 Task: Add an event  with title  Casual Second Project Kick-off, date '2024/03/16' to 2024/03/17 & Select Event type as  Group. Add location for the event as  Addis Ababa, Ethiopia and add a description: The session will conclude with a wrap-up discussion, where mentees can reflect on the insights gained and mentors can offer any final words of encouragement. Participants will have the opportunity to exchange contact information and establish ongoing mentoring relationships beyond the event.Create an event link  http-casualsecondprojectkick-offcom & Select the event color as  Red. , logged in from the account softage.4@softage.netand send the event invitation to softage.5@softage.net and softage.6@softage.net
Action: Mouse pressed left at (731, 102)
Screenshot: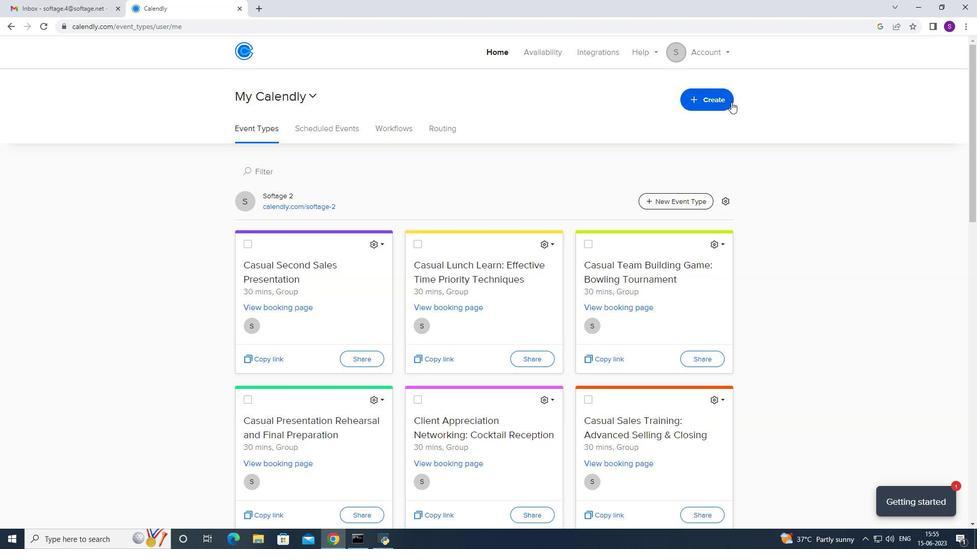 
Action: Mouse moved to (638, 136)
Screenshot: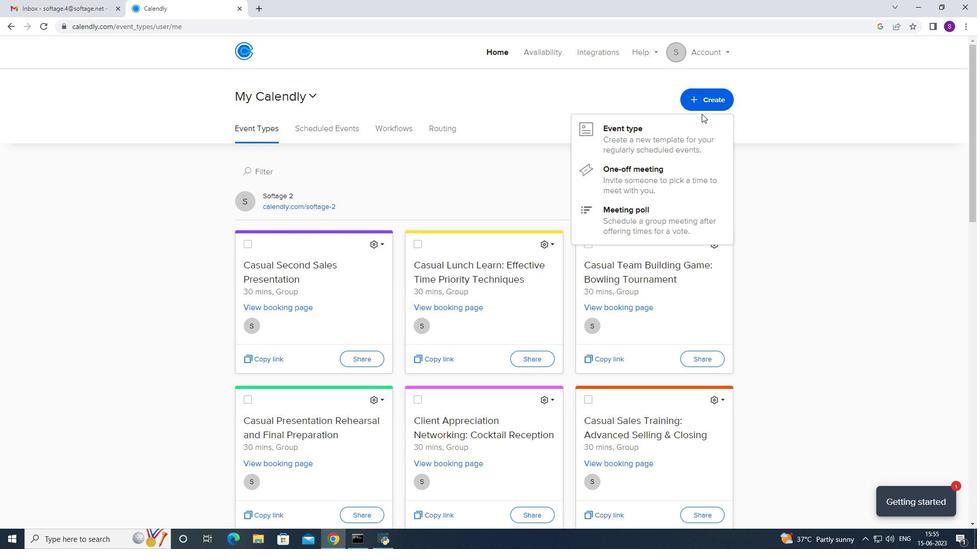 
Action: Mouse pressed left at (638, 136)
Screenshot: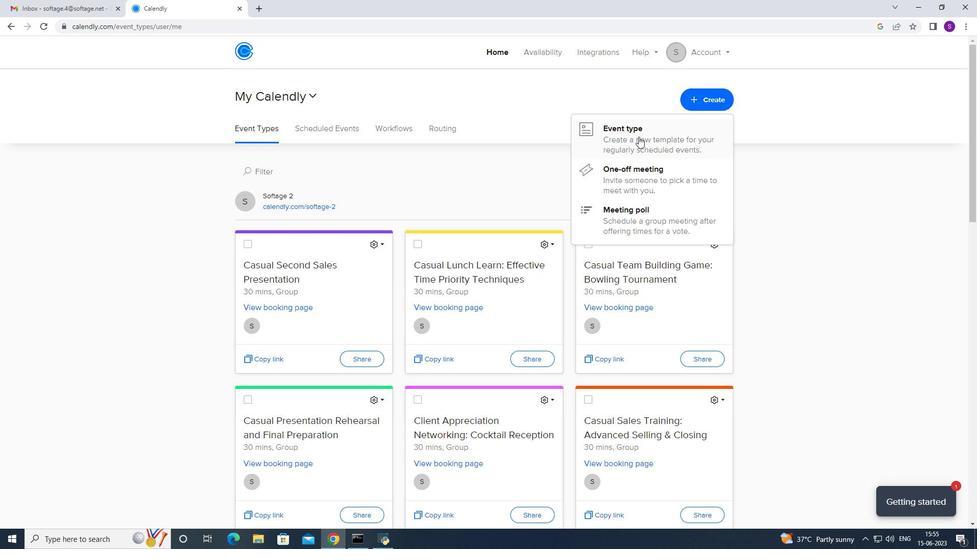 
Action: Mouse moved to (409, 238)
Screenshot: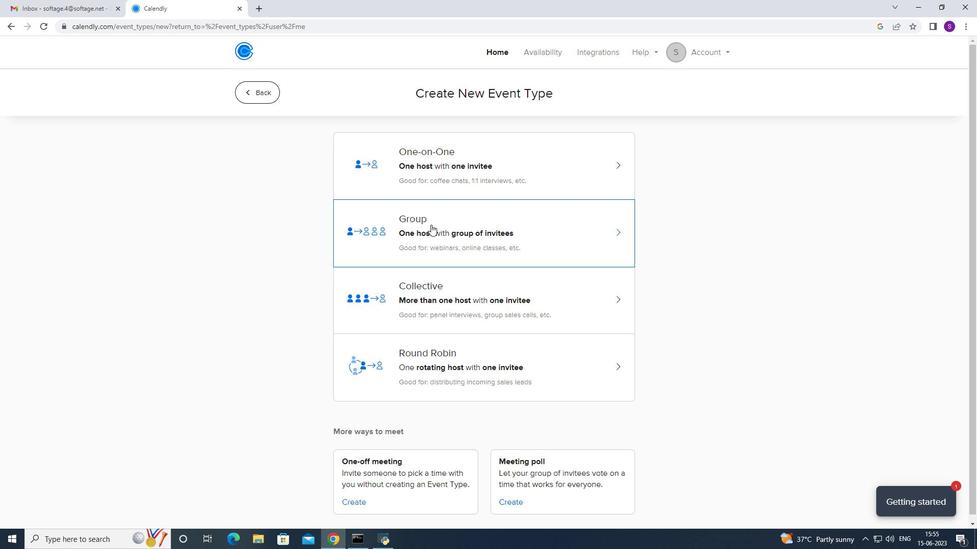 
Action: Mouse pressed left at (409, 238)
Screenshot: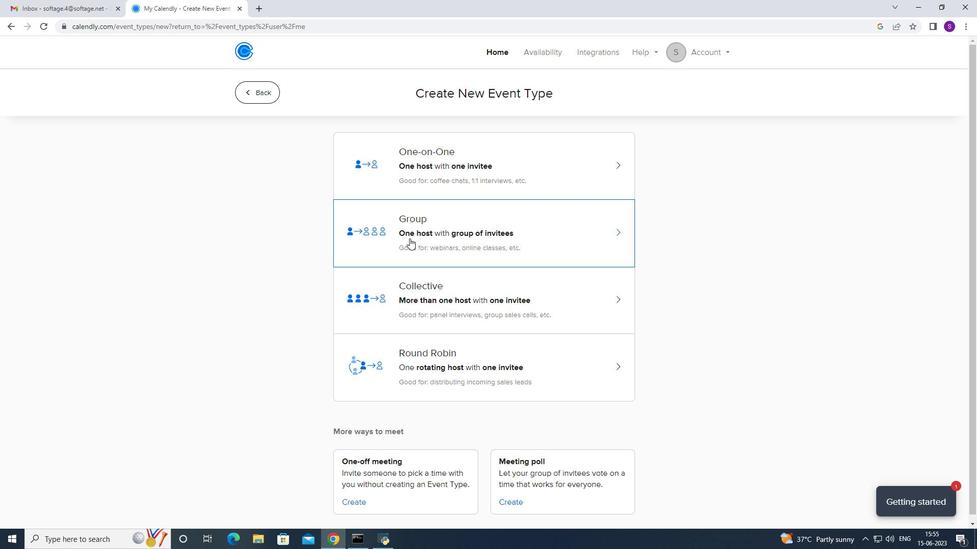 
Action: Mouse moved to (354, 234)
Screenshot: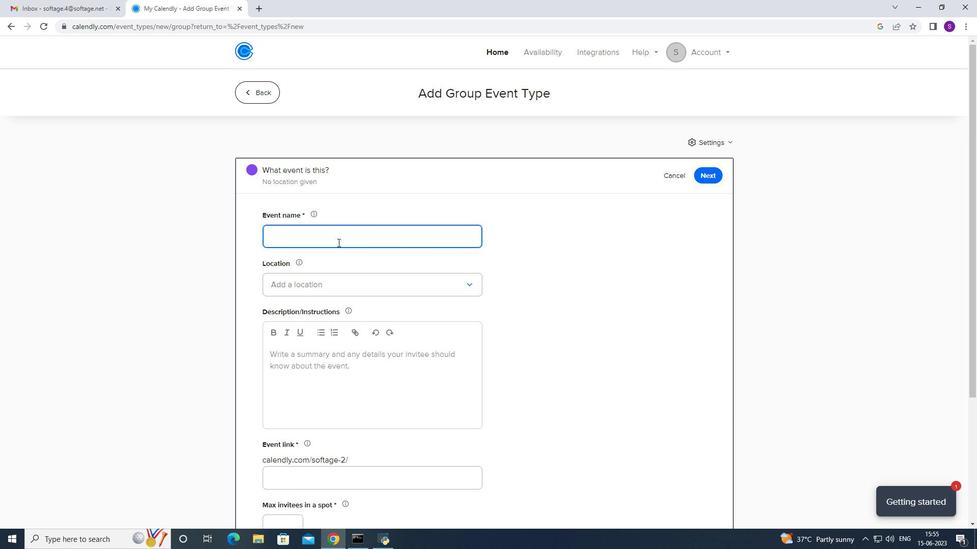 
Action: Key pressed <Key.caps_lock>C<Key.caps_lock>asual<Key.space><Key.caps_lock>S<Key.caps_lock>econd<Key.space><Key.caps_lock>PR<Key.backspace><Key.caps_lock>rokj<Key.backspace><Key.backspace>ject<Key.space><Key.caps_lock>K<Key.caps_lock>ick<Key.space><Key.caps_lock>O<Key.caps_lock>ff<Key.space>
Screenshot: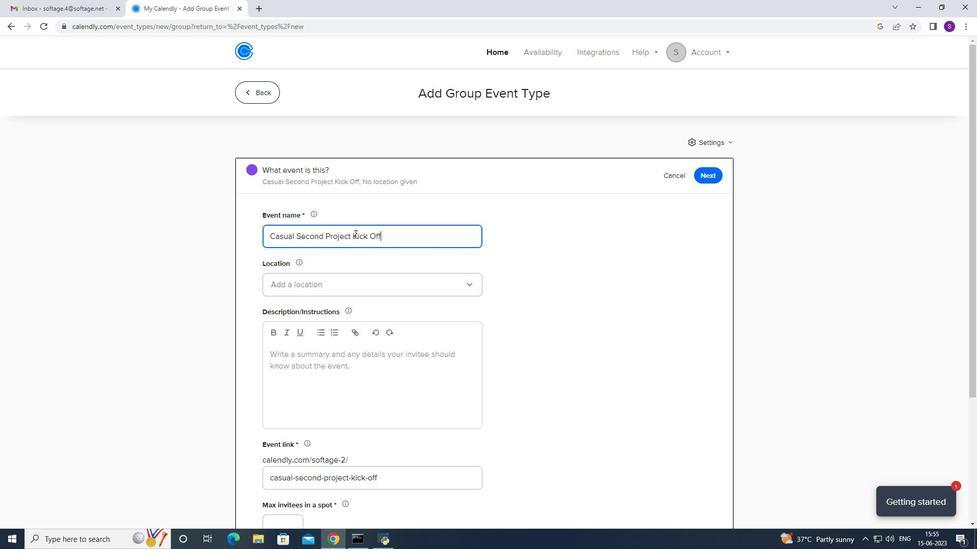 
Action: Mouse moved to (295, 286)
Screenshot: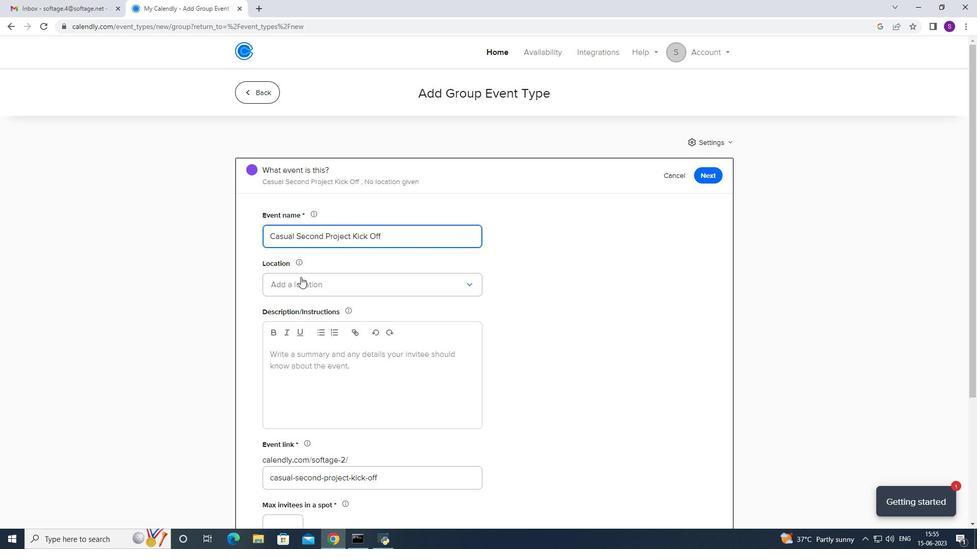 
Action: Mouse pressed left at (295, 286)
Screenshot: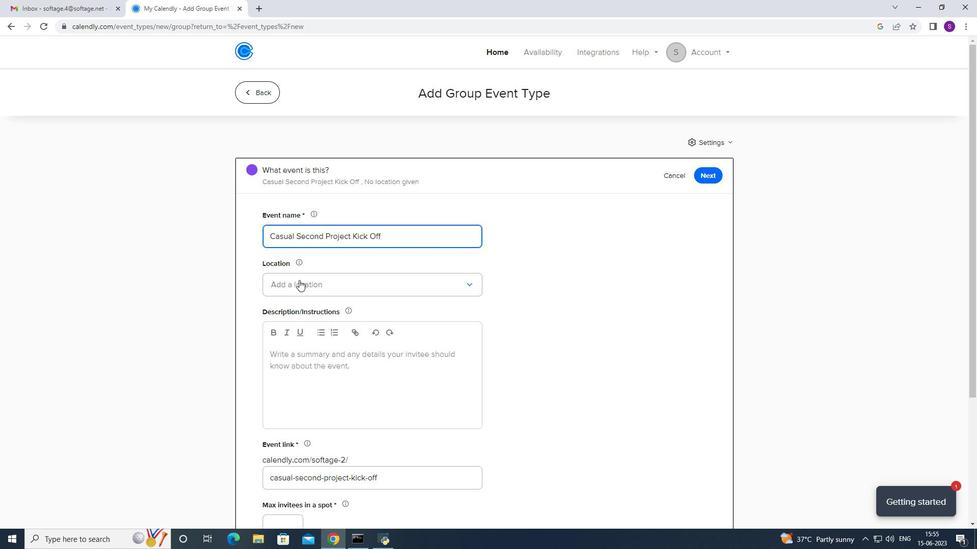 
Action: Mouse moved to (298, 303)
Screenshot: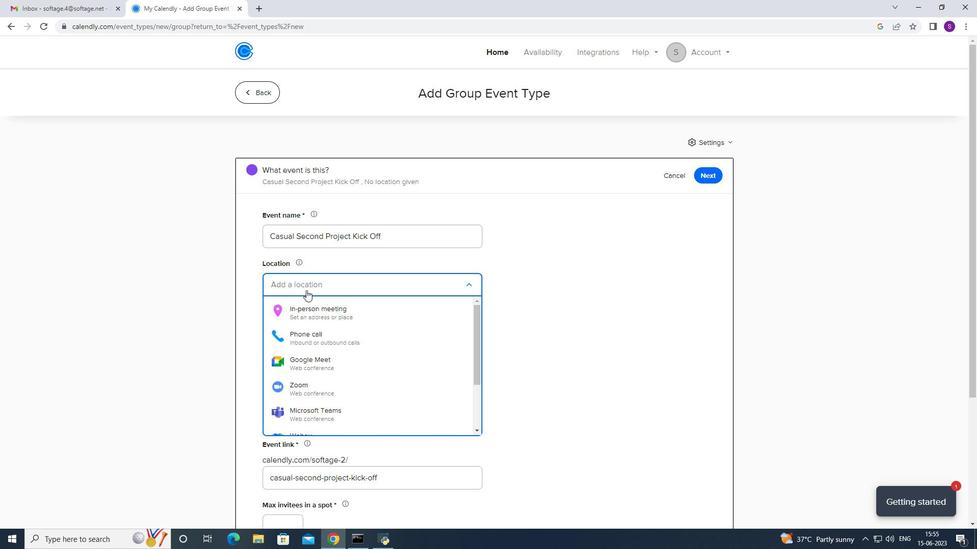 
Action: Mouse pressed left at (298, 303)
Screenshot: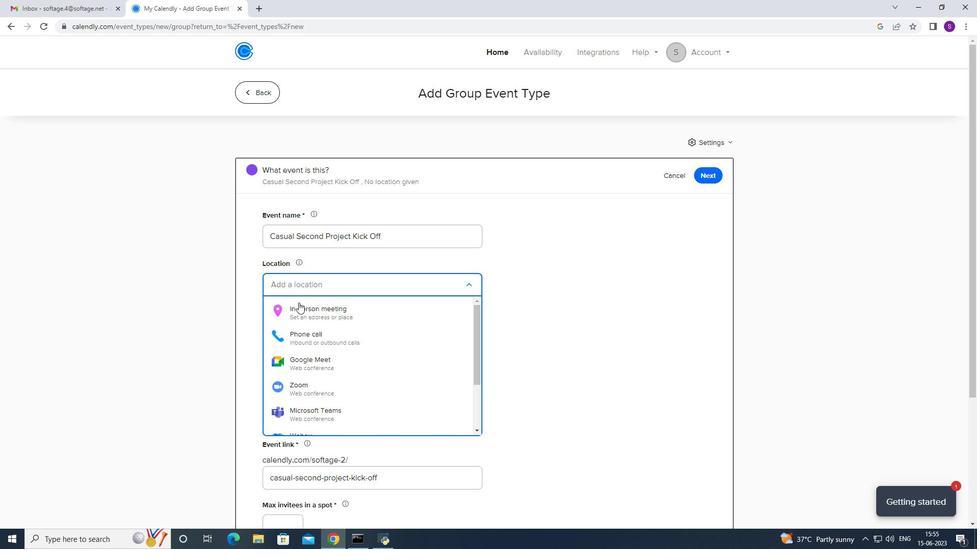 
Action: Mouse moved to (469, 164)
Screenshot: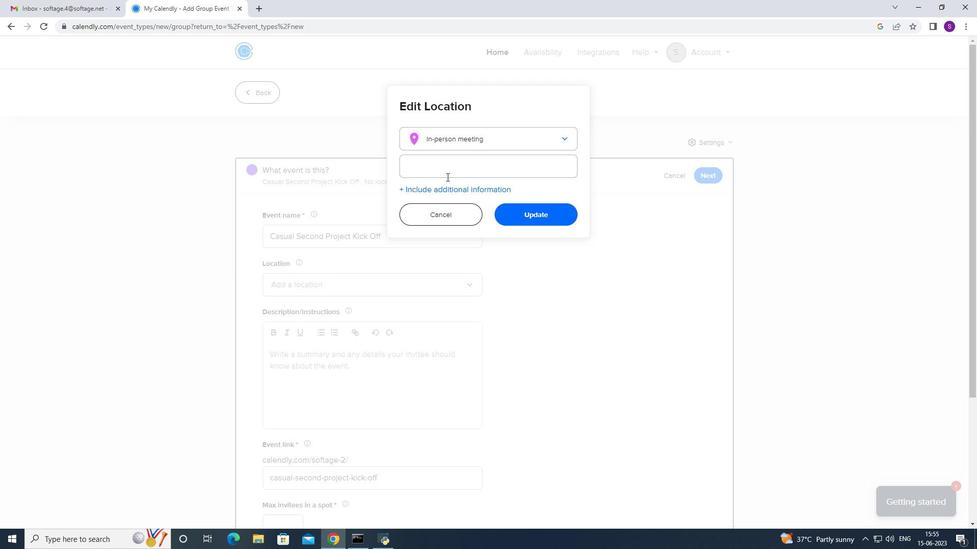 
Action: Mouse pressed left at (469, 164)
Screenshot: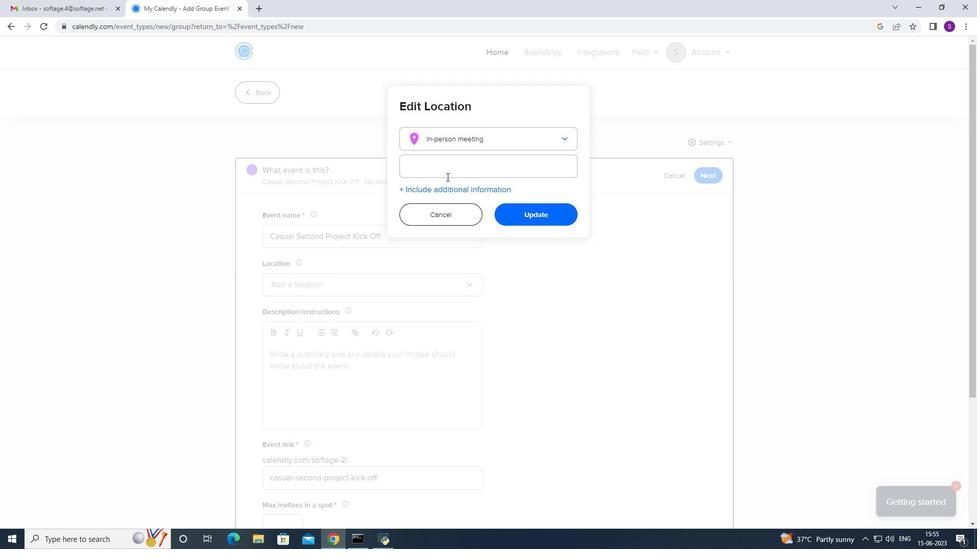 
Action: Mouse moved to (452, 162)
Screenshot: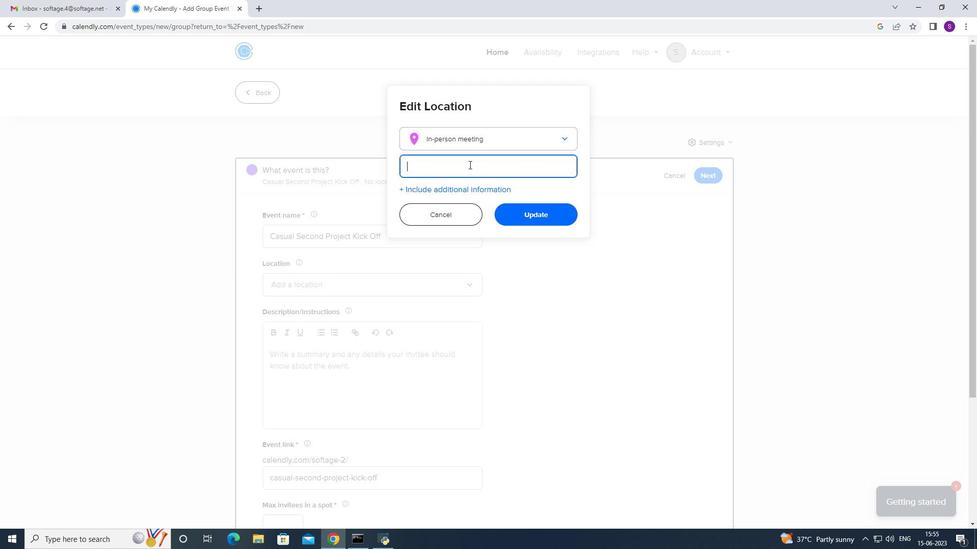 
Action: Key pressed <Key.caps_lock>A<Key.caps_lock>ddis<Key.space>abb<Key.backspace><Key.backspace><Key.backspace><Key.caps_lock>A<Key.caps_lock>baba,<Key.space><Key.caps_lock>E<Key.caps_lock>thiopia
Screenshot: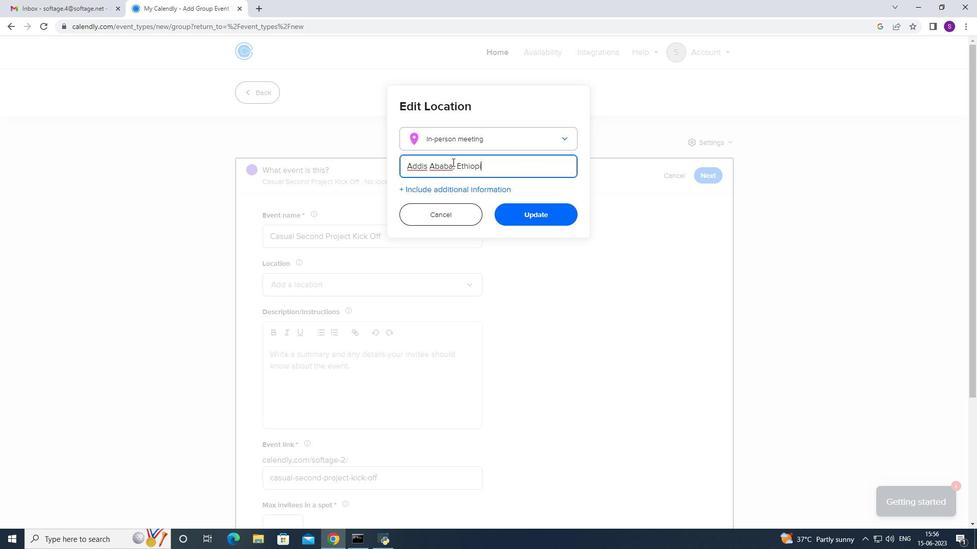 
Action: Mouse moved to (544, 213)
Screenshot: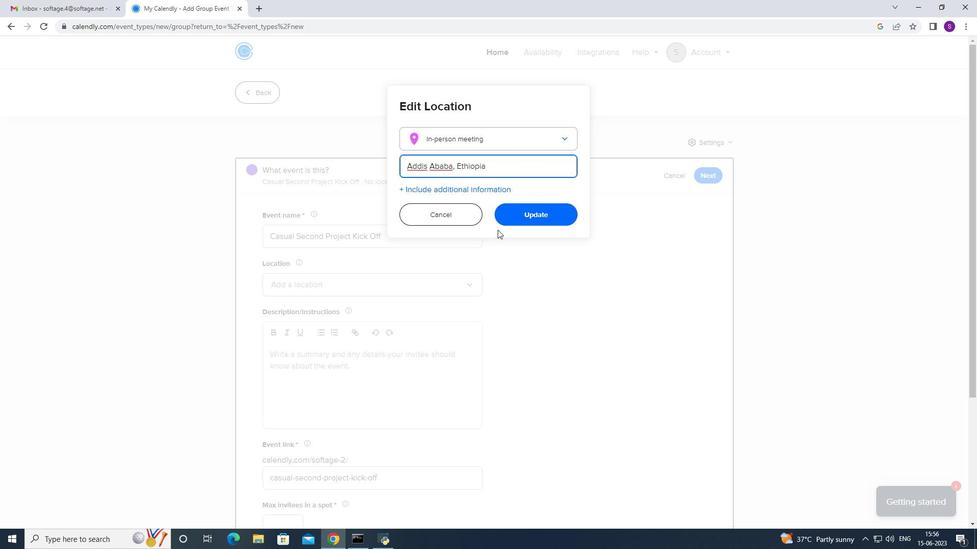 
Action: Mouse pressed left at (544, 213)
Screenshot: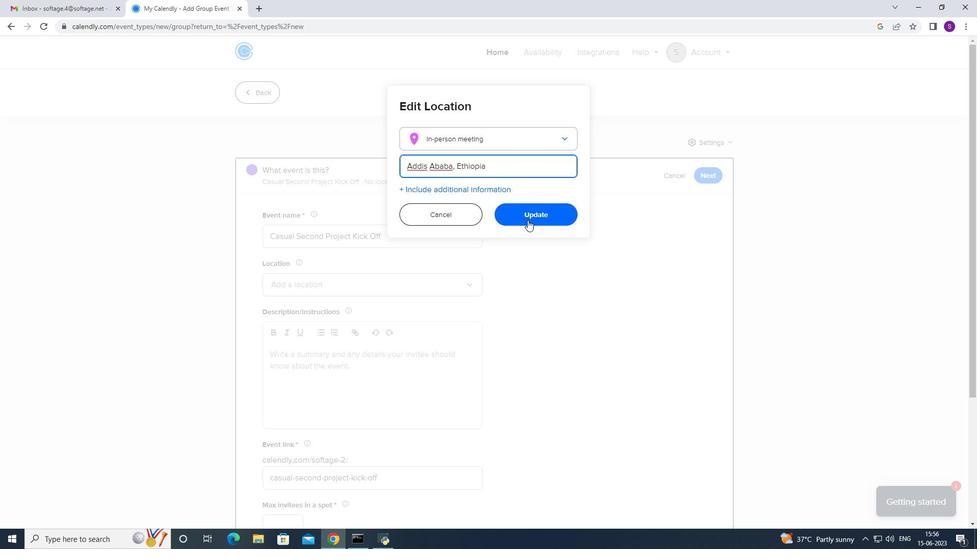 
Action: Mouse moved to (409, 251)
Screenshot: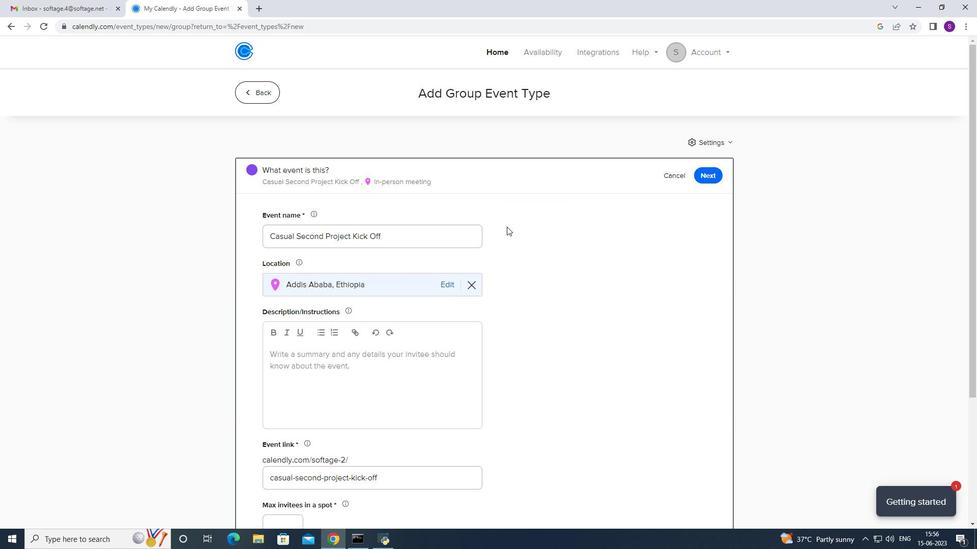 
Action: Mouse scrolled (409, 250) with delta (0, 0)
Screenshot: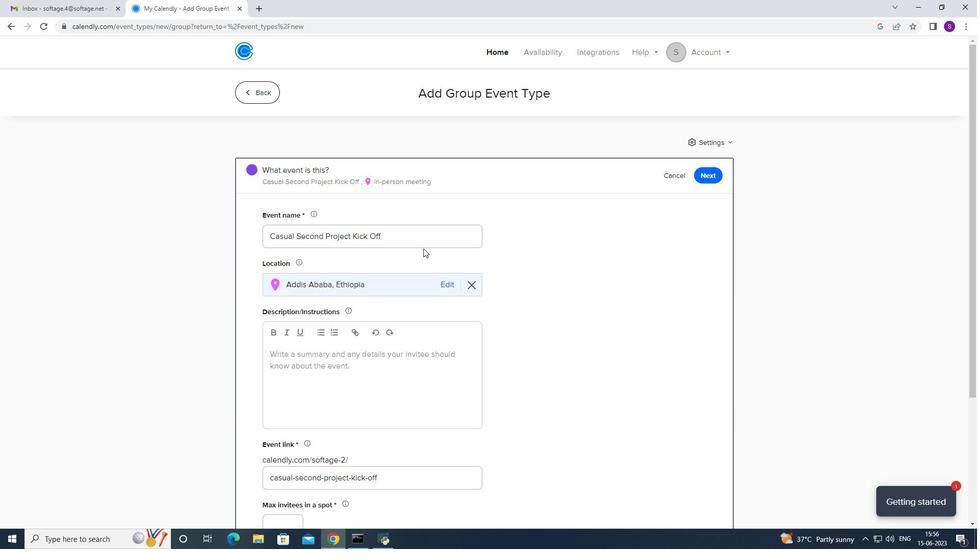 
Action: Mouse scrolled (409, 250) with delta (0, 0)
Screenshot: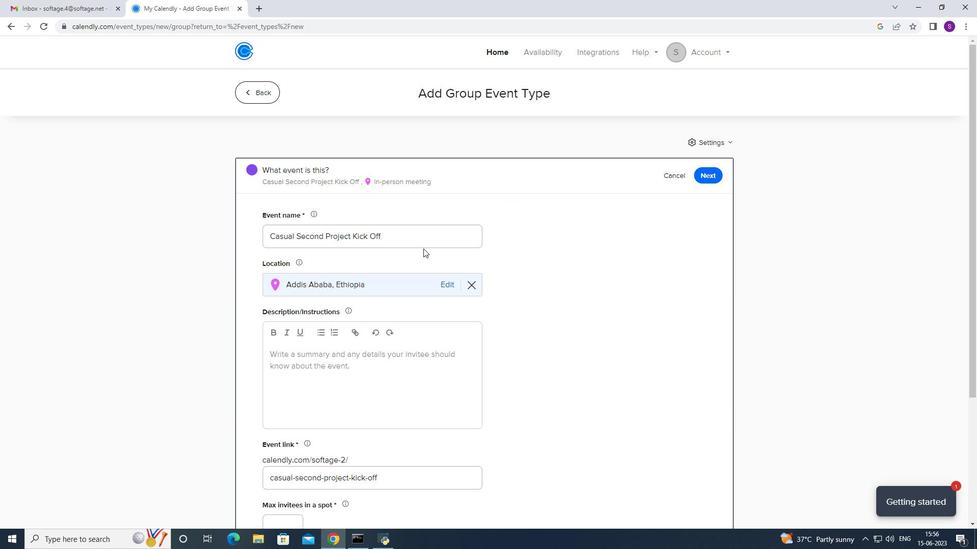 
Action: Mouse moved to (407, 251)
Screenshot: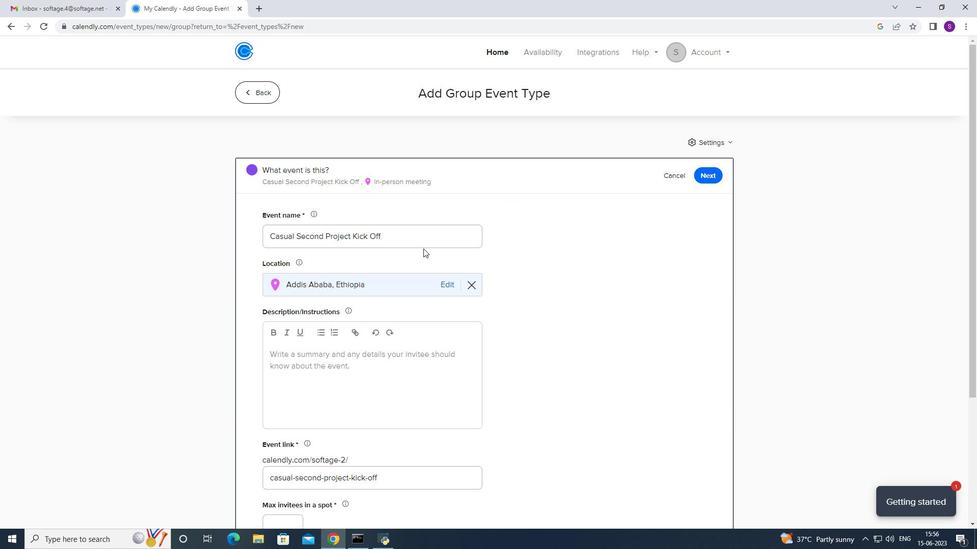 
Action: Mouse scrolled (407, 251) with delta (0, 0)
Screenshot: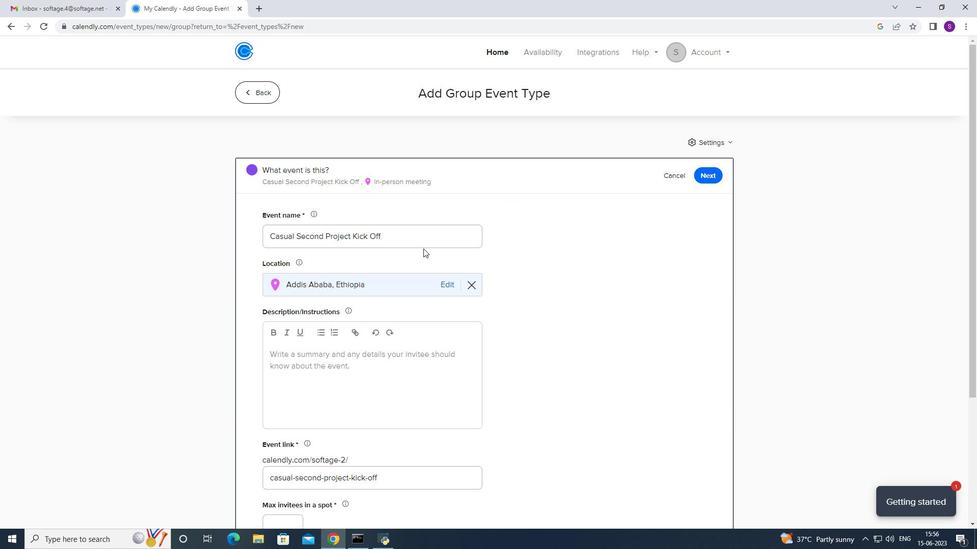 
Action: Mouse moved to (406, 252)
Screenshot: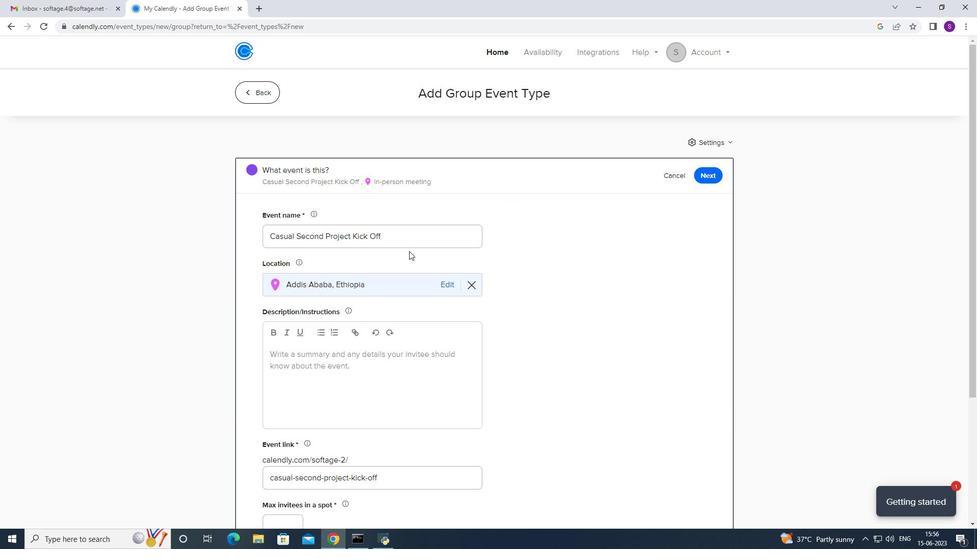 
Action: Mouse scrolled (407, 251) with delta (0, 0)
Screenshot: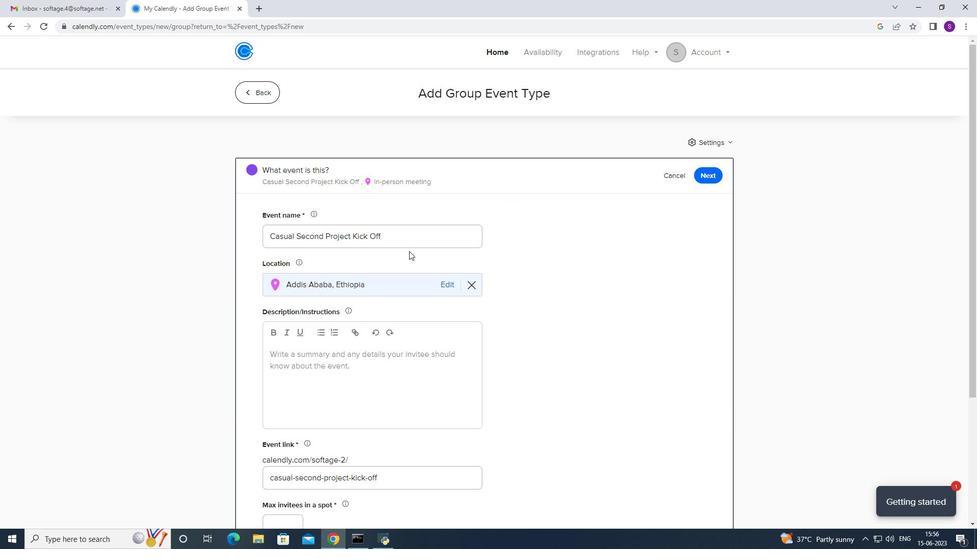 
Action: Mouse moved to (405, 252)
Screenshot: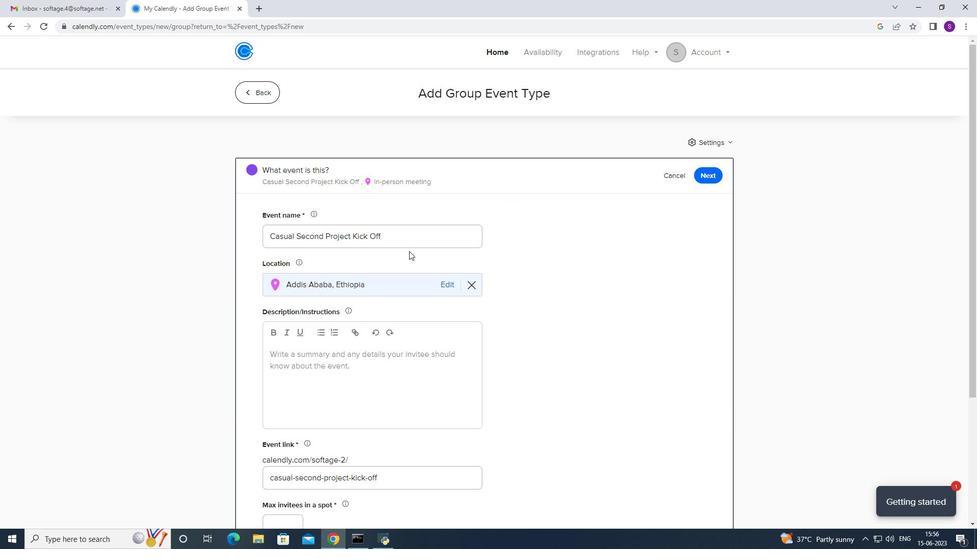 
Action: Mouse scrolled (406, 251) with delta (0, 0)
Screenshot: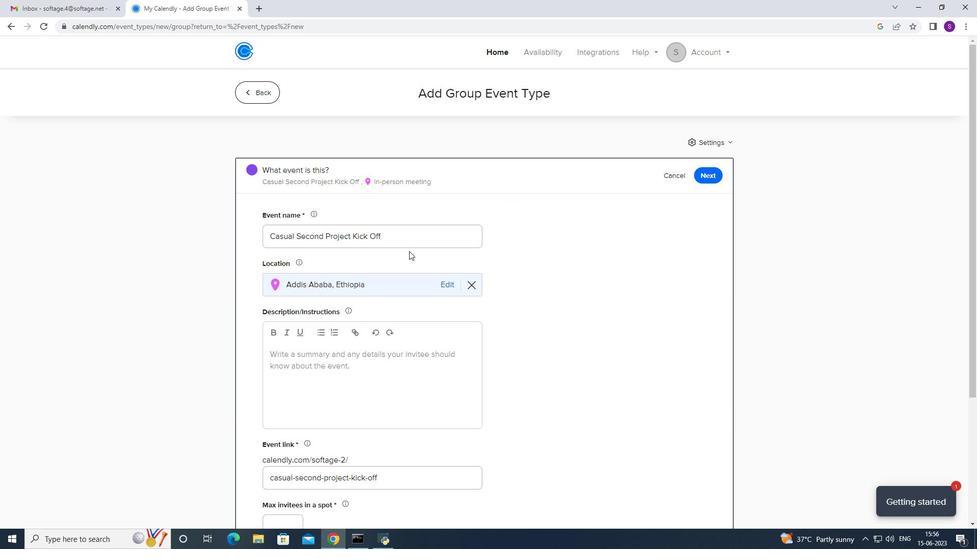 
Action: Mouse moved to (404, 252)
Screenshot: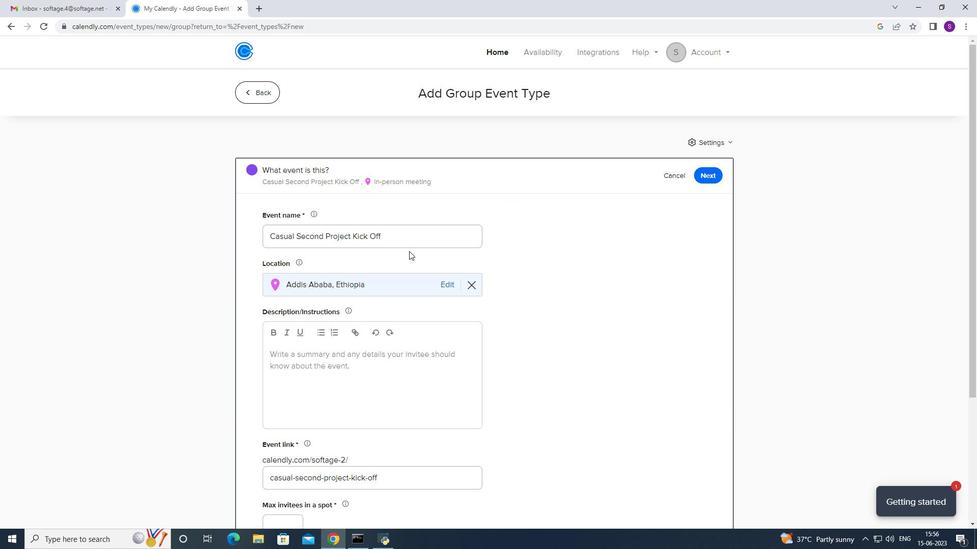 
Action: Mouse scrolled (404, 252) with delta (0, 0)
Screenshot: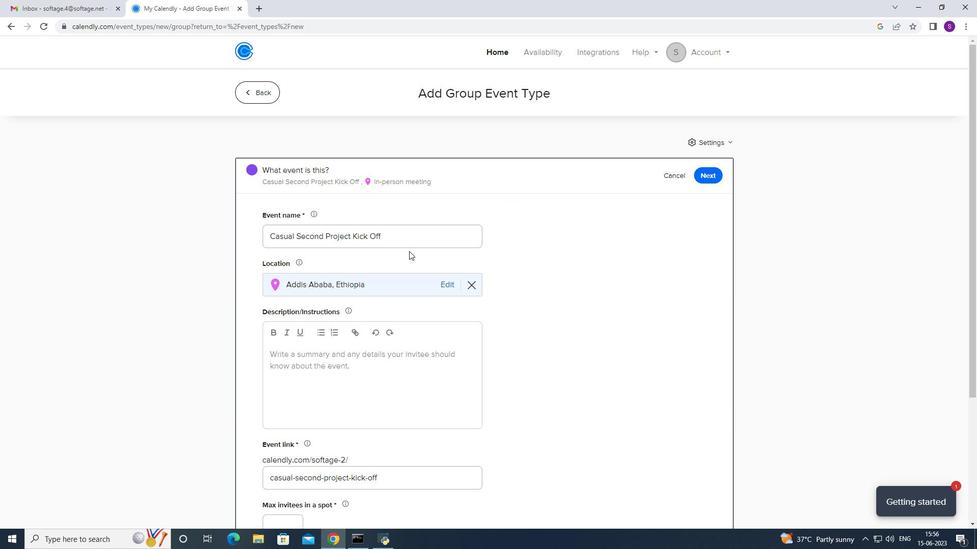 
Action: Mouse moved to (329, 227)
Screenshot: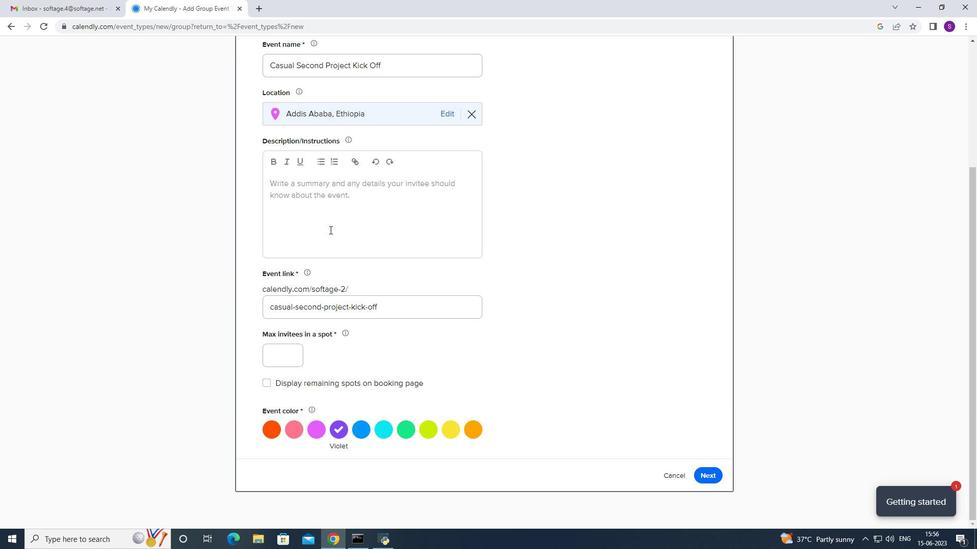 
Action: Mouse scrolled (329, 226) with delta (0, 0)
Screenshot: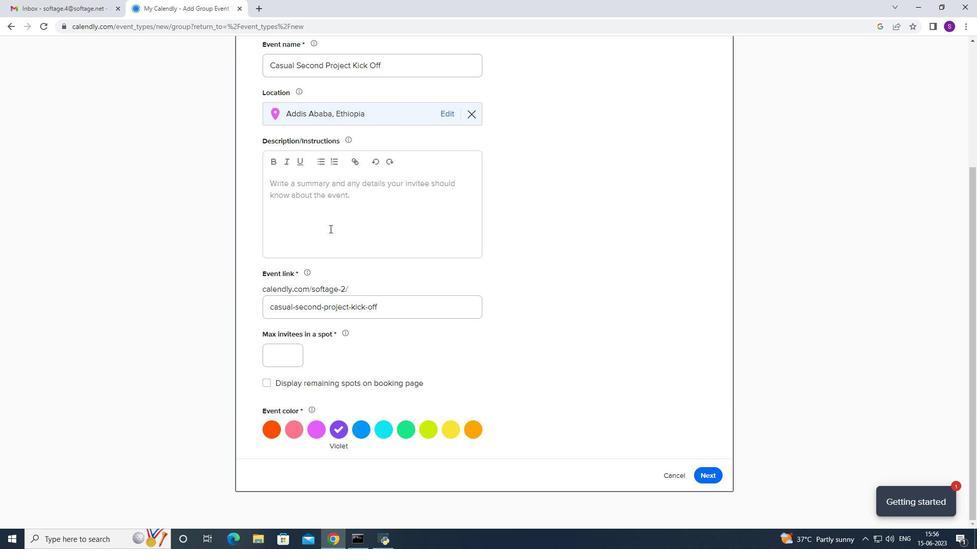 
Action: Mouse moved to (328, 226)
Screenshot: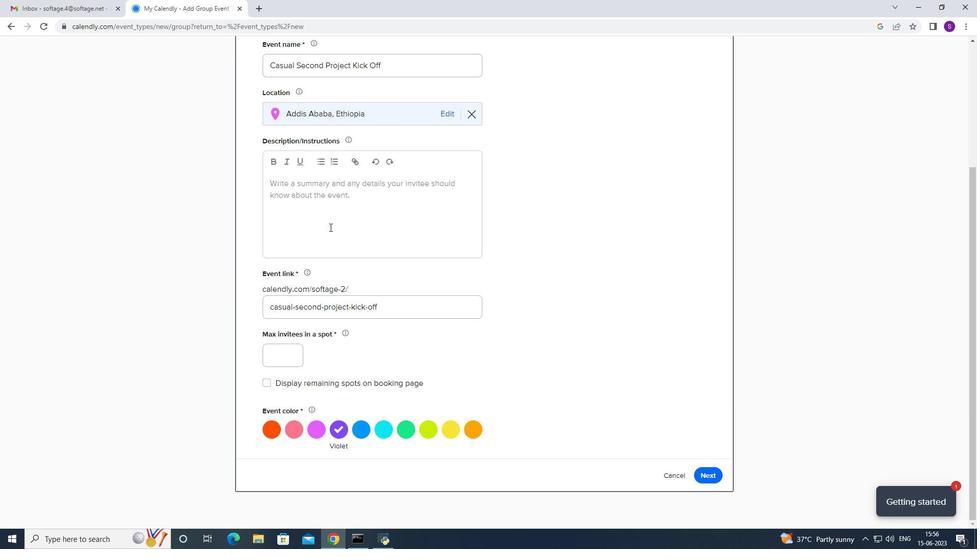 
Action: Mouse scrolled (328, 226) with delta (0, 0)
Screenshot: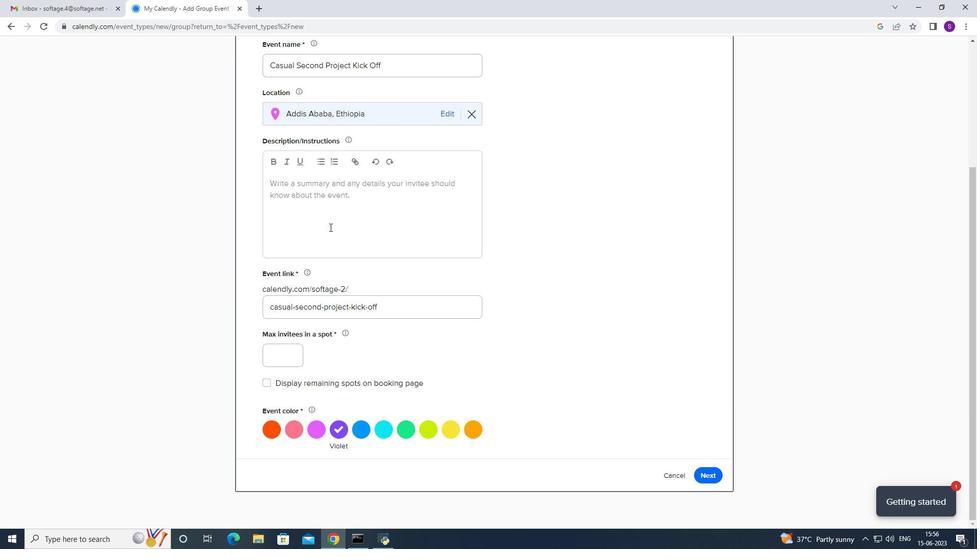 
Action: Mouse moved to (325, 226)
Screenshot: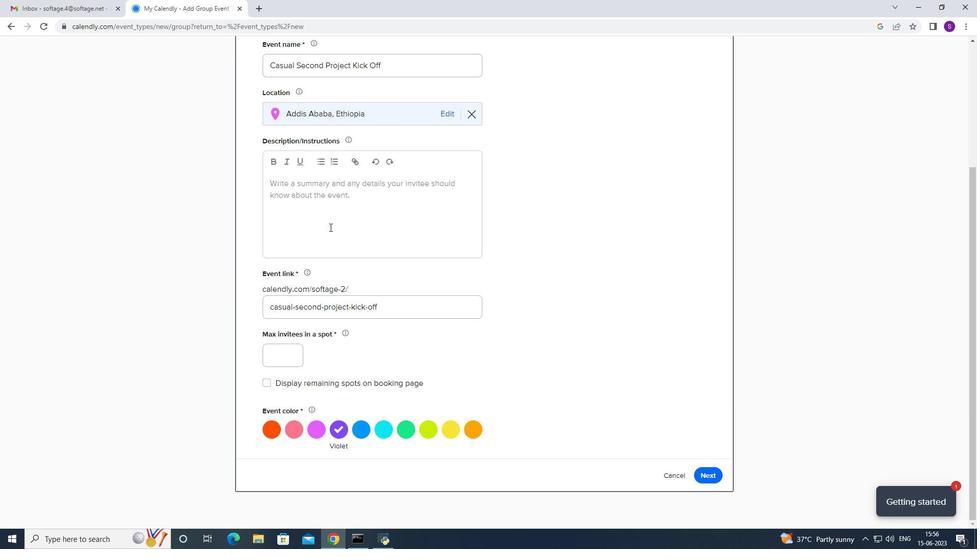 
Action: Mouse scrolled (326, 226) with delta (0, 0)
Screenshot: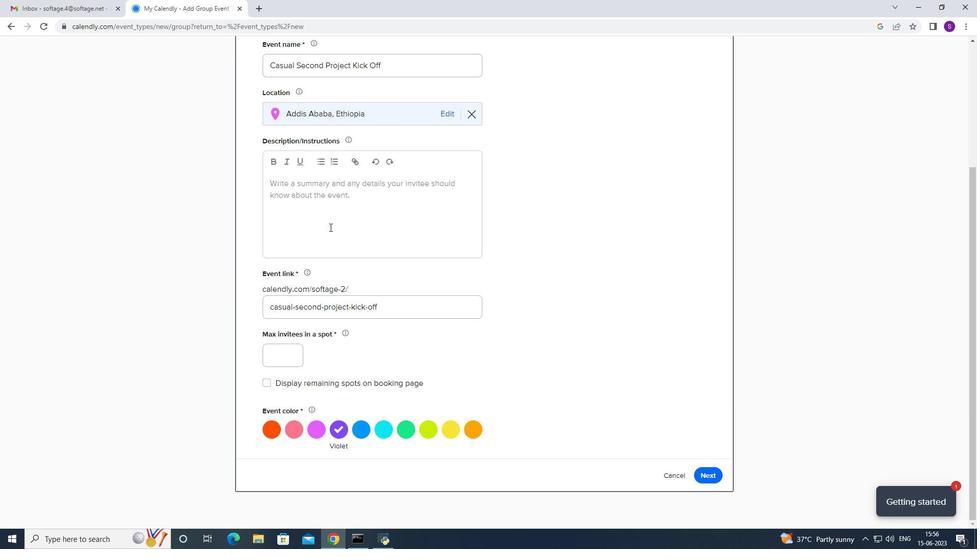 
Action: Mouse moved to (324, 226)
Screenshot: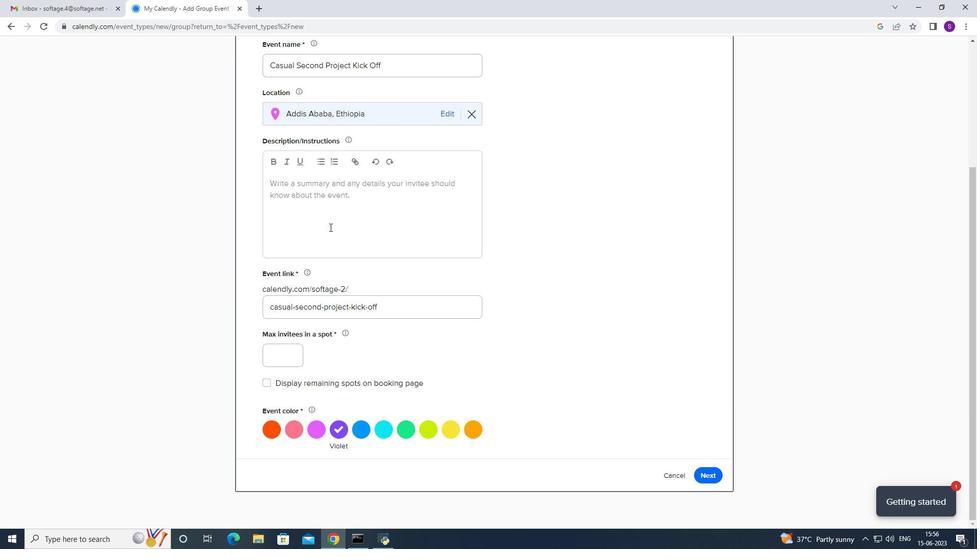 
Action: Mouse scrolled (325, 226) with delta (0, 0)
Screenshot: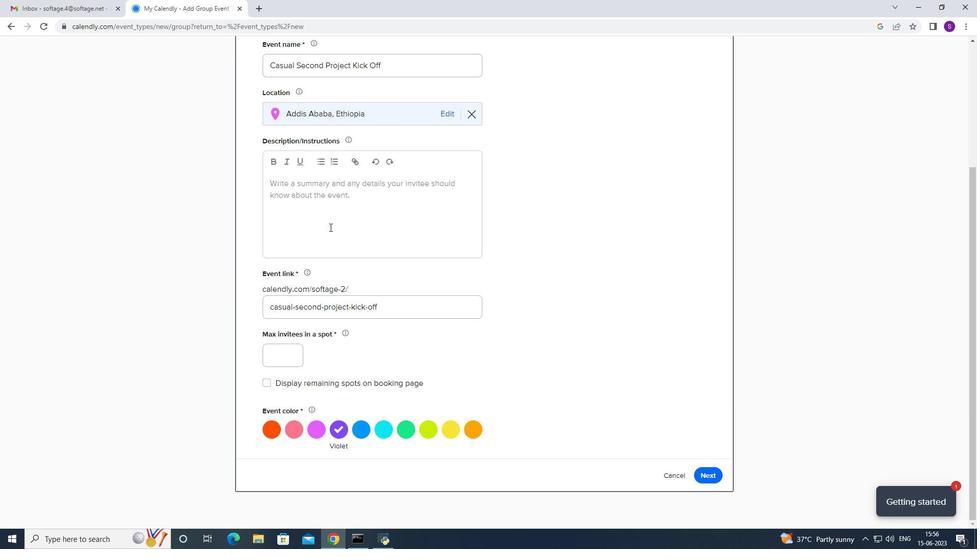 
Action: Mouse scrolled (324, 225) with delta (0, 0)
Screenshot: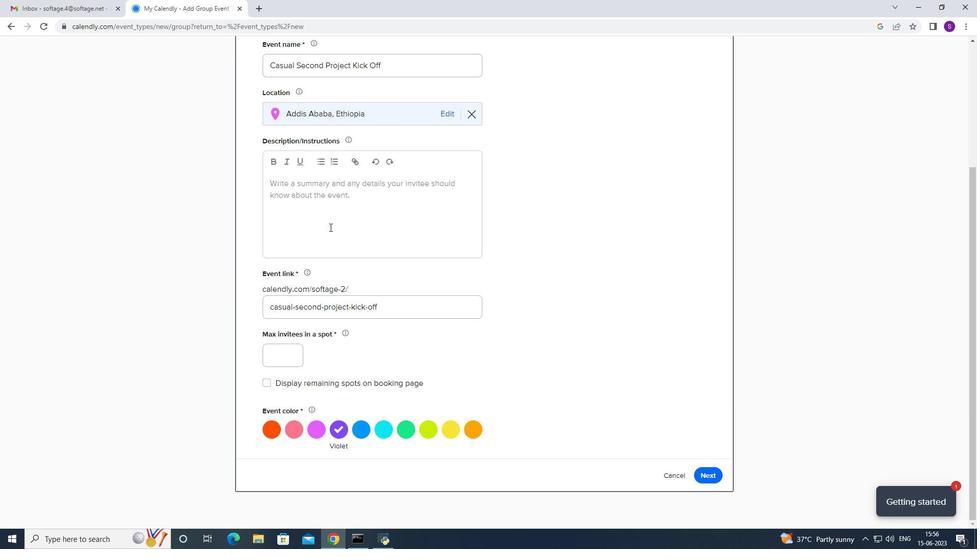 
Action: Mouse moved to (275, 434)
Screenshot: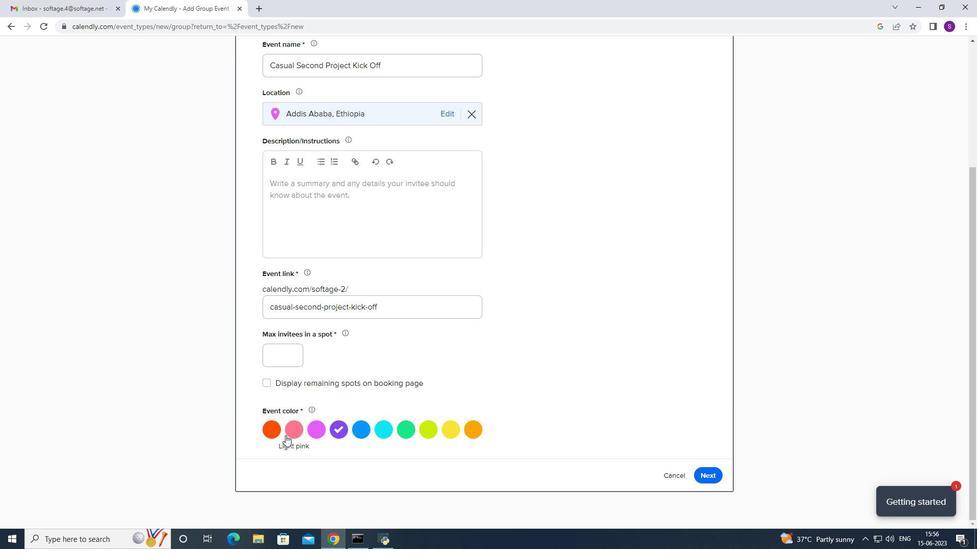 
Action: Mouse pressed left at (275, 434)
Screenshot: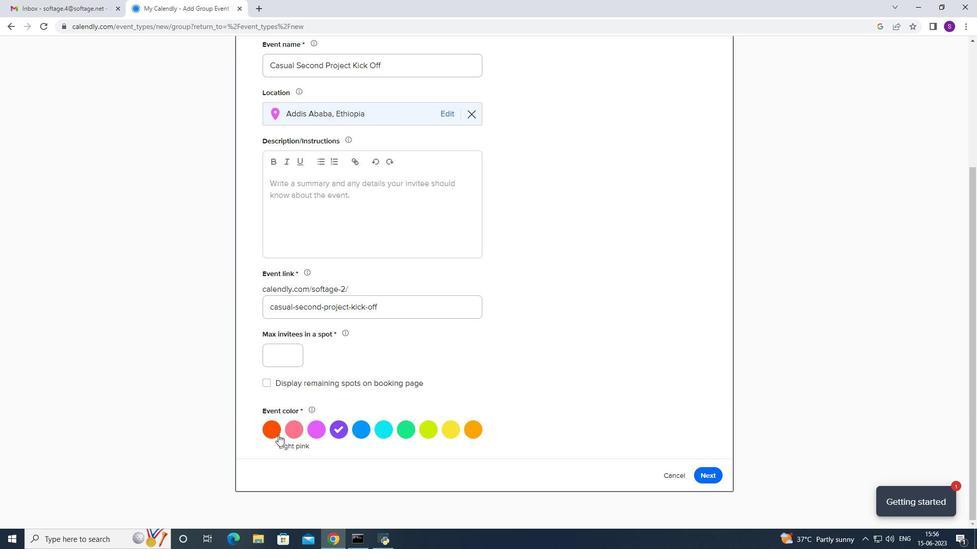 
Action: Mouse moved to (294, 356)
Screenshot: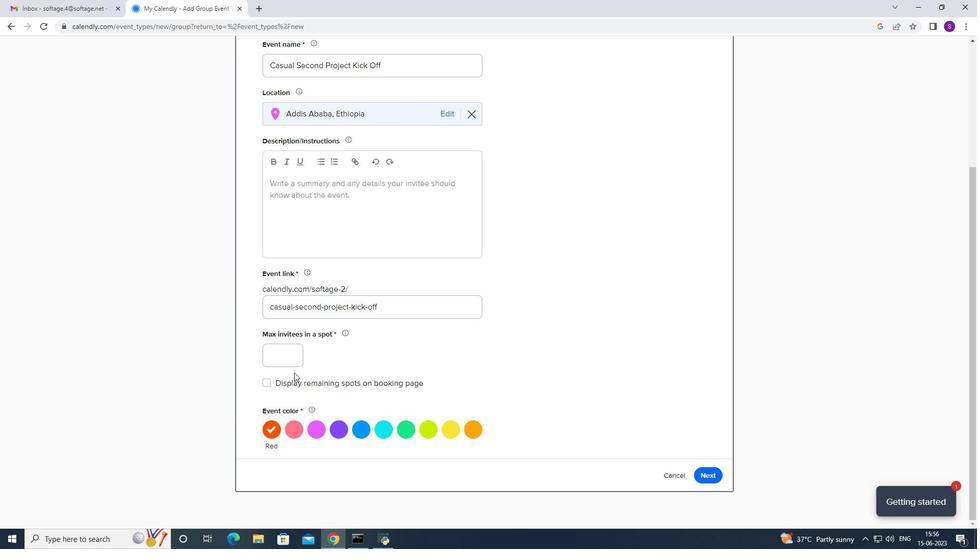 
Action: Mouse pressed left at (294, 356)
Screenshot: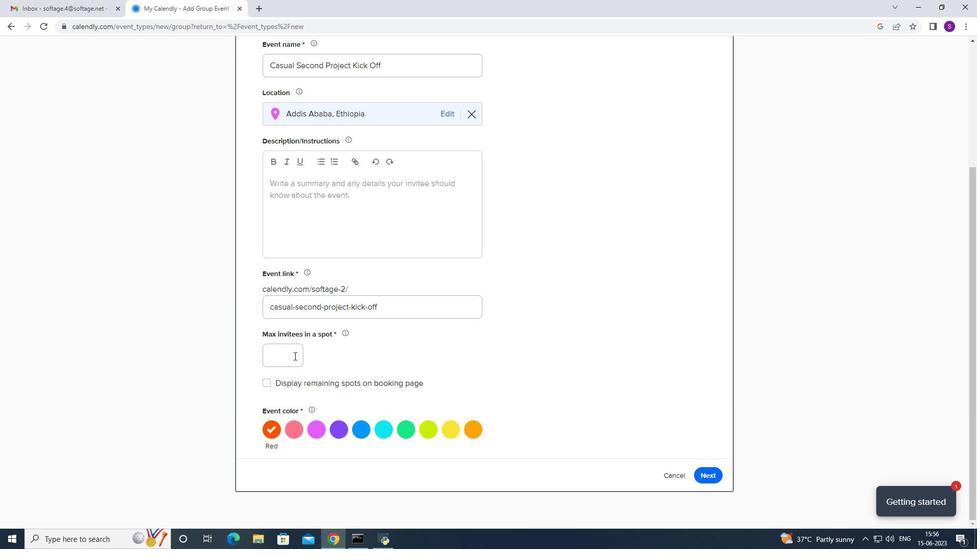 
Action: Key pressed 4
Screenshot: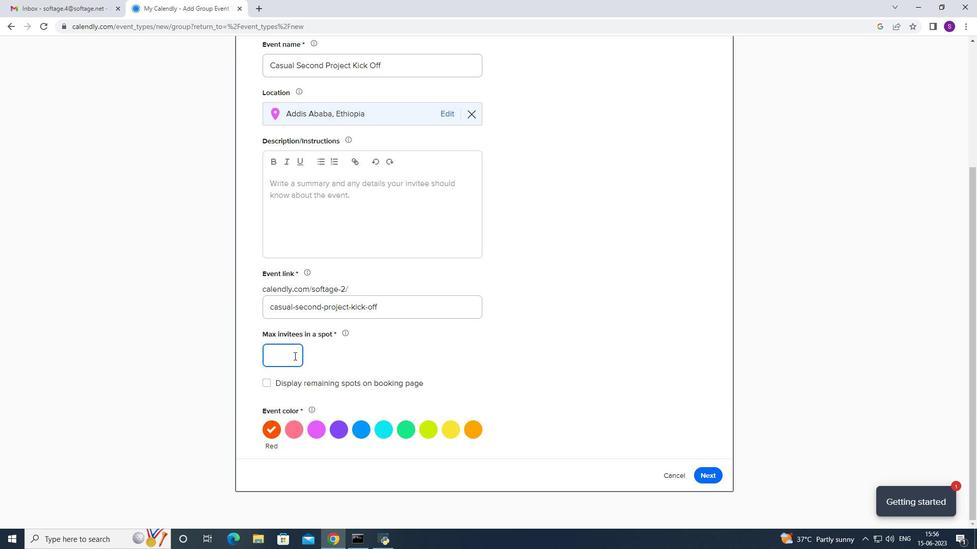 
Action: Mouse moved to (348, 225)
Screenshot: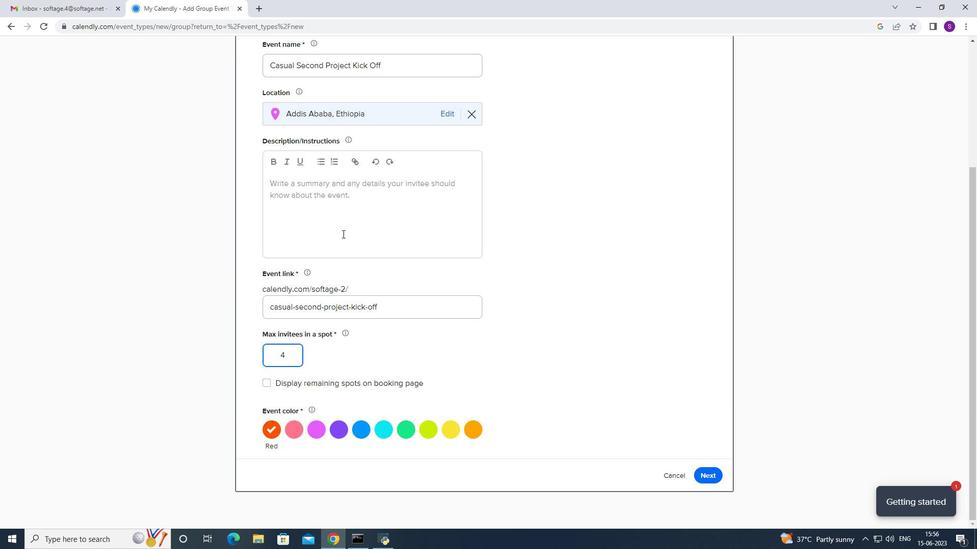 
Action: Mouse pressed left at (348, 225)
Screenshot: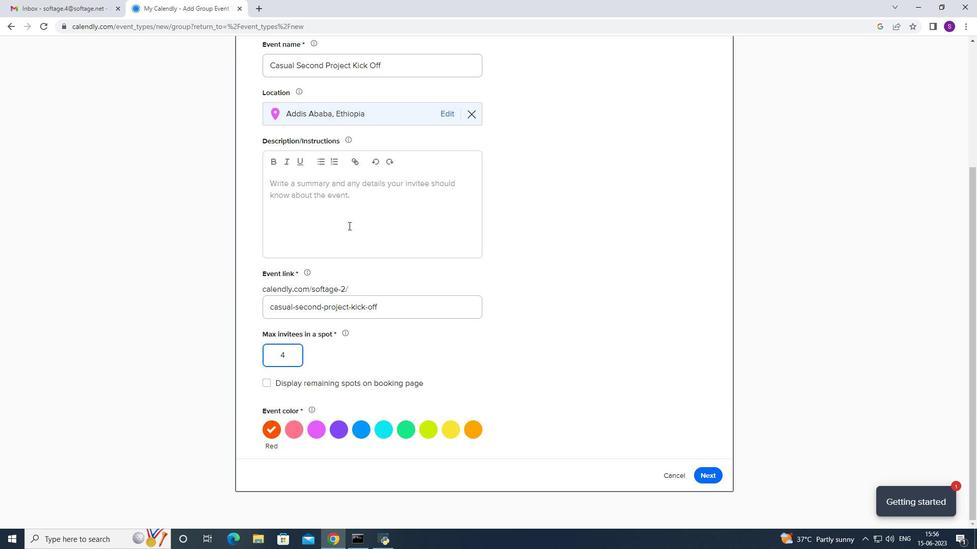 
Action: Mouse moved to (348, 225)
Screenshot: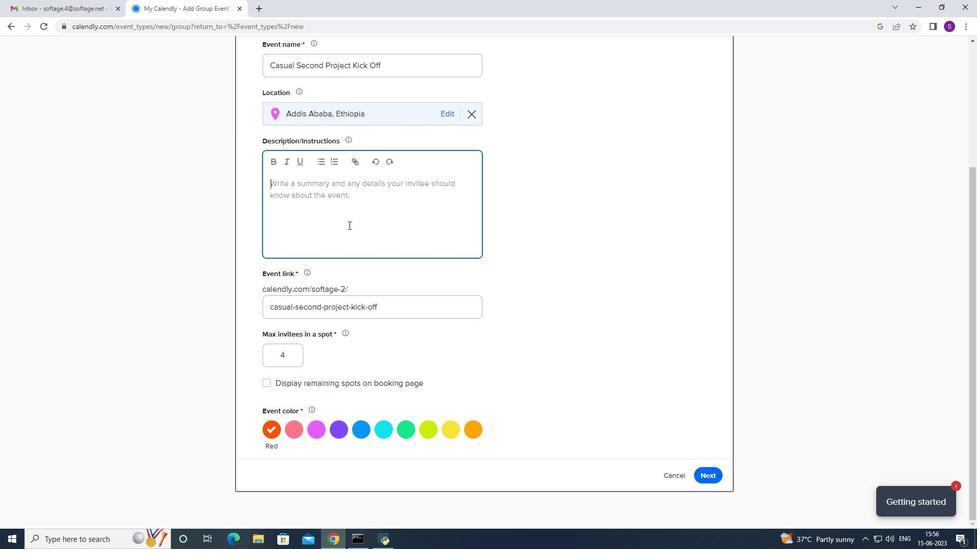 
Action: Mouse scrolled (348, 225) with delta (0, 0)
Screenshot: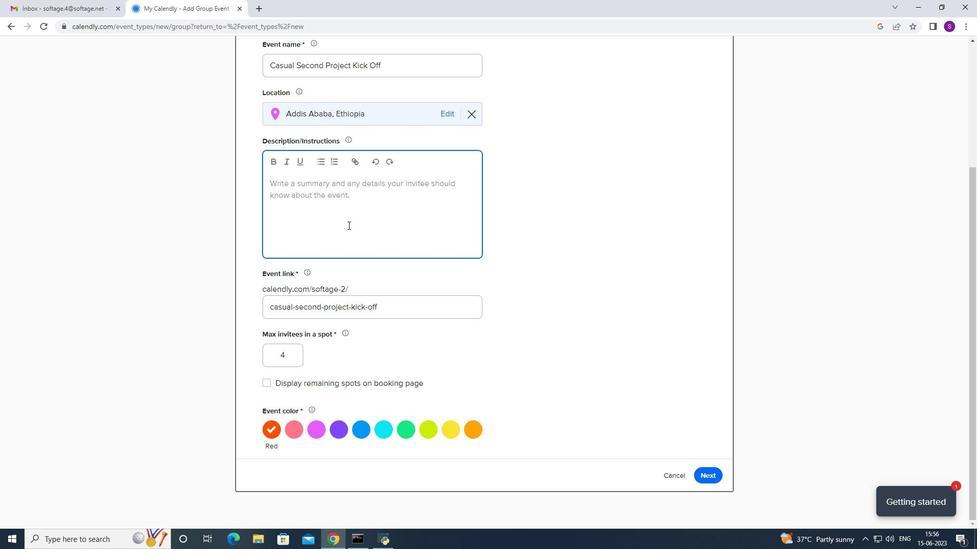 
Action: Mouse moved to (347, 225)
Screenshot: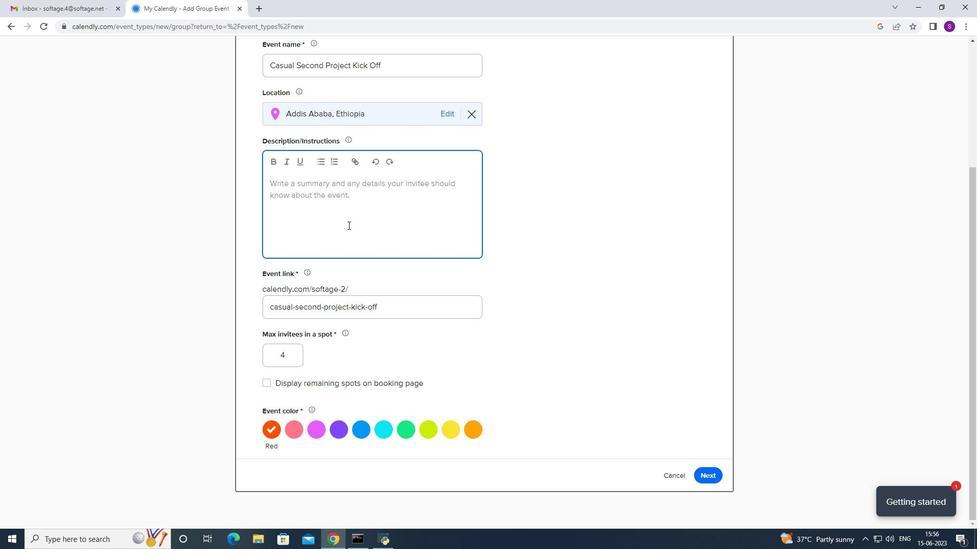 
Action: Mouse scrolled (347, 225) with delta (0, 0)
Screenshot: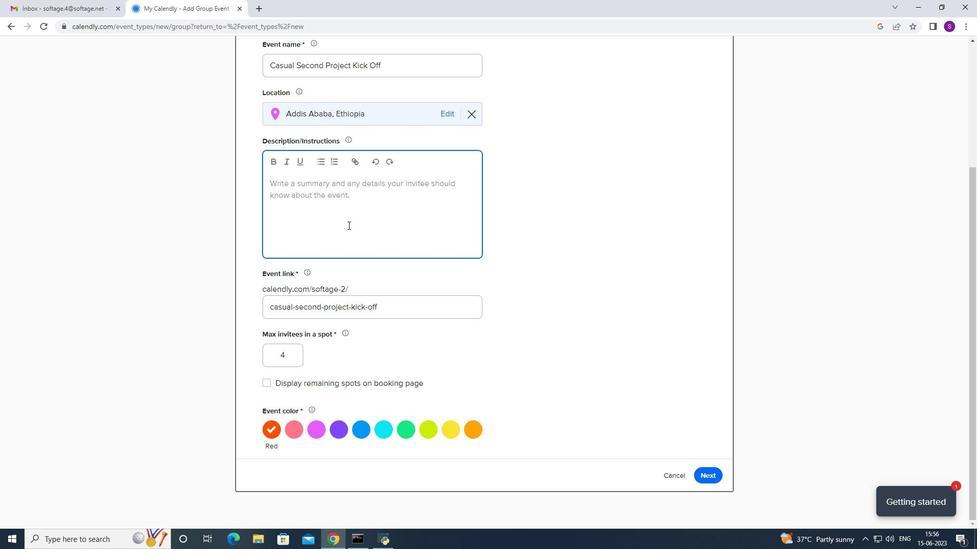 
Action: Mouse moved to (346, 225)
Screenshot: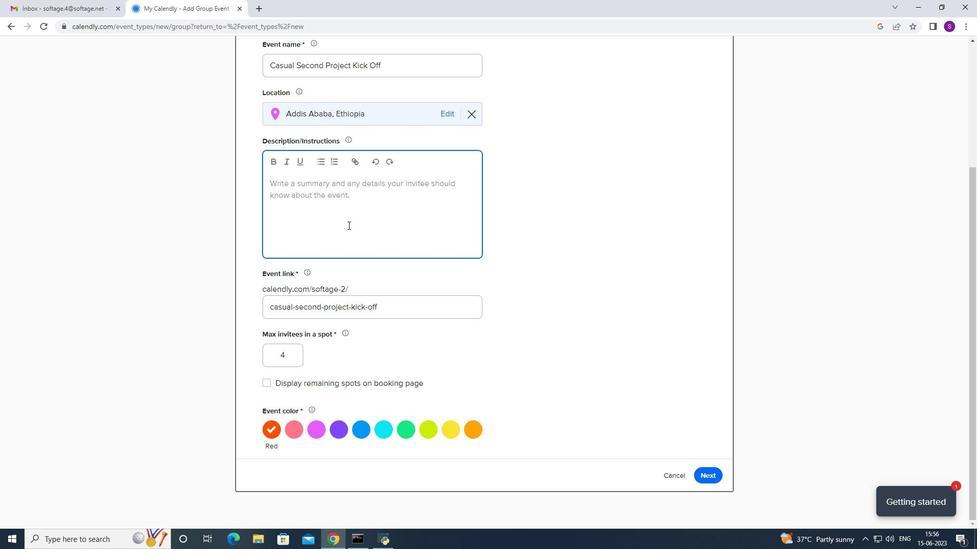 
Action: Mouse scrolled (346, 225) with delta (0, 0)
Screenshot: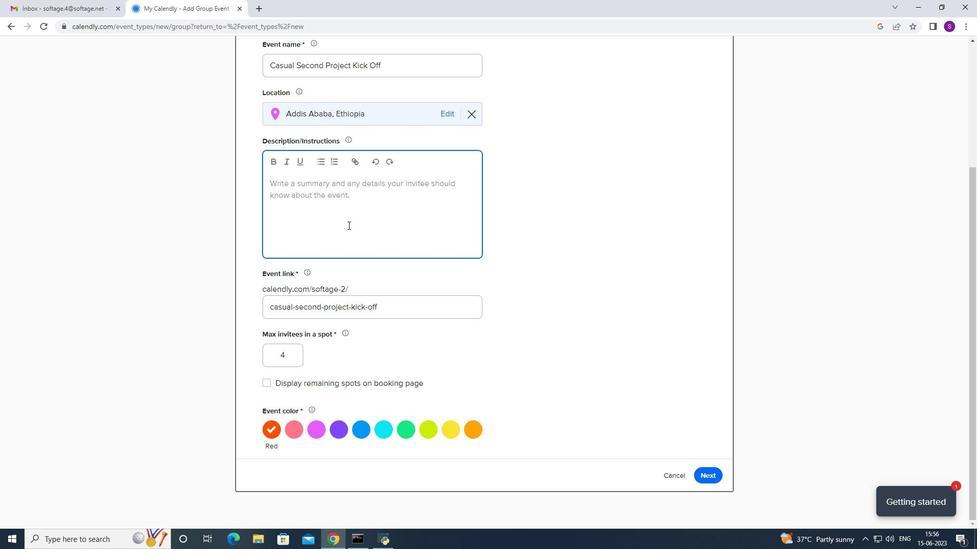 
Action: Mouse moved to (344, 226)
Screenshot: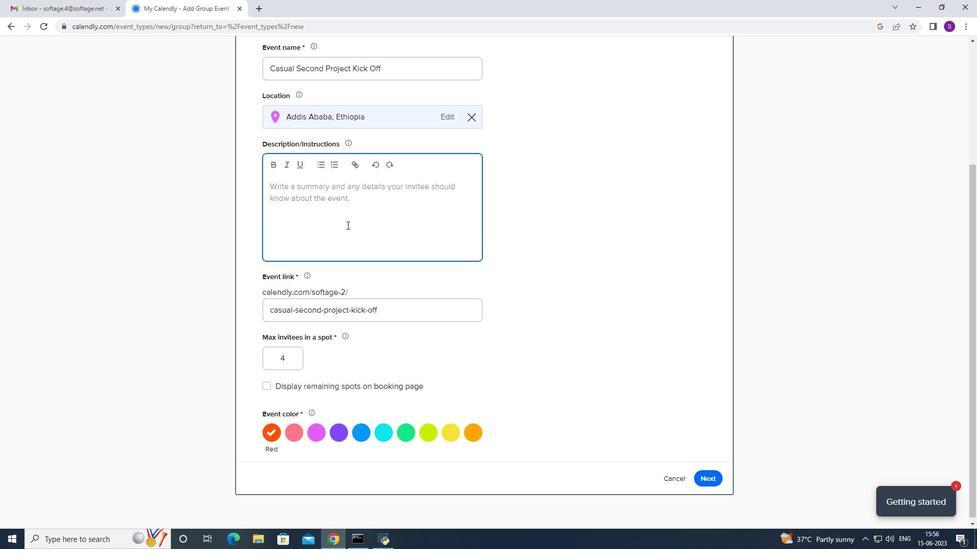 
Action: Mouse scrolled (344, 226) with delta (0, 0)
Screenshot: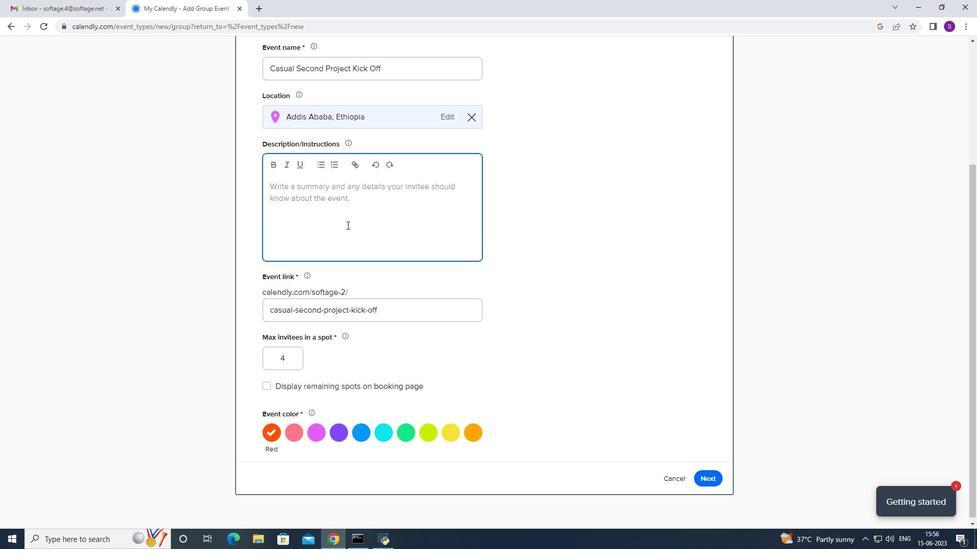 
Action: Mouse moved to (343, 226)
Screenshot: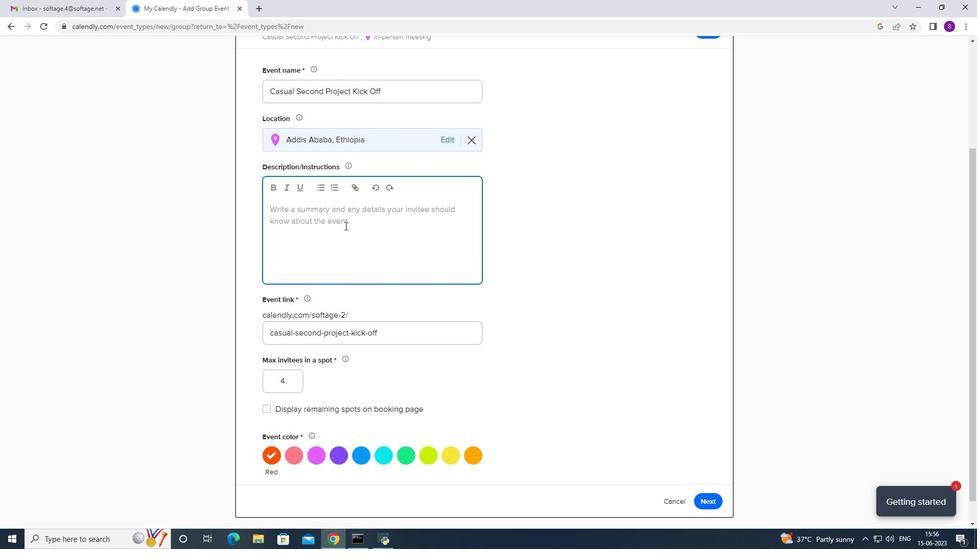 
Action: Mouse scrolled (343, 226) with delta (0, 0)
Screenshot: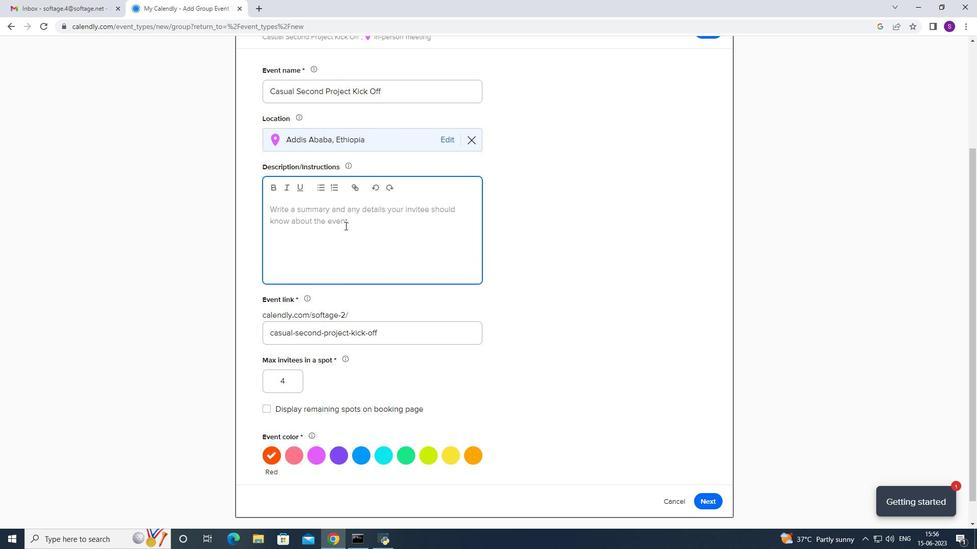 
Action: Mouse moved to (339, 227)
Screenshot: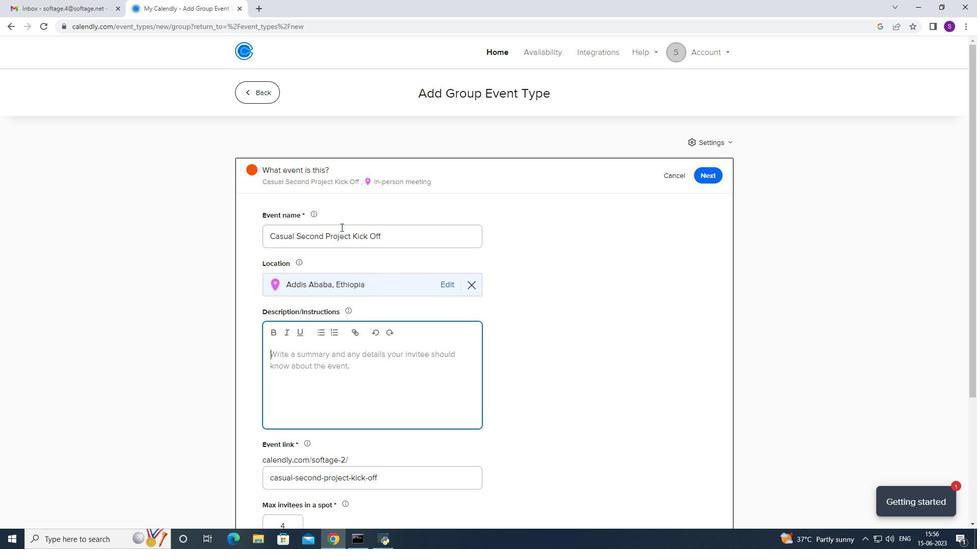 
Action: Key pressed <Key.caps_lock>T<Key.caps_lock>he<Key.space>session<Key.space>will<Key.space>conclude<Key.space>with<Key.space>a<Key.space>wrap<Key.space>i<Key.backspace>up<Key.space>discussion<Key.space>where<Key.space>mentees<Key.space>can<Key.space>refkl<Key.backspace><Key.backspace>lect<Key.space>teir<Key.backspace><Key.backspace><Key.backspace>heir<Key.space><Key.backspace><Key.backspace><Key.backspace><Key.backspace><Key.backspace><Key.backspace>on<Key.space>the<Key.space>insights<Key.space>gaoin<Key.backspace><Key.backspace><Key.backspace>ined<Key.space>and<Key.space>mentors<Key.space>can<Key.space>offer<Key.alt_l>any<Key.space>
Screenshot: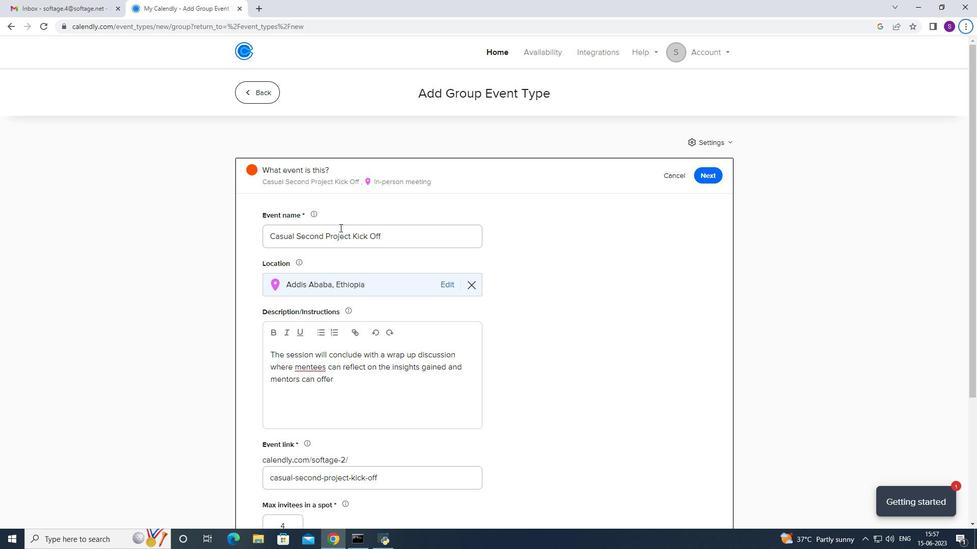 
Action: Mouse moved to (365, 413)
Screenshot: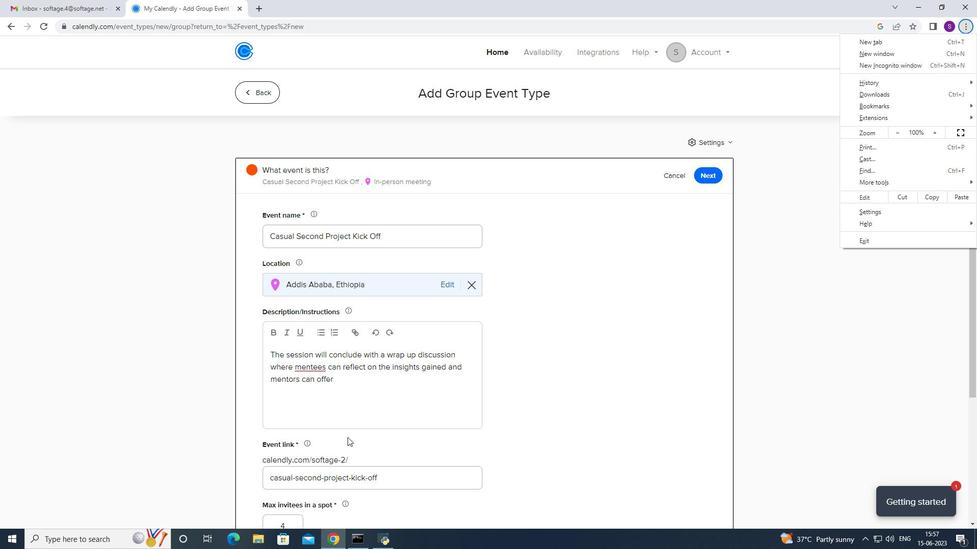 
Action: Mouse pressed left at (365, 413)
Screenshot: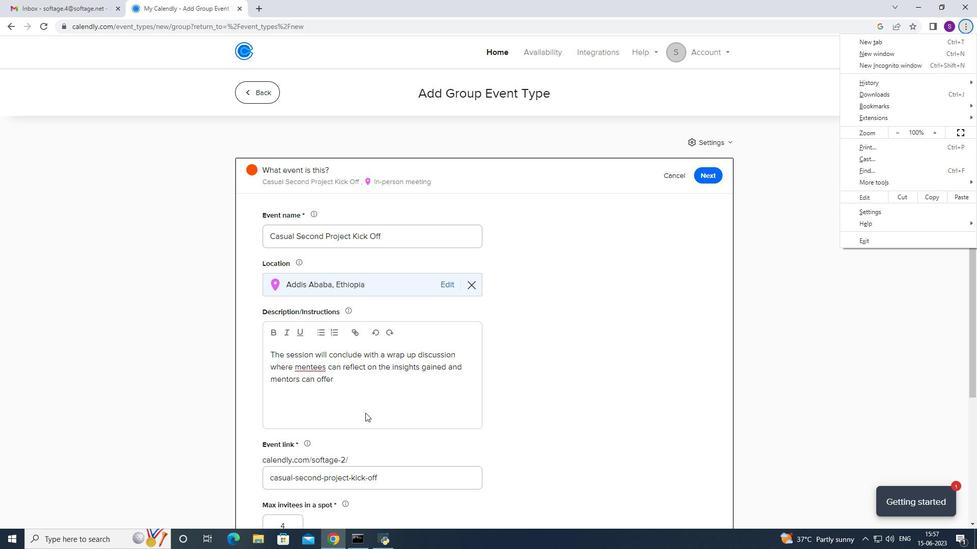
Action: Mouse moved to (365, 391)
Screenshot: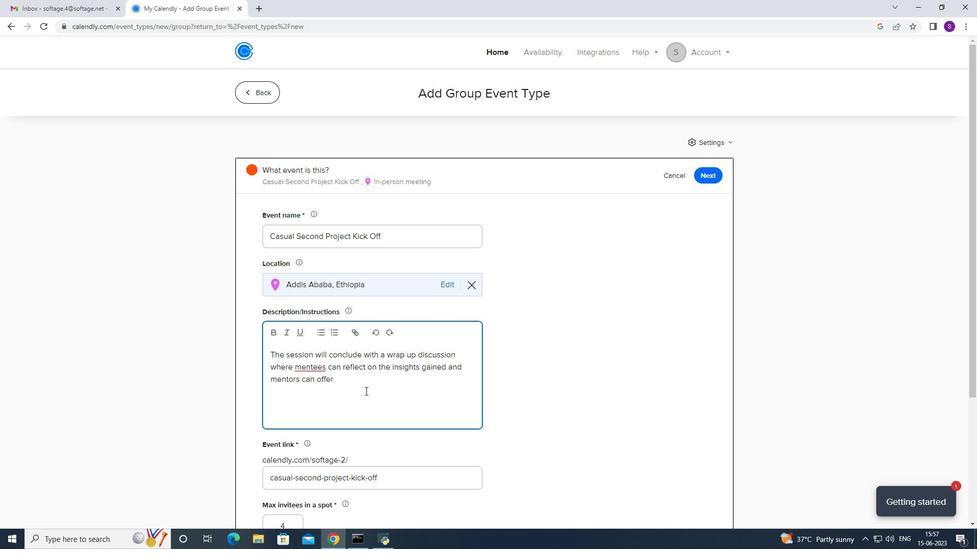 
Action: Key pressed <Key.space>any<Key.space>final<Key.space>words<Key.space>of<Key.space>encouragement<Key.space>.<Key.caps_lock>P<Key.caps_lock>articipants<Key.space>will<Key.space>have<Key.space>the<Key.space>opportunity<Key.space>
Screenshot: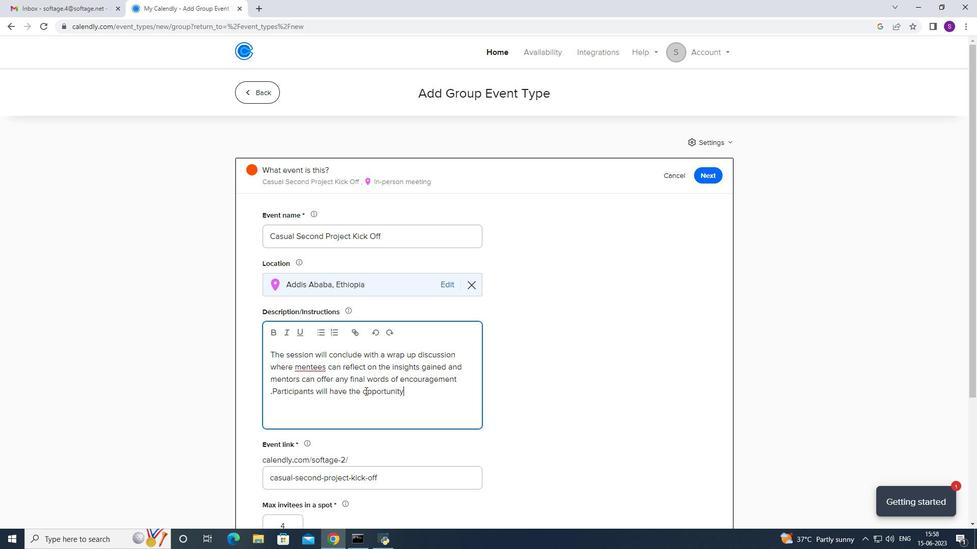 
Action: Mouse moved to (265, 389)
Screenshot: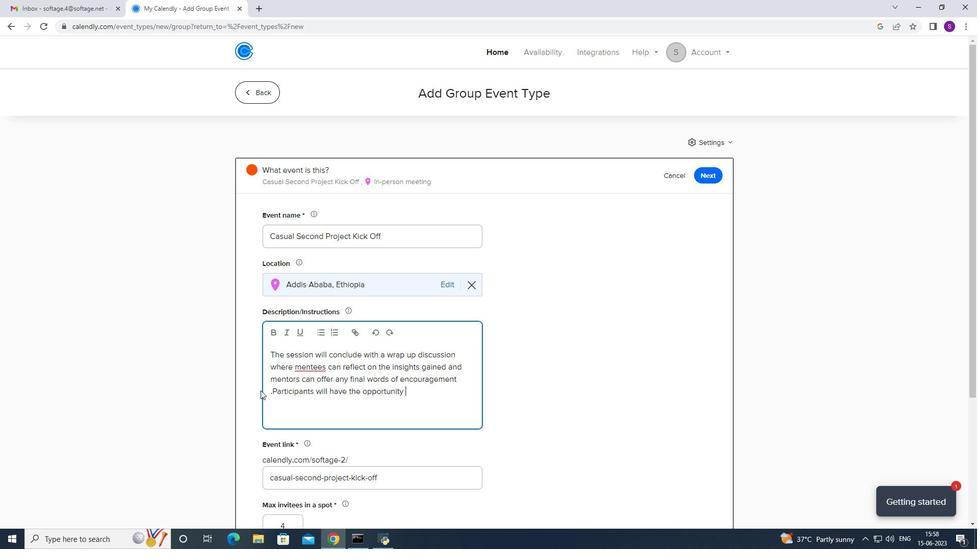 
Action: Mouse pressed left at (265, 389)
Screenshot: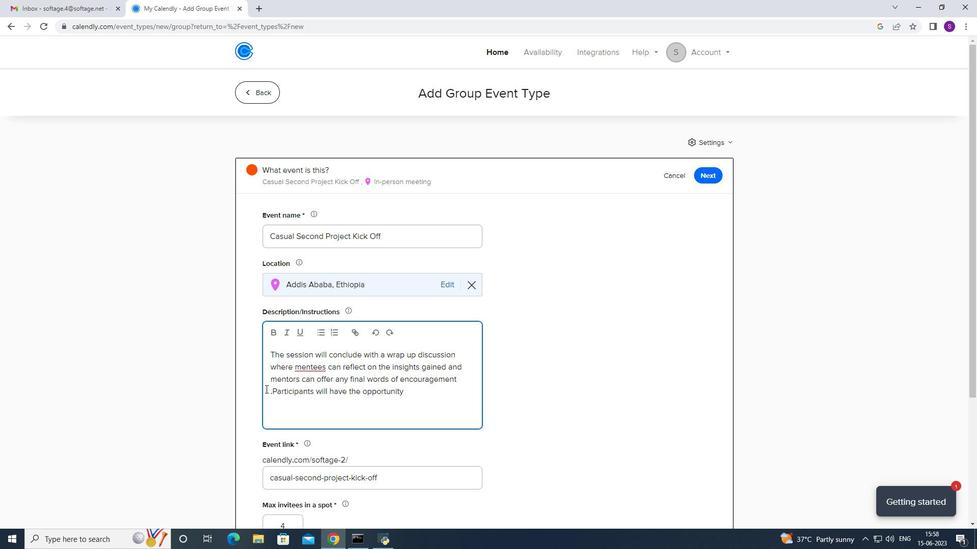 
Action: Key pressed <Key.backspace><Key.space>
Screenshot: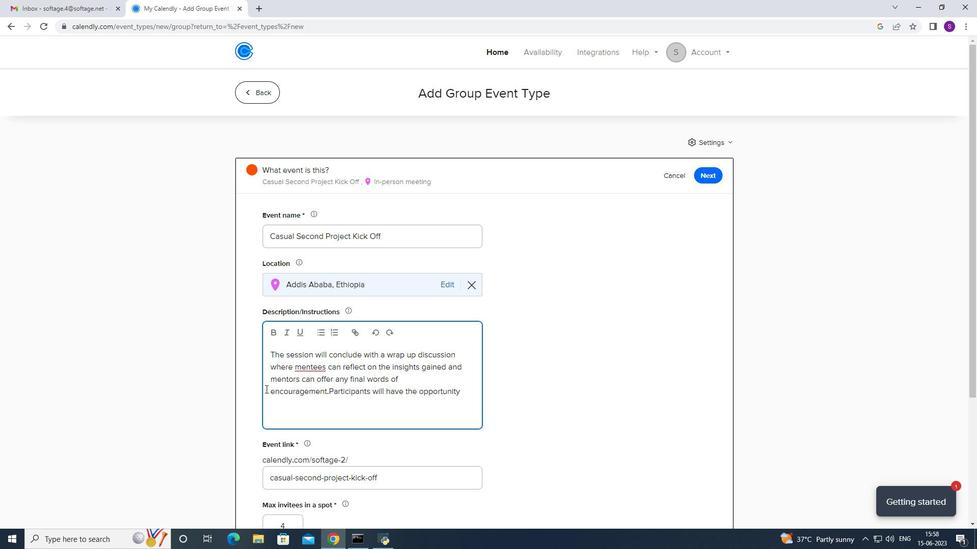 
Action: Mouse moved to (273, 391)
Screenshot: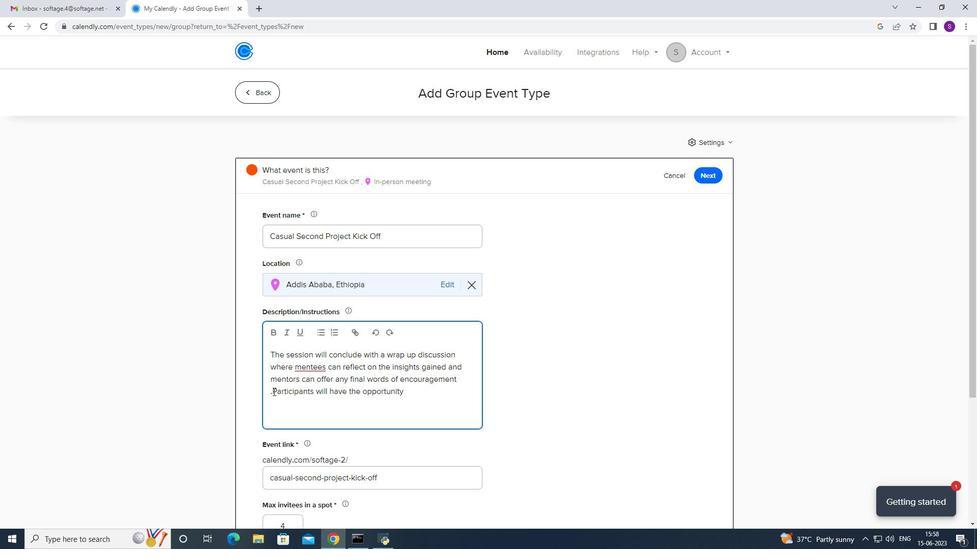 
Action: Mouse pressed left at (273, 391)
Screenshot: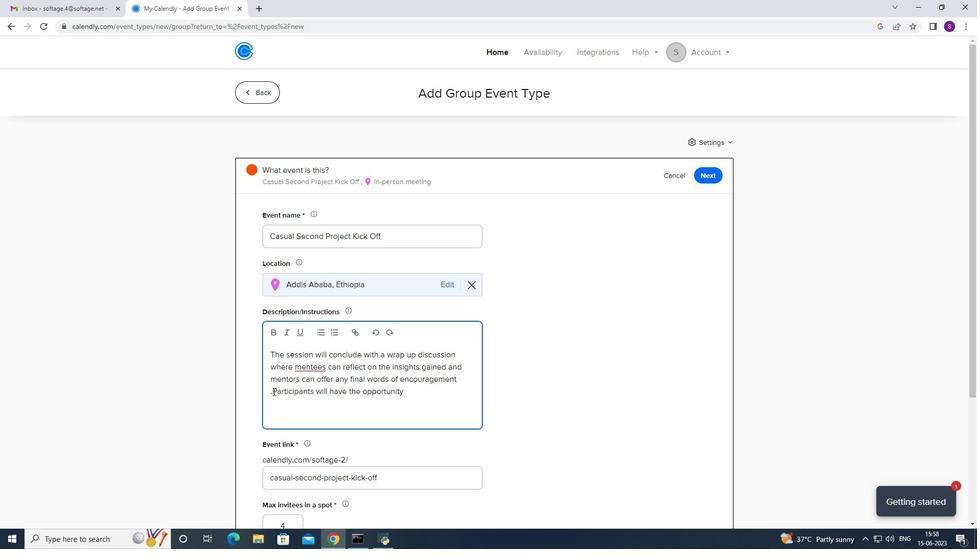 
Action: Mouse moved to (274, 391)
Screenshot: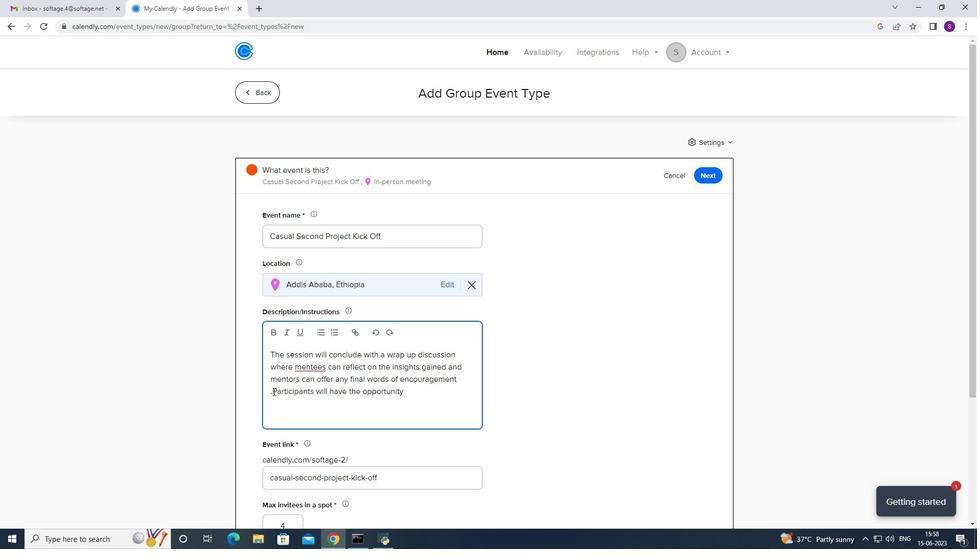 
Action: Mouse pressed left at (274, 391)
Screenshot: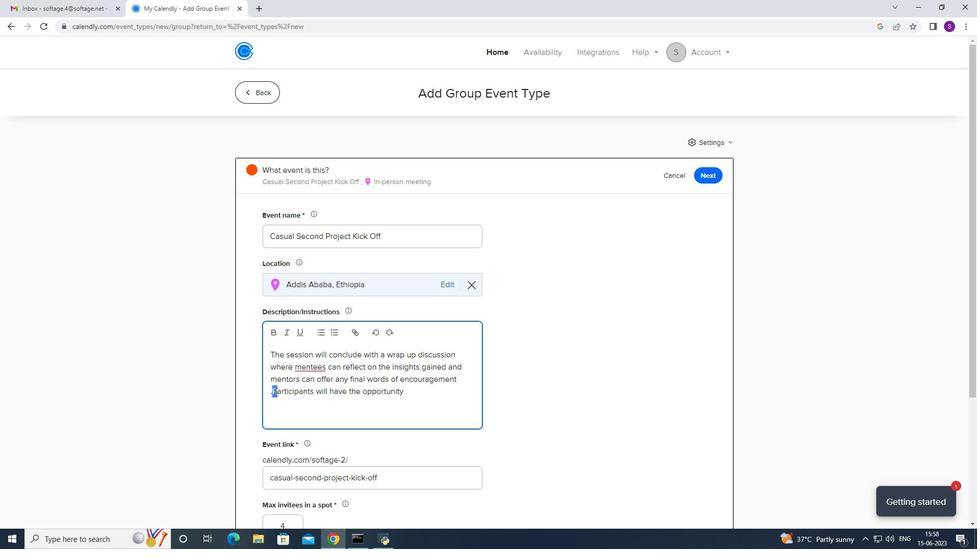
Action: Mouse moved to (272, 392)
Screenshot: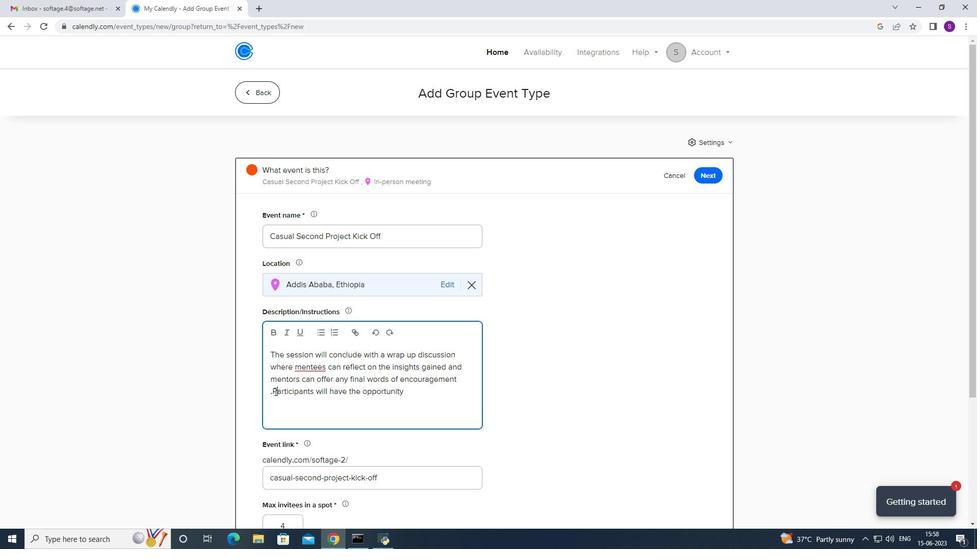 
Action: Mouse pressed left at (272, 392)
Screenshot: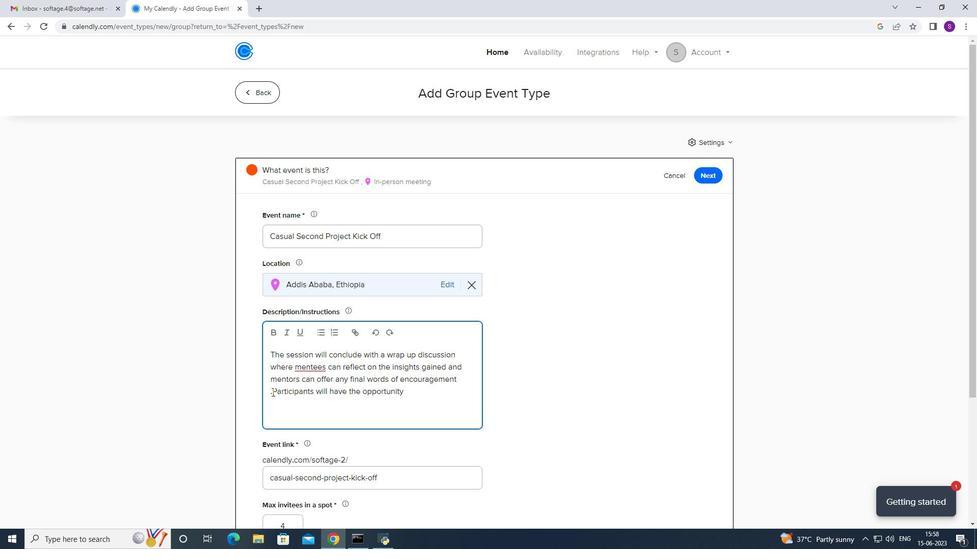 
Action: Key pressed <Key.space>
Screenshot: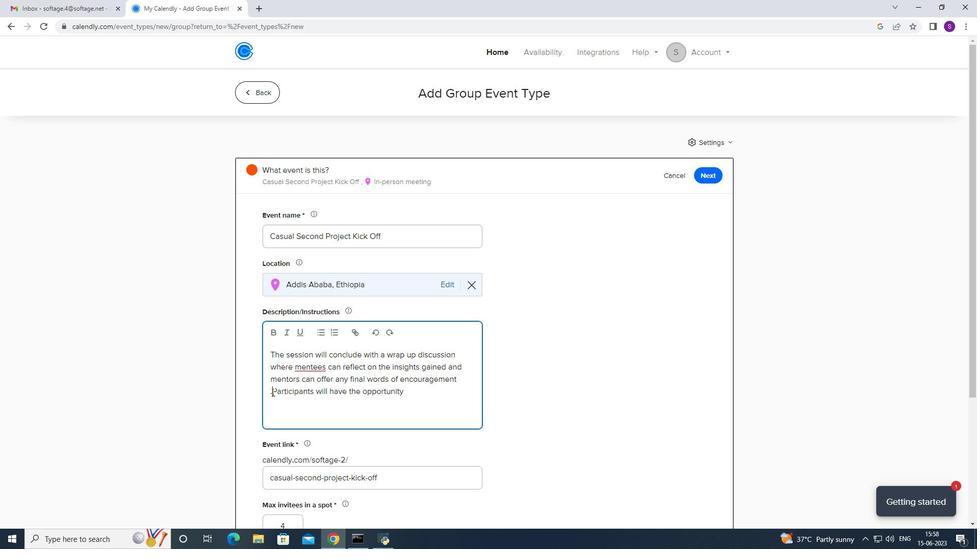 
Action: Mouse moved to (403, 389)
Screenshot: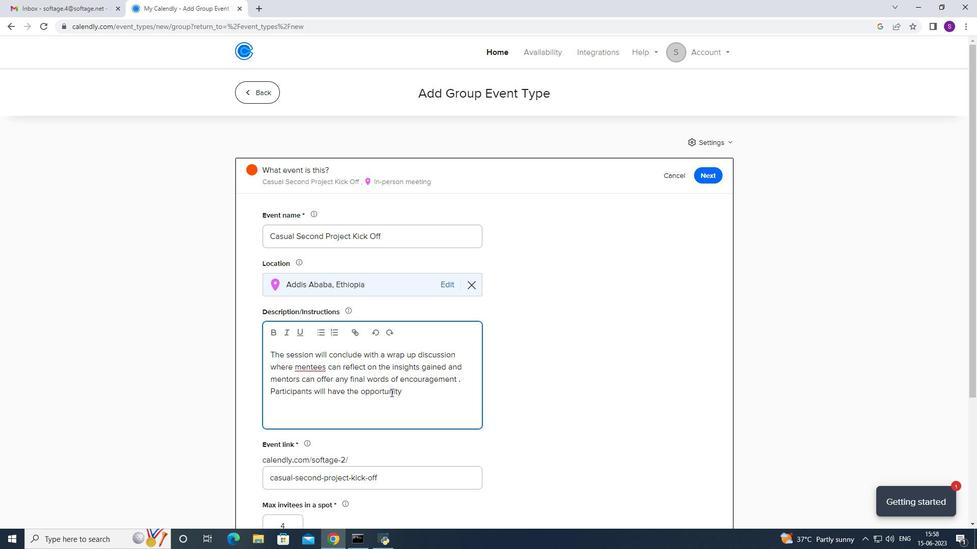 
Action: Mouse pressed left at (403, 389)
Screenshot: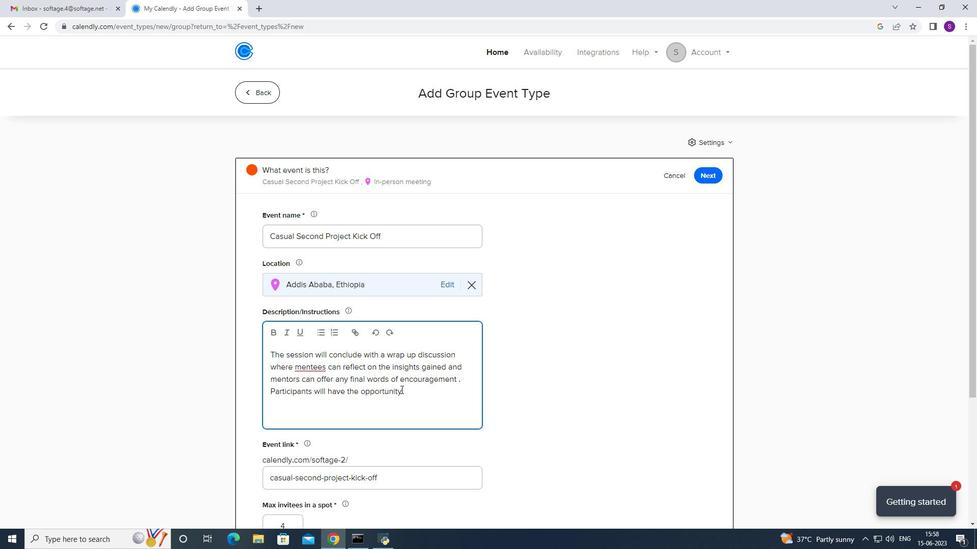 
Action: Mouse moved to (412, 405)
Screenshot: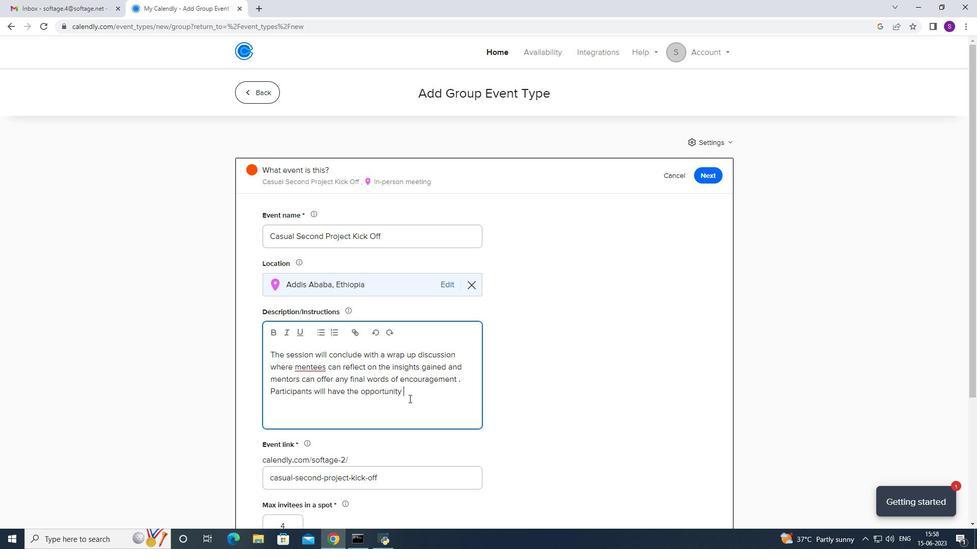 
Action: Key pressed to<Key.space>exchnge<Key.space>contc<Key.backspace>act<Key.space>information<Key.space>and<Key.space>estabk]=l<Key.backspace><Key.backspace><Key.backspace><Key.backspace>lish<Key.space>outgoing<Key.space><Key.space><Key.backspace><Key.backspace><Key.backspace><Key.backspace><Key.backspace><Key.backspace><Key.backspace><Key.backspace><Key.backspace><Key.backspace>ongoing<Key.space>mentoiring<Key.backspace><Key.backspace><Key.backspace><Key.backspace><Key.backspace>ring<Key.space>relationships<Key.space>beyond<Key.space>the<Key.space>event,<Key.backspace>,<Key.backspace>.
Screenshot: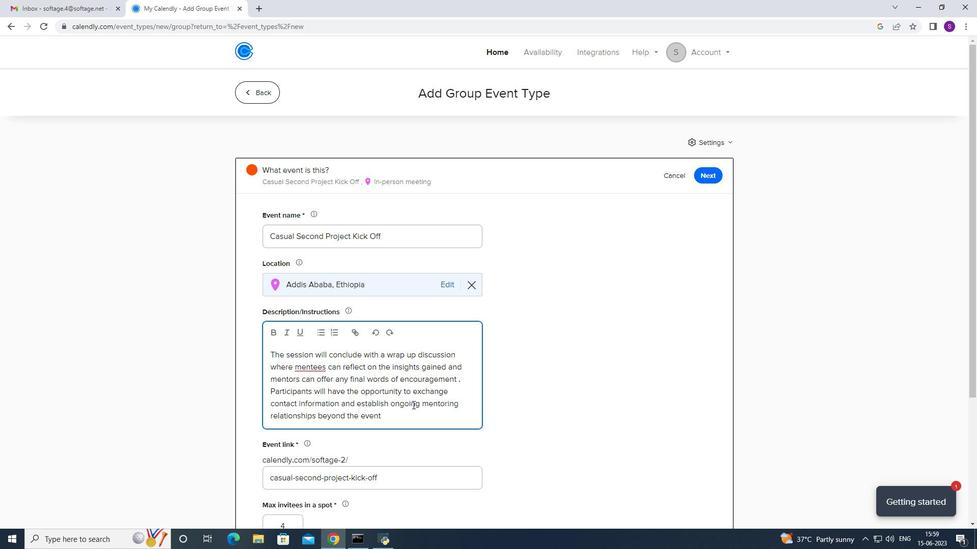 
Action: Mouse moved to (390, 322)
Screenshot: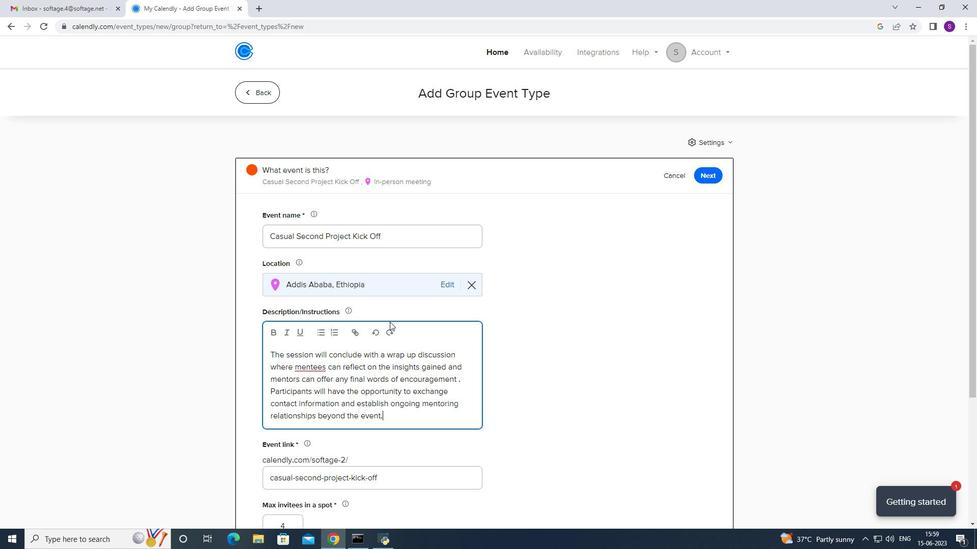 
Action: Mouse scrolled (390, 322) with delta (0, 0)
Screenshot: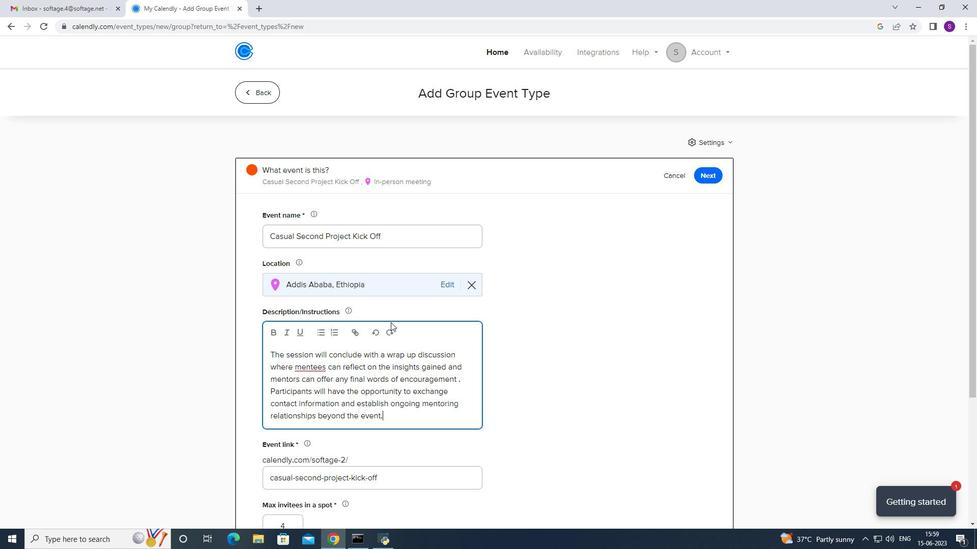 
Action: Mouse scrolled (390, 322) with delta (0, 0)
Screenshot: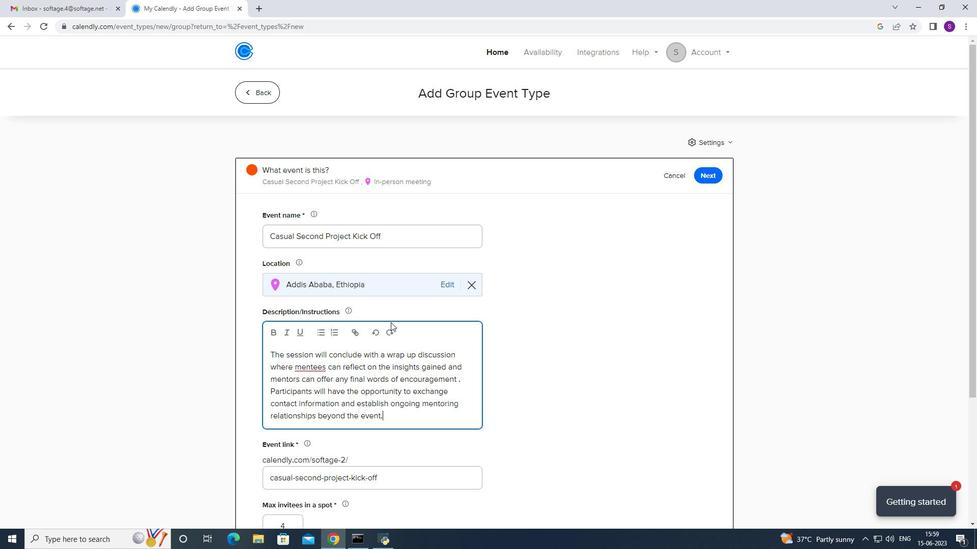 
Action: Mouse scrolled (390, 322) with delta (0, 0)
Screenshot: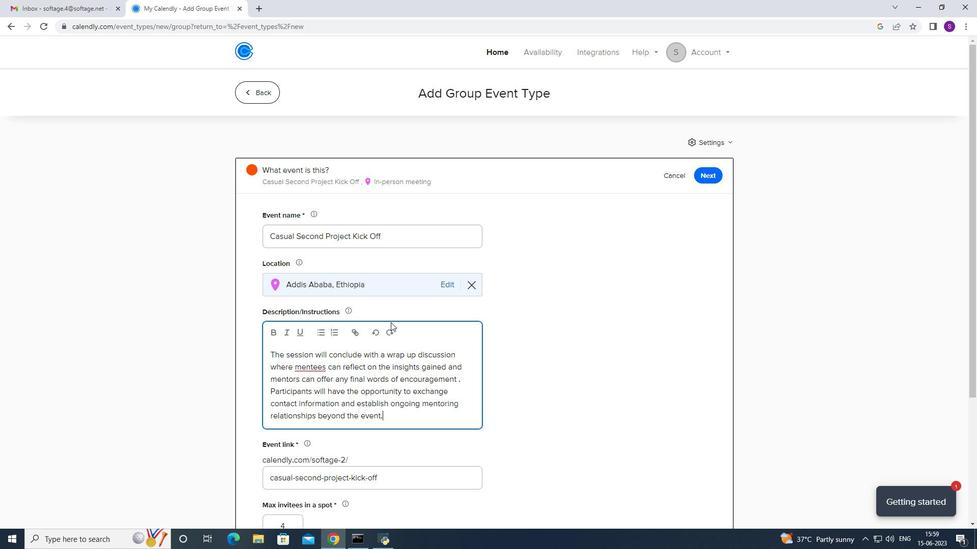 
Action: Mouse scrolled (390, 322) with delta (0, 0)
Screenshot: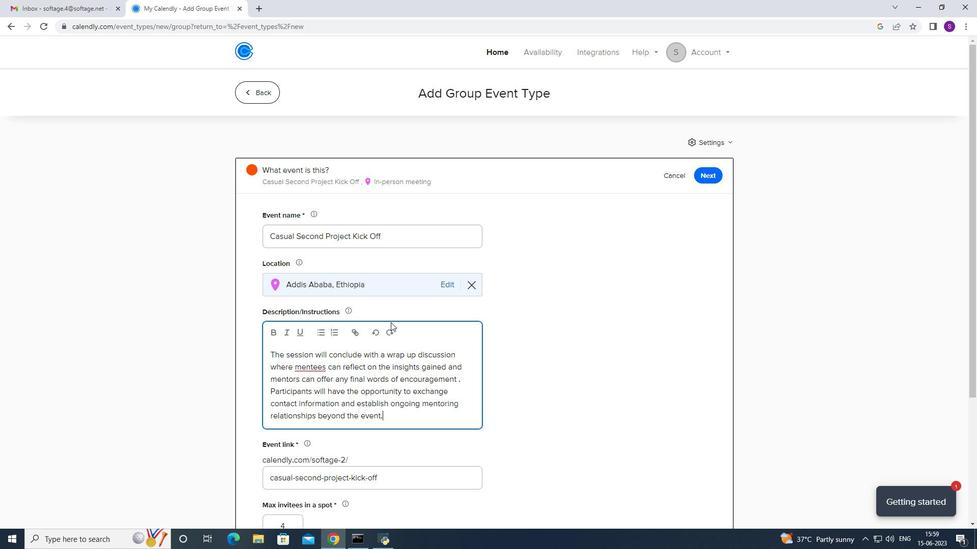 
Action: Mouse scrolled (390, 322) with delta (0, 0)
Screenshot: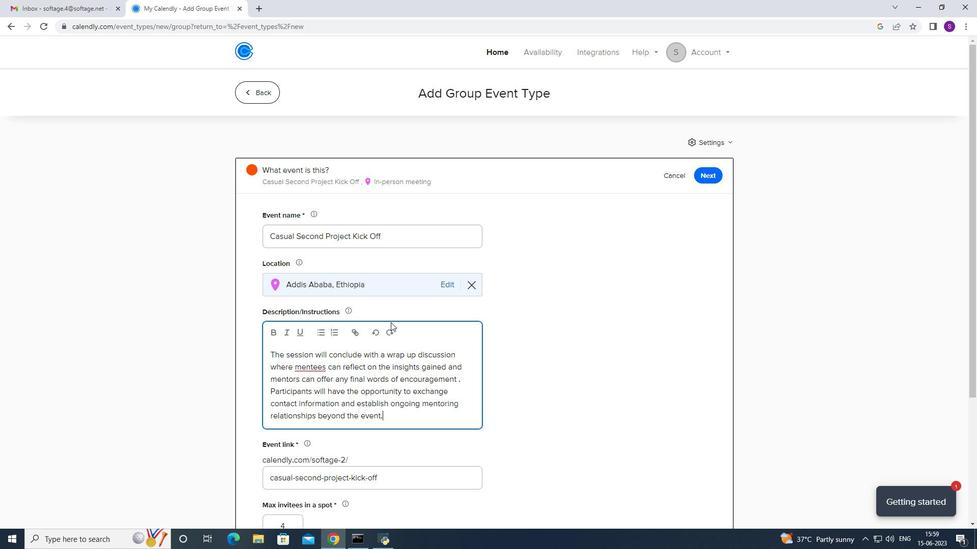 
Action: Mouse scrolled (390, 322) with delta (0, 0)
Screenshot: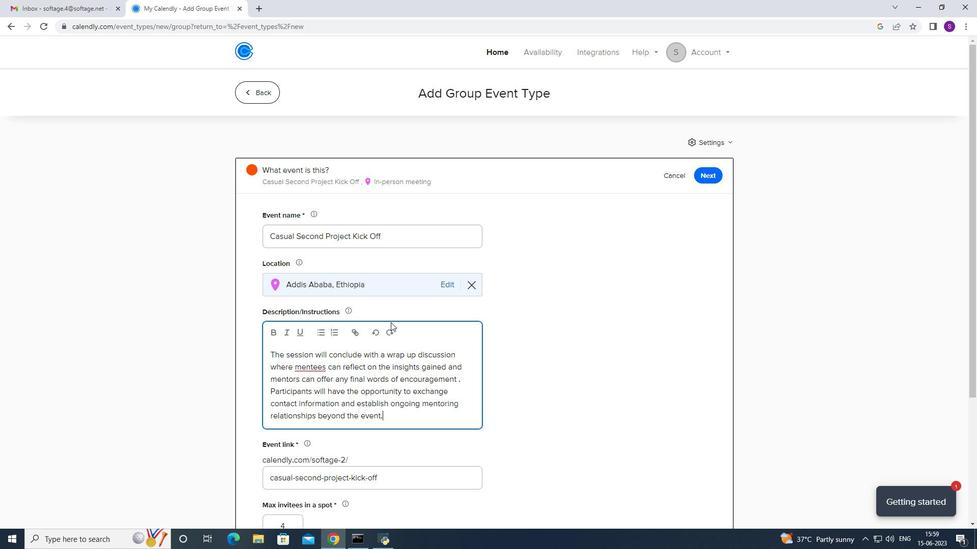 
Action: Mouse scrolled (390, 322) with delta (0, 0)
Screenshot: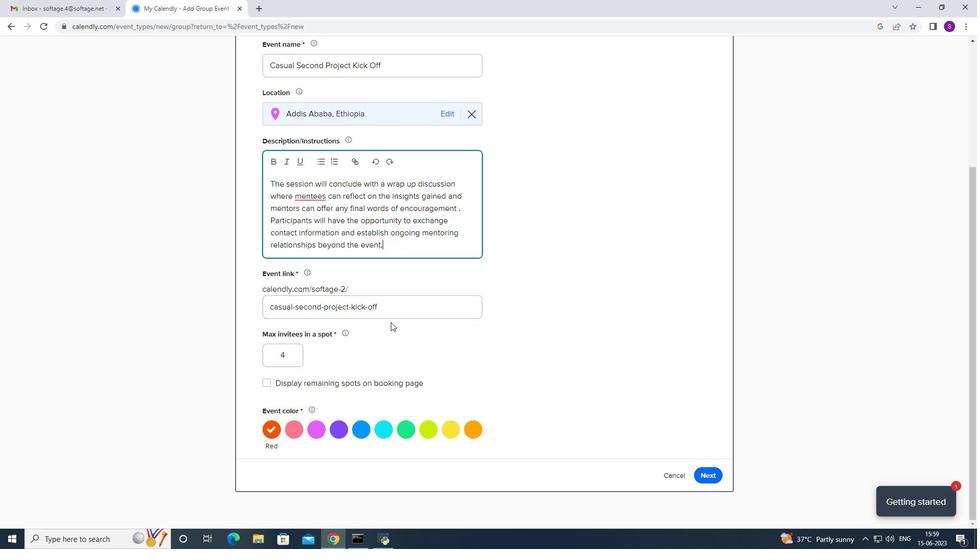 
Action: Mouse scrolled (390, 322) with delta (0, 0)
Screenshot: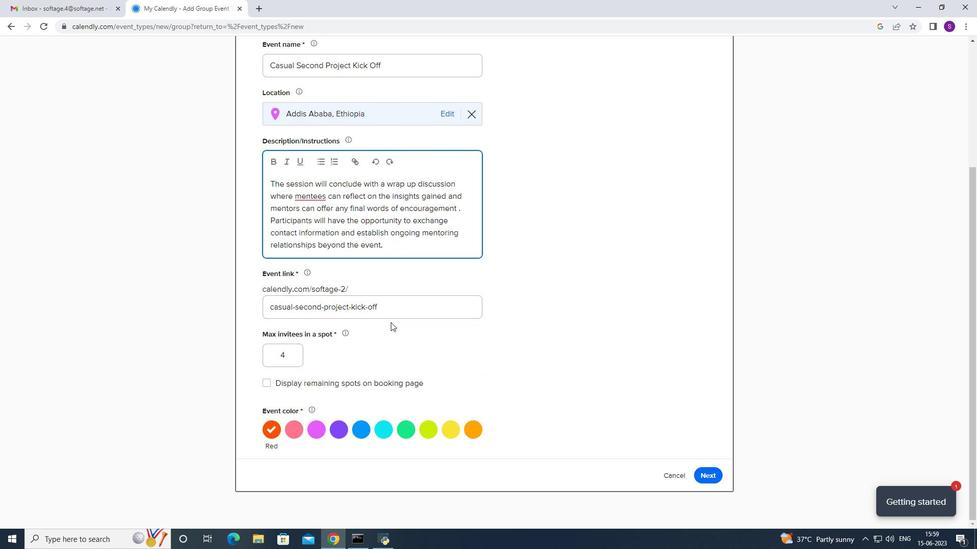 
Action: Mouse scrolled (390, 322) with delta (0, 0)
Screenshot: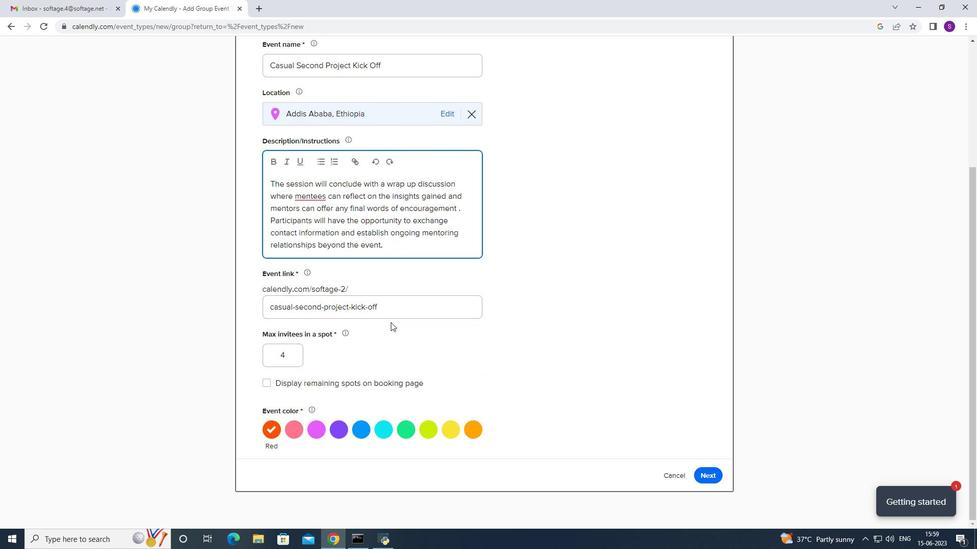 
Action: Mouse scrolled (390, 322) with delta (0, 0)
Screenshot: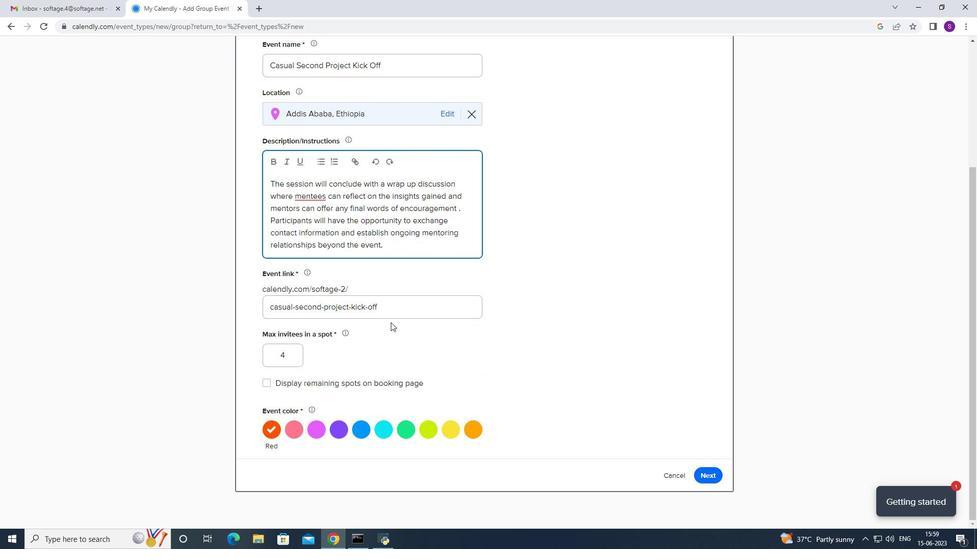 
Action: Mouse scrolled (390, 322) with delta (0, 0)
Screenshot: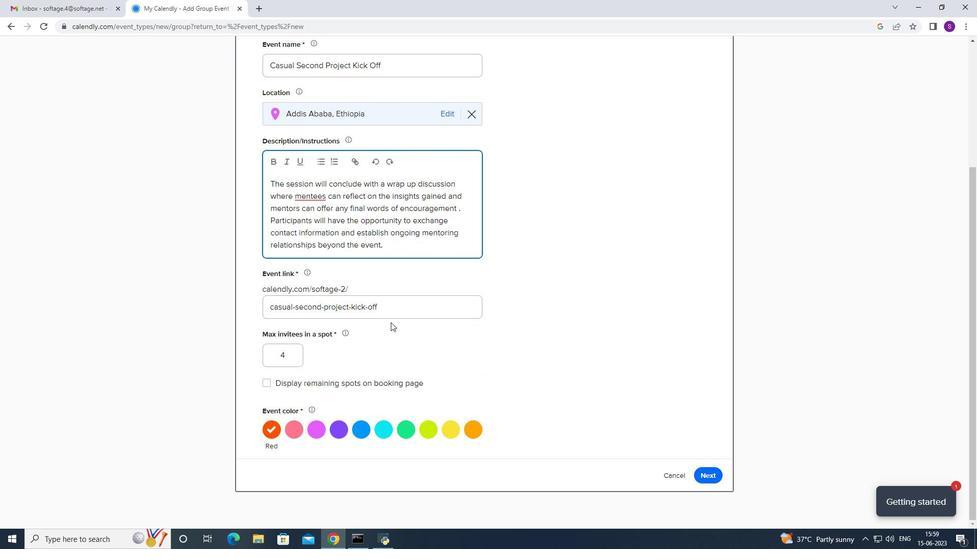 
Action: Mouse moved to (712, 473)
Screenshot: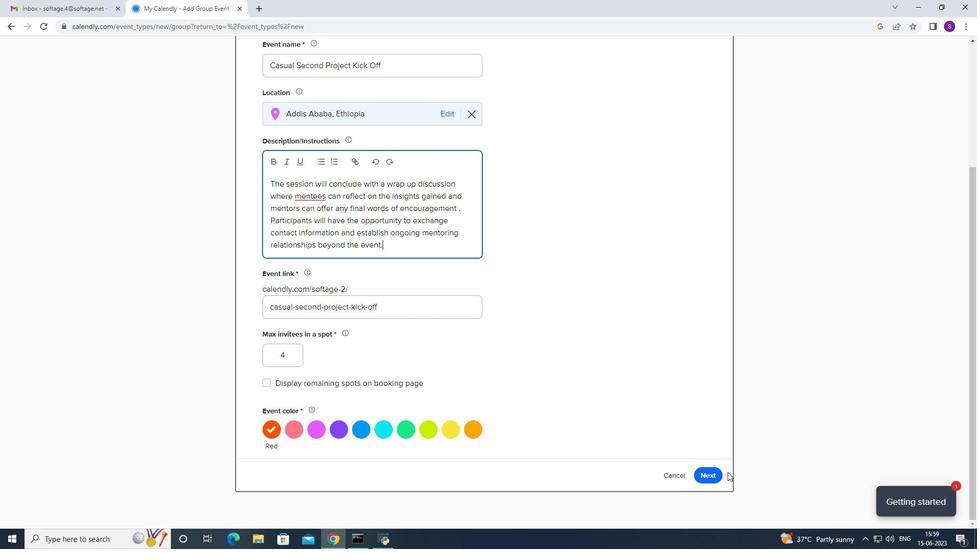 
Action: Mouse pressed left at (712, 473)
Screenshot: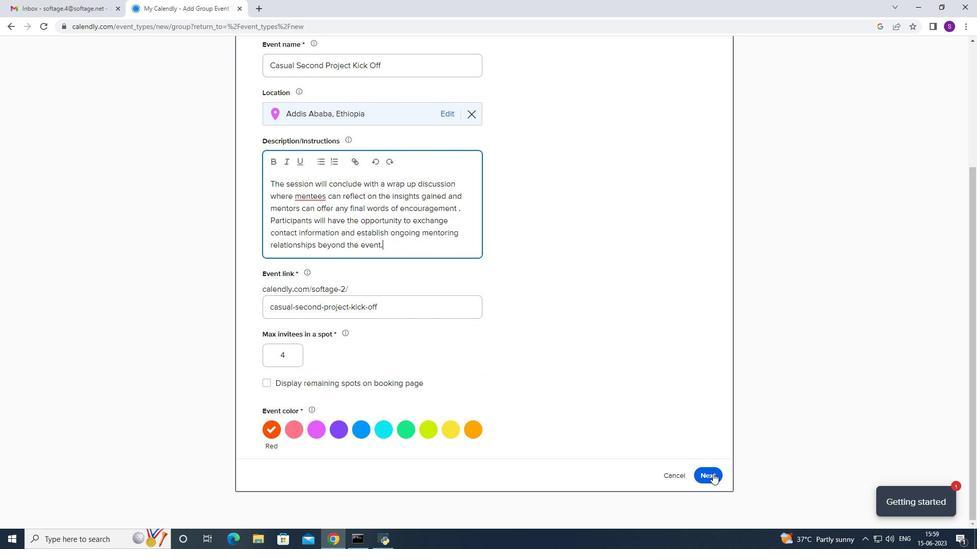
Action: Mouse moved to (267, 163)
Screenshot: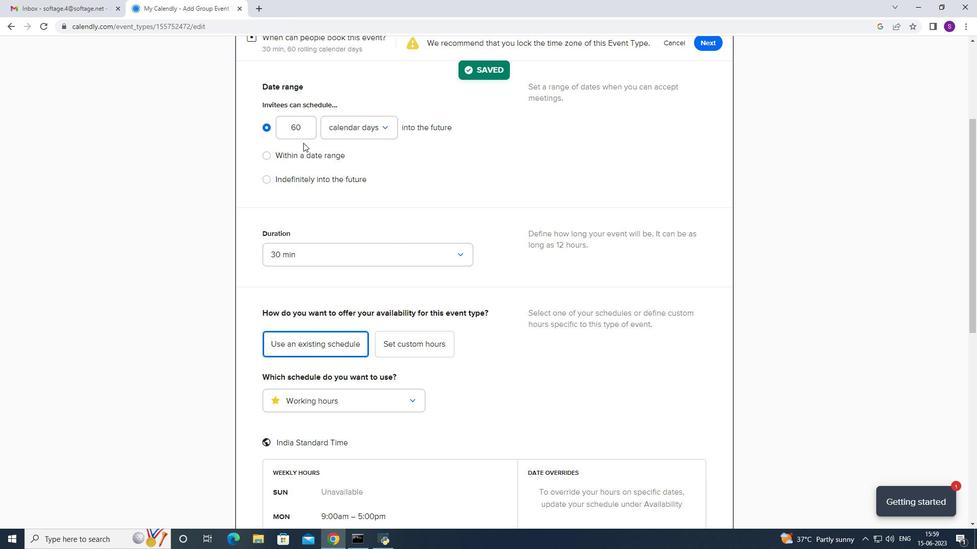 
Action: Mouse pressed left at (267, 163)
Screenshot: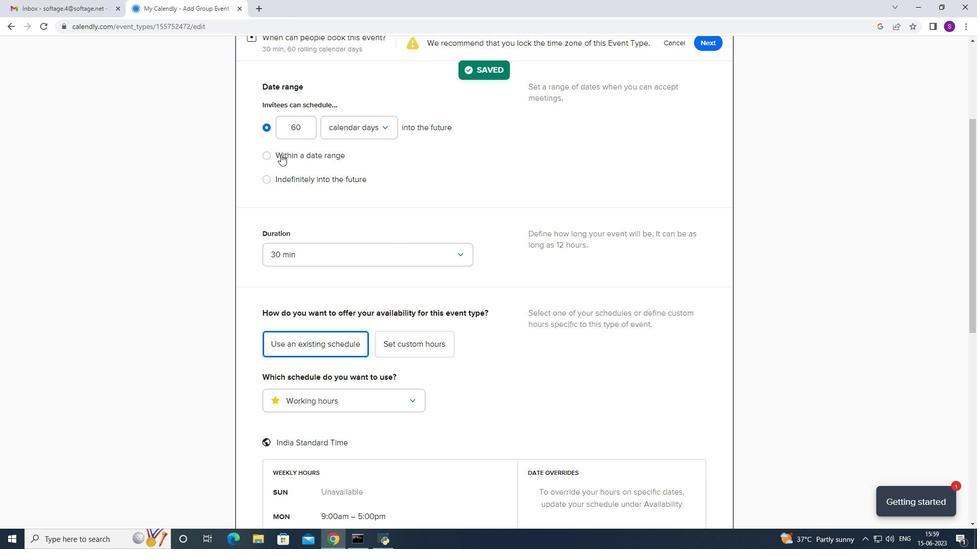 
Action: Mouse moved to (298, 154)
Screenshot: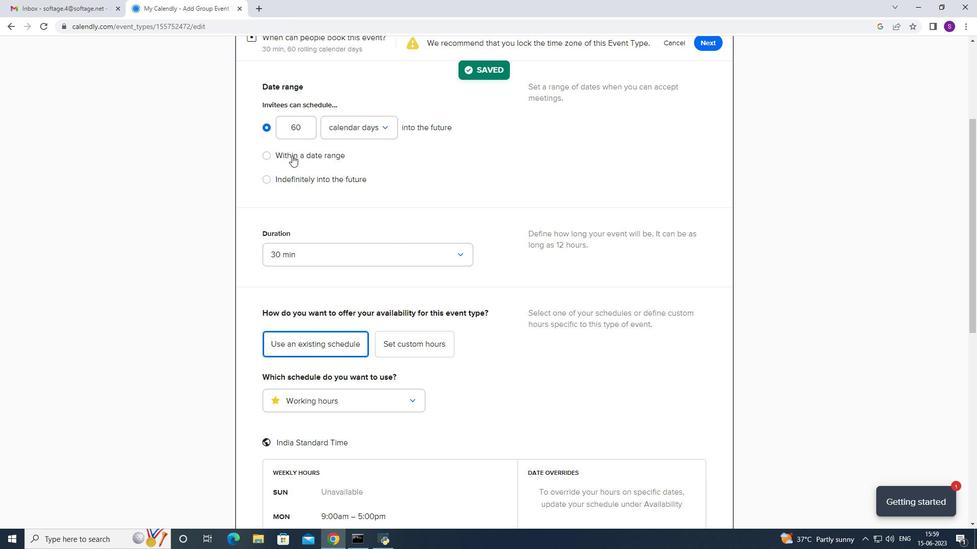 
Action: Mouse pressed left at (298, 154)
Screenshot: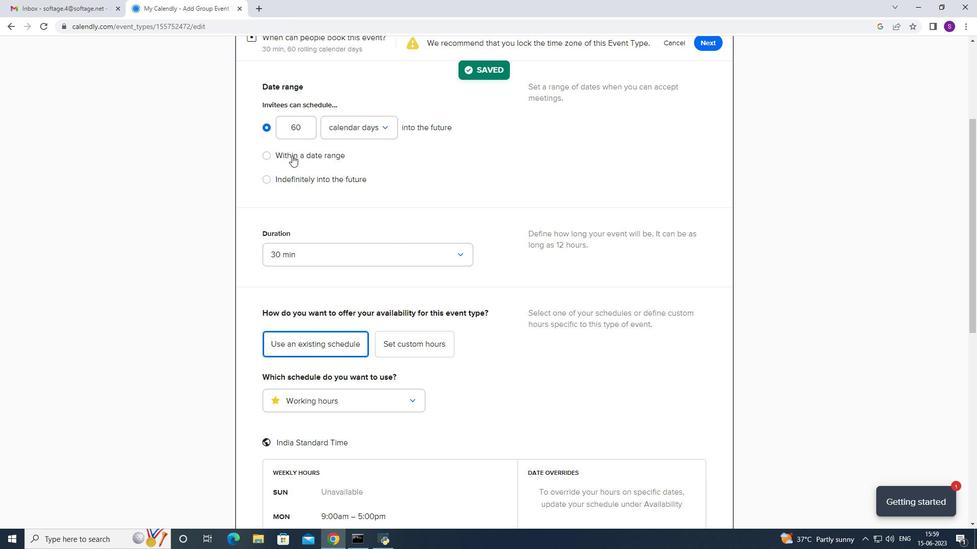 
Action: Mouse moved to (369, 159)
Screenshot: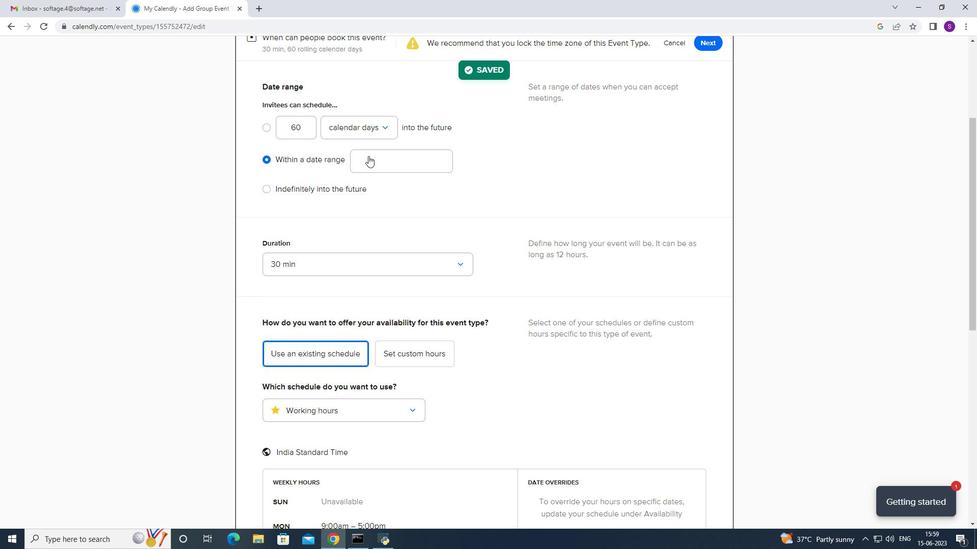 
Action: Mouse pressed left at (369, 159)
Screenshot: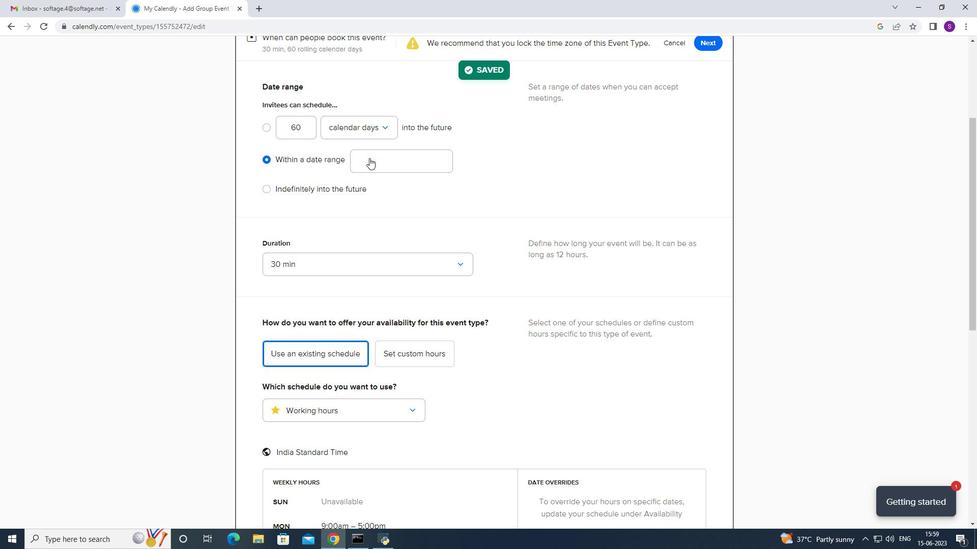 
Action: Mouse moved to (427, 195)
Screenshot: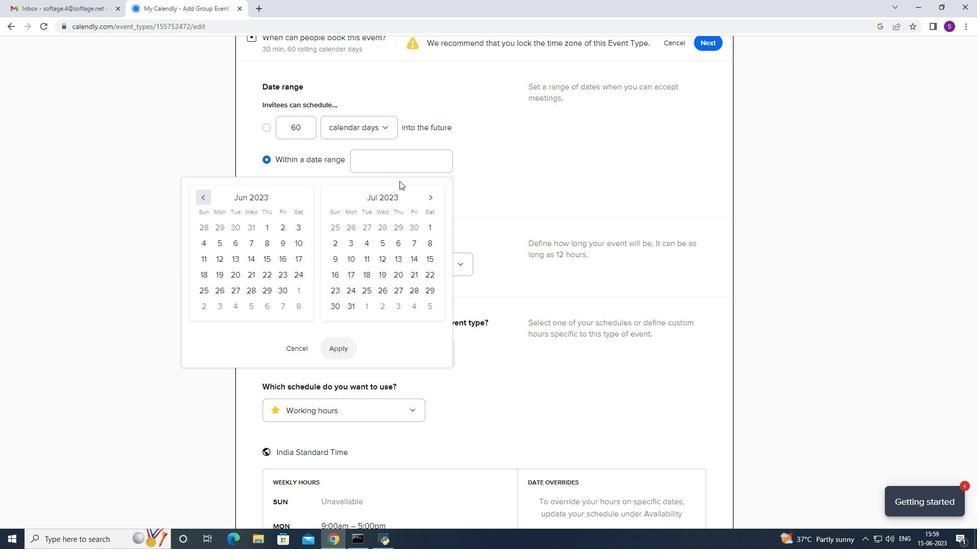 
Action: Mouse pressed left at (427, 195)
Screenshot: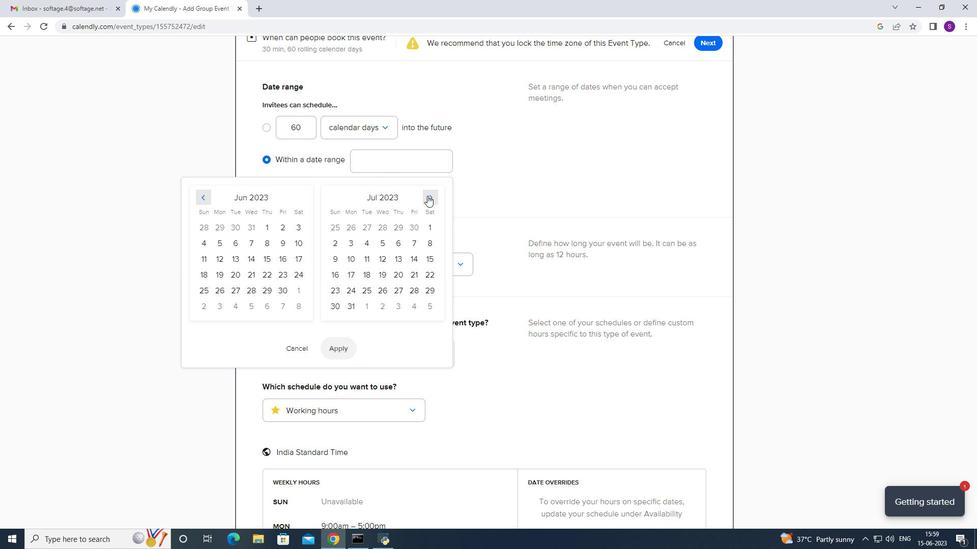 
Action: Mouse pressed left at (427, 195)
Screenshot: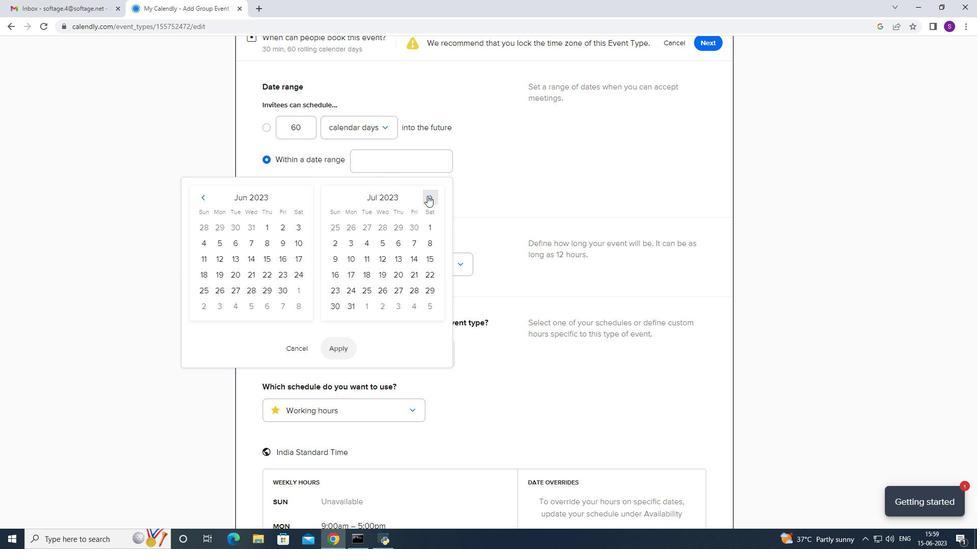 
Action: Mouse pressed left at (427, 195)
Screenshot: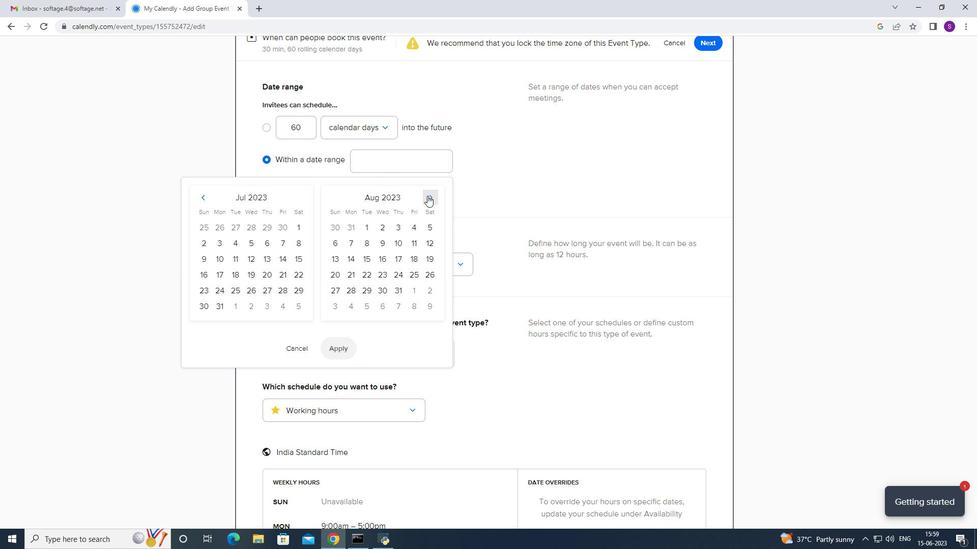 
Action: Mouse pressed left at (427, 195)
Screenshot: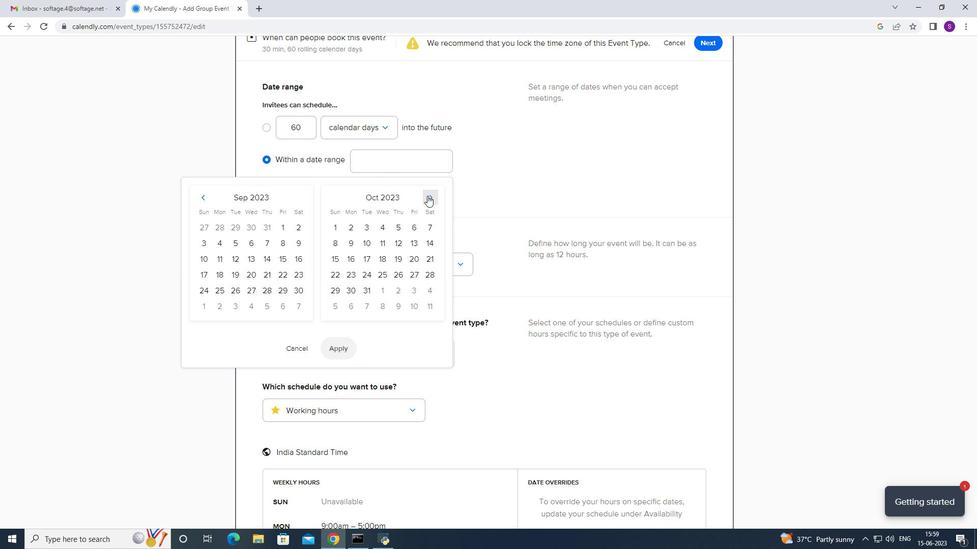 
Action: Mouse pressed left at (427, 195)
Screenshot: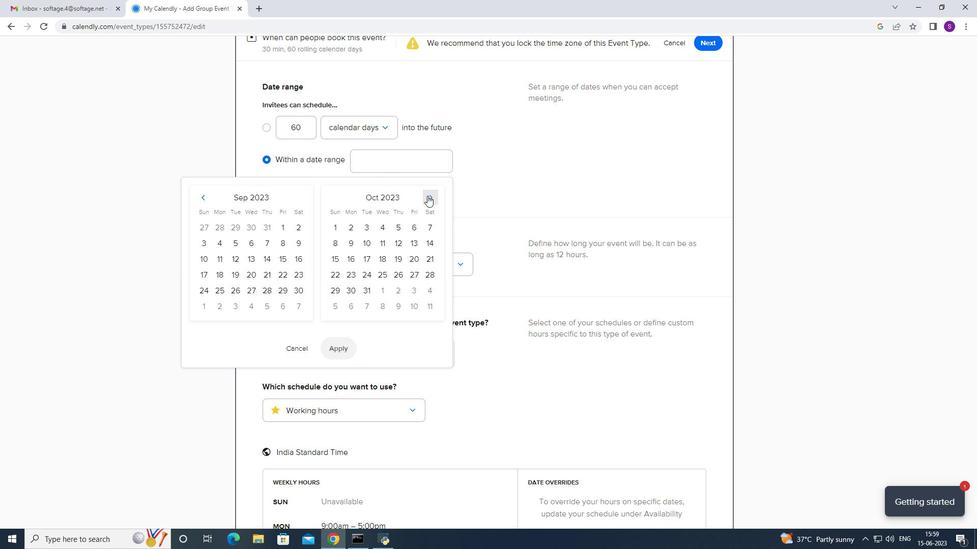 
Action: Mouse pressed left at (427, 195)
Screenshot: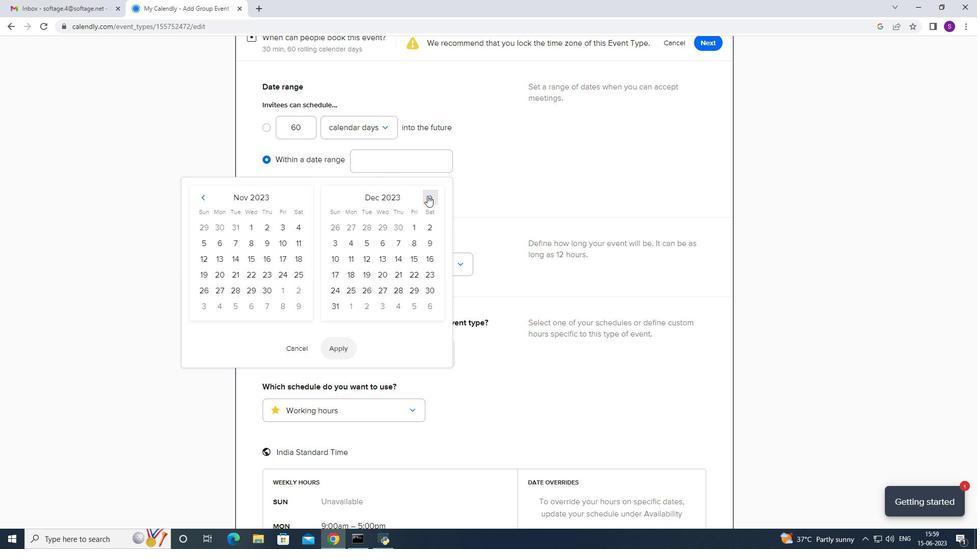 
Action: Mouse pressed left at (427, 195)
Screenshot: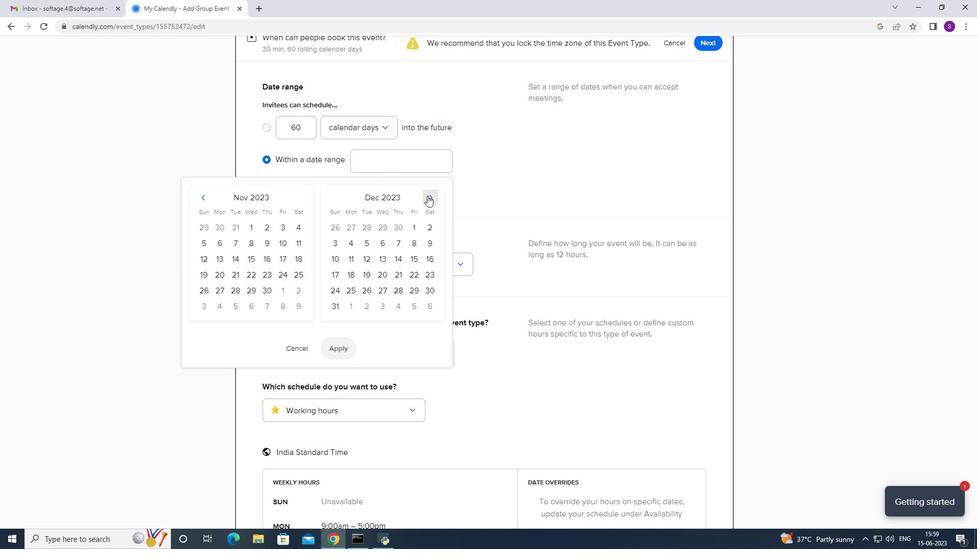 
Action: Mouse pressed left at (427, 195)
Screenshot: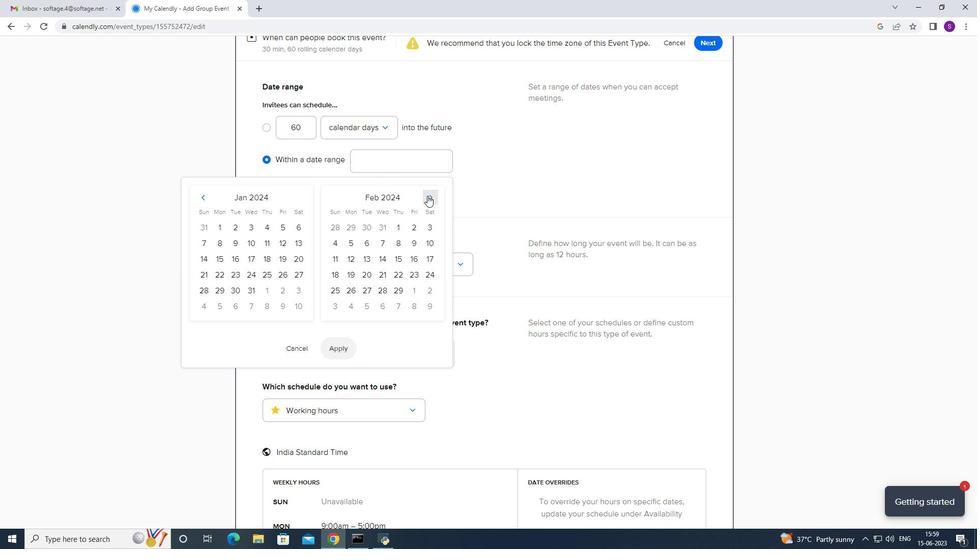 
Action: Mouse moved to (429, 260)
Screenshot: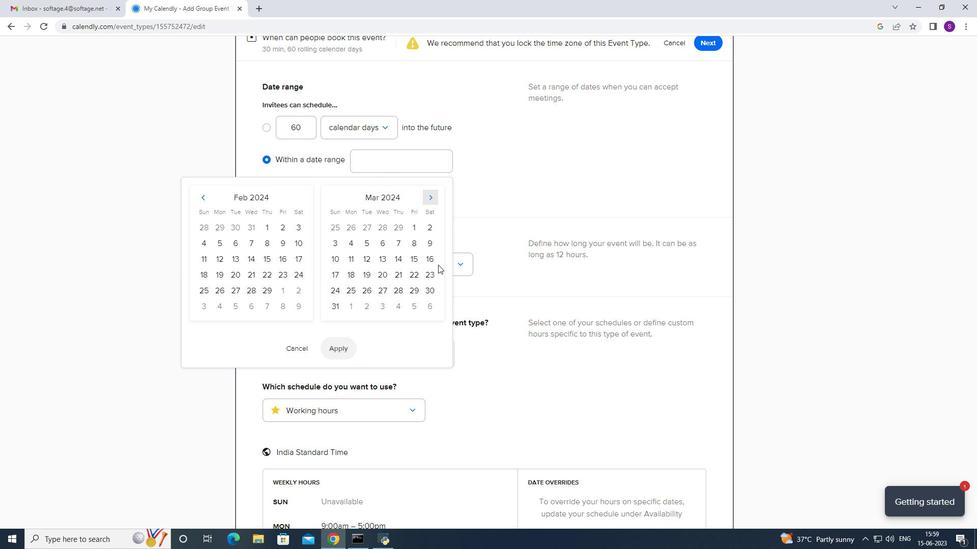 
Action: Mouse pressed left at (429, 260)
Screenshot: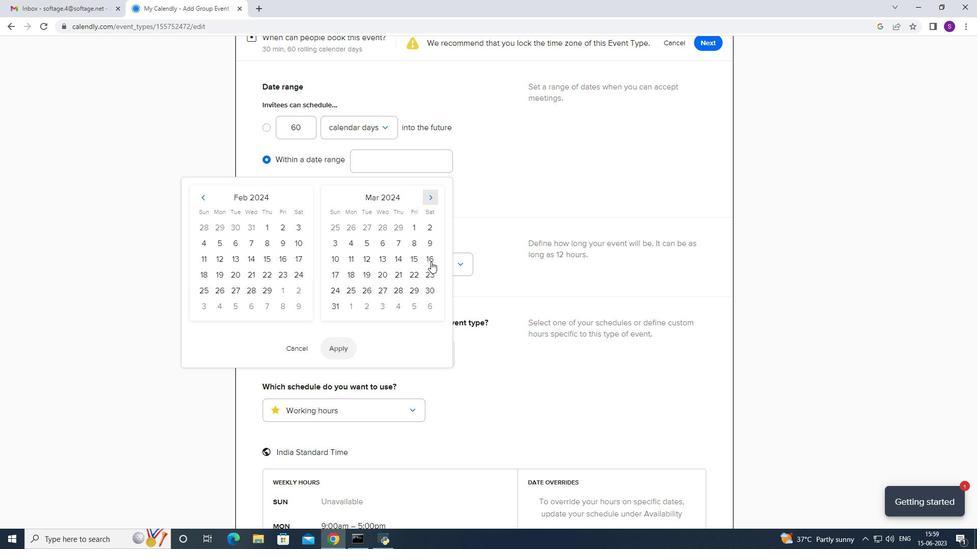 
Action: Mouse moved to (339, 274)
Screenshot: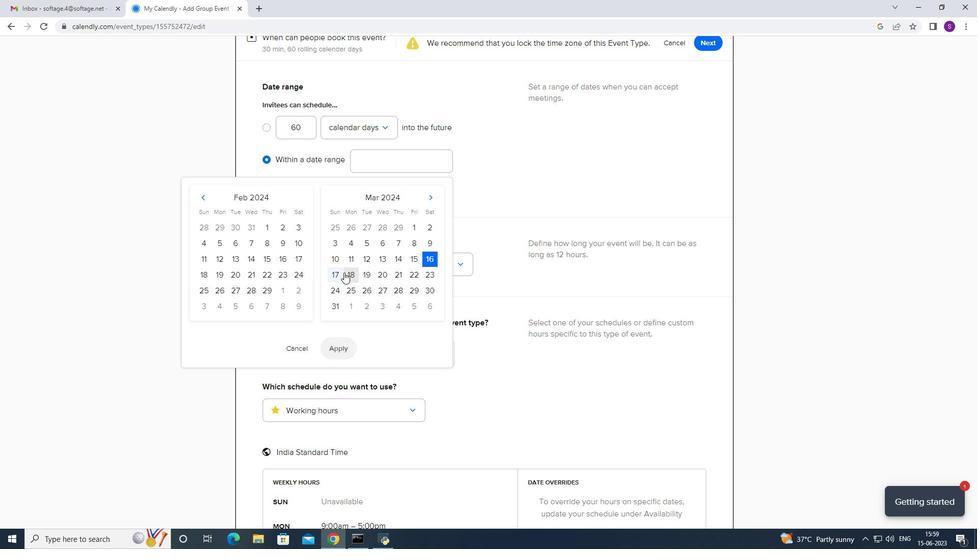
Action: Mouse pressed left at (339, 274)
Screenshot: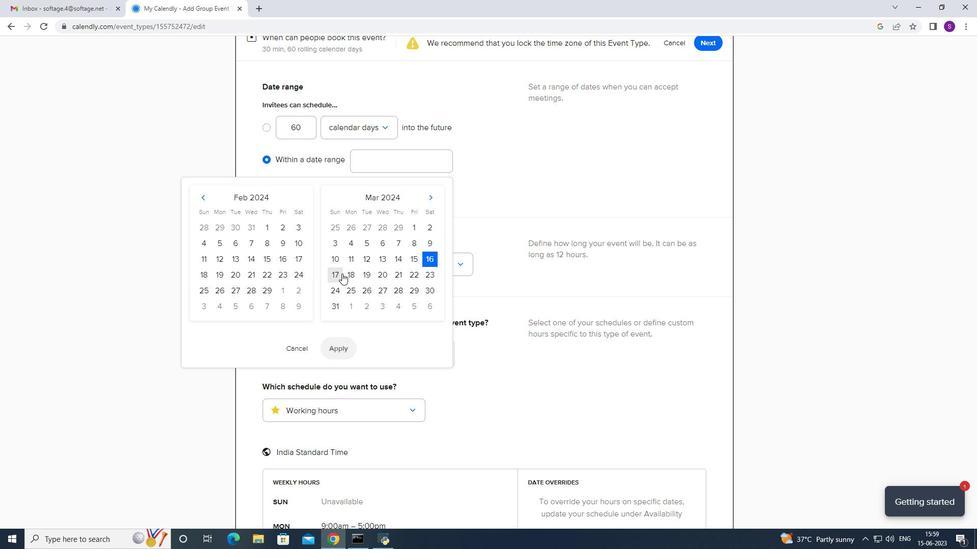 
Action: Mouse moved to (339, 340)
Screenshot: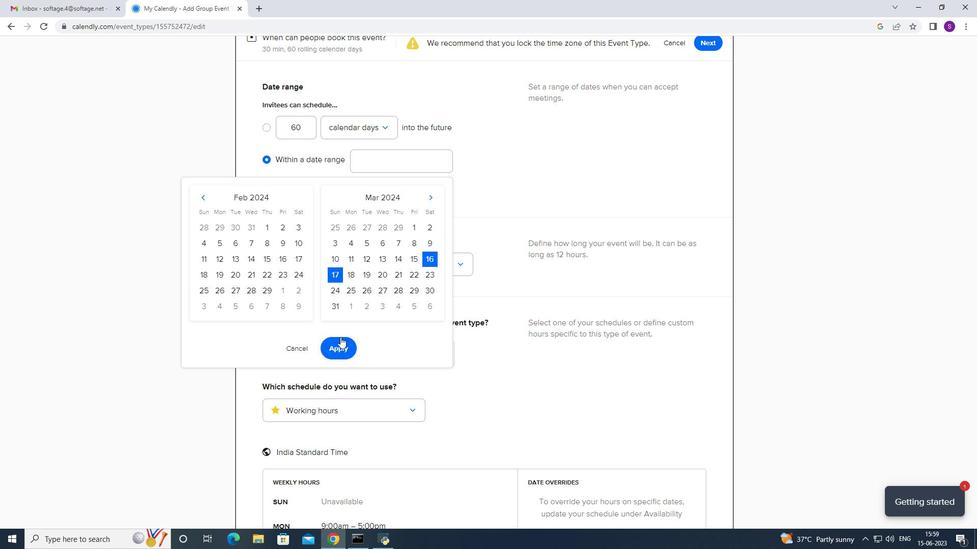 
Action: Mouse pressed left at (339, 340)
Screenshot: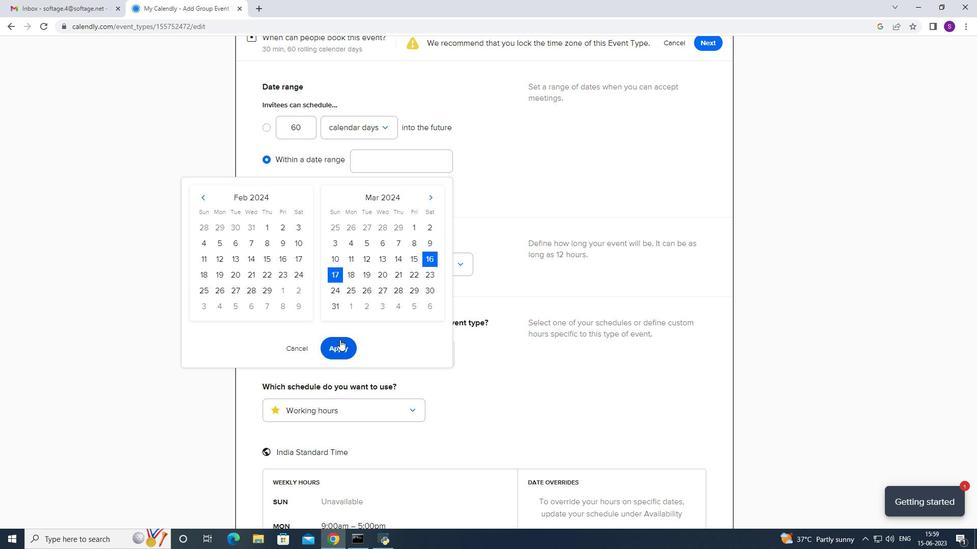 
Action: Mouse moved to (453, 310)
Screenshot: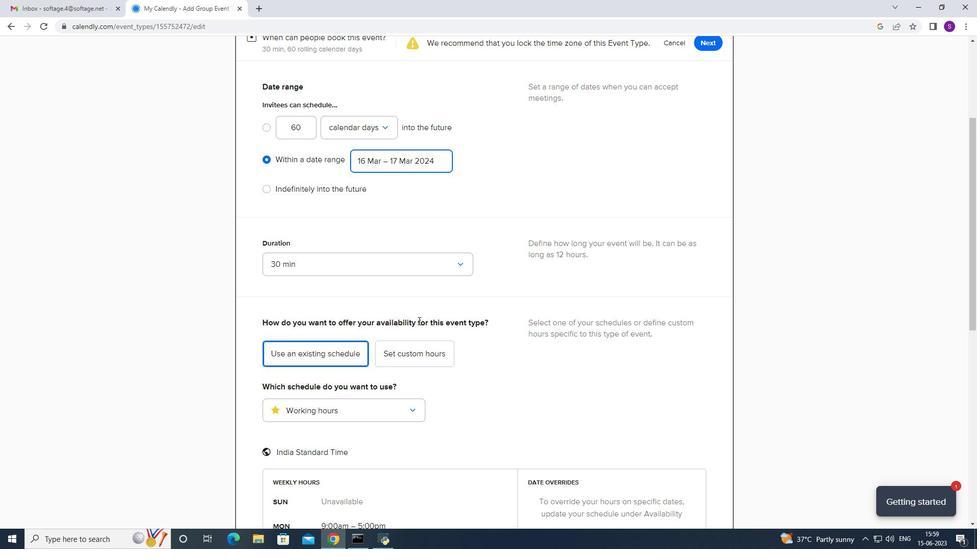 
Action: Mouse scrolled (453, 309) with delta (0, 0)
Screenshot: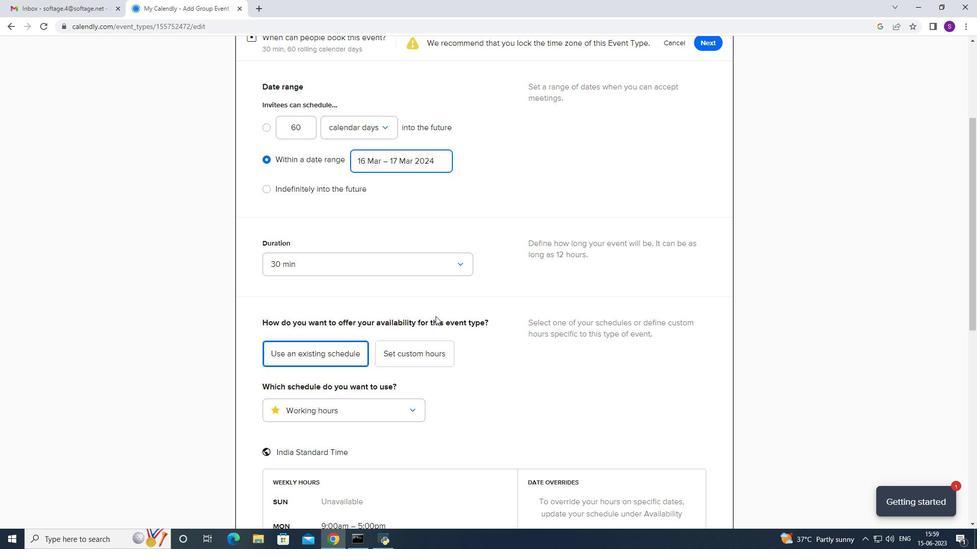 
Action: Mouse scrolled (453, 309) with delta (0, 0)
Screenshot: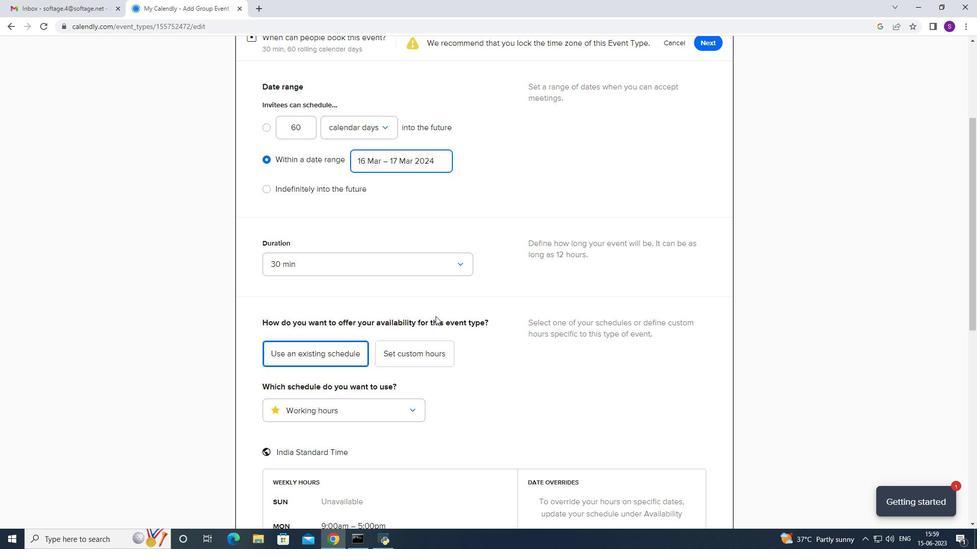 
Action: Mouse scrolled (453, 309) with delta (0, 0)
Screenshot: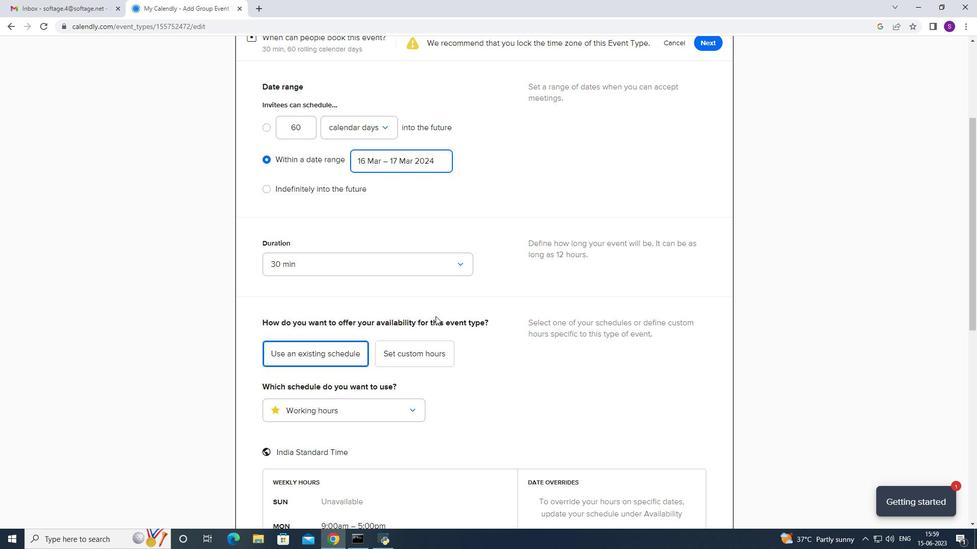 
Action: Mouse scrolled (453, 309) with delta (0, 0)
Screenshot: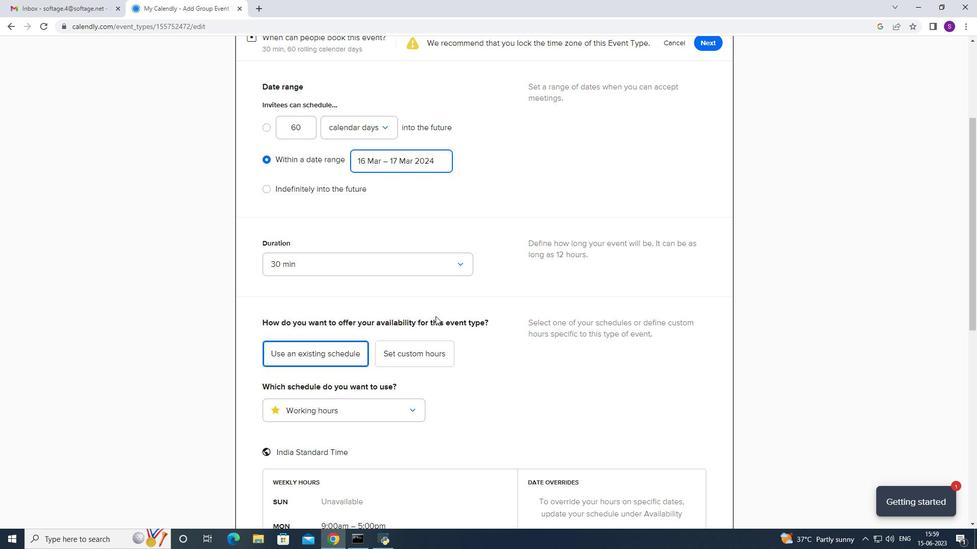 
Action: Mouse scrolled (453, 309) with delta (0, -1)
Screenshot: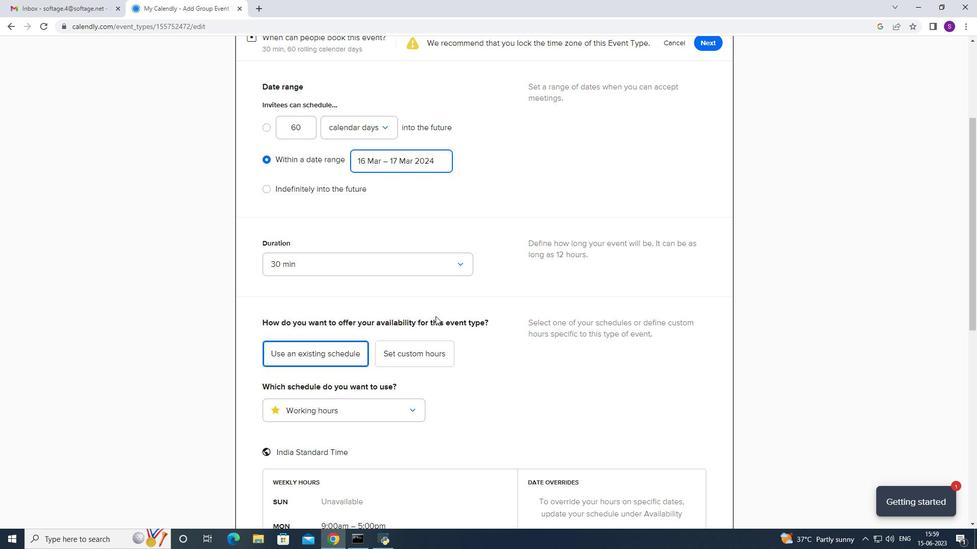 
Action: Mouse moved to (454, 310)
Screenshot: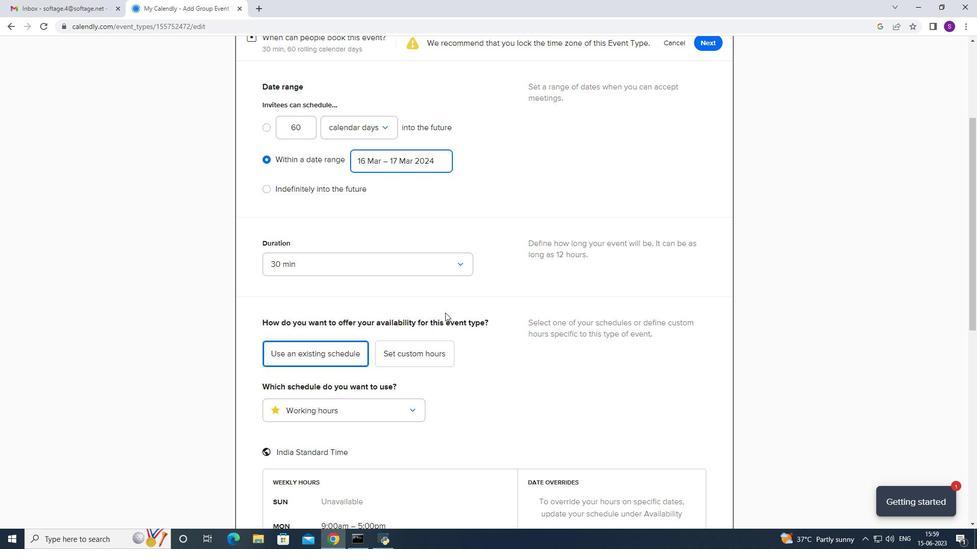 
Action: Mouse scrolled (454, 309) with delta (0, 0)
Screenshot: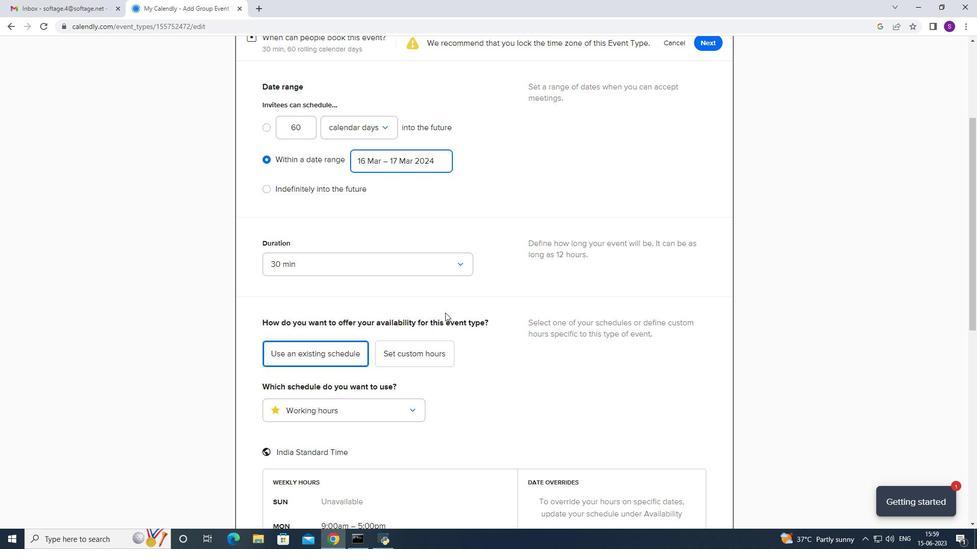 
Action: Mouse moved to (460, 314)
Screenshot: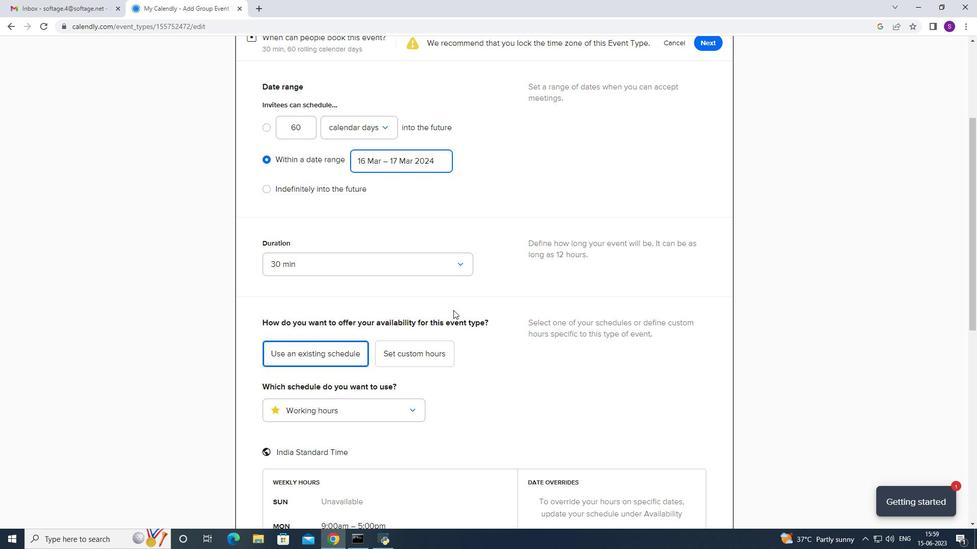 
Action: Mouse scrolled (460, 313) with delta (0, 0)
Screenshot: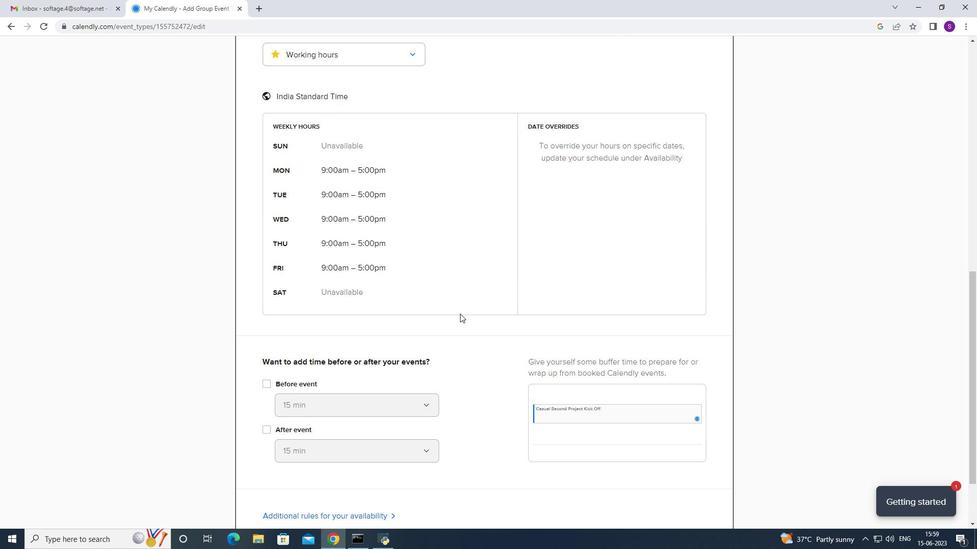 
Action: Mouse scrolled (460, 313) with delta (0, 0)
Screenshot: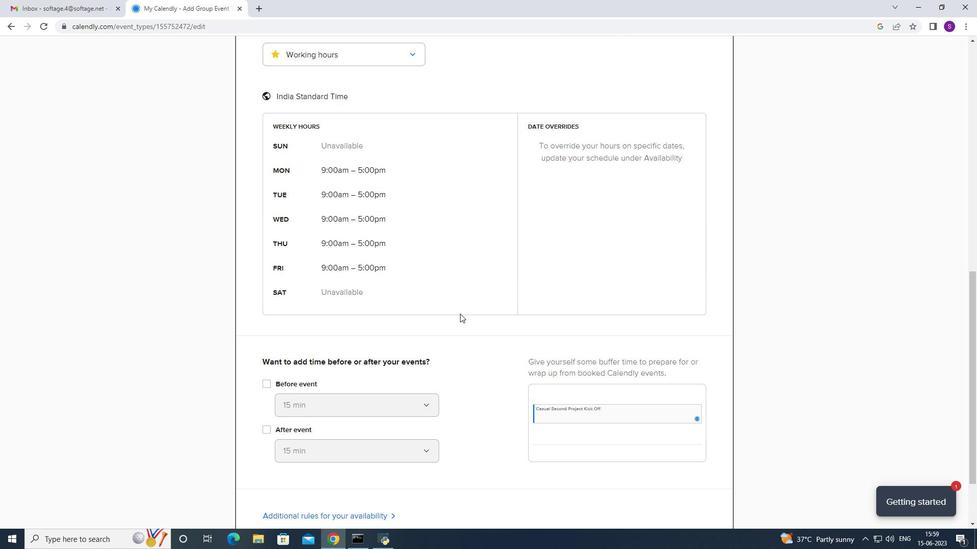 
Action: Mouse scrolled (460, 312) with delta (0, -1)
Screenshot: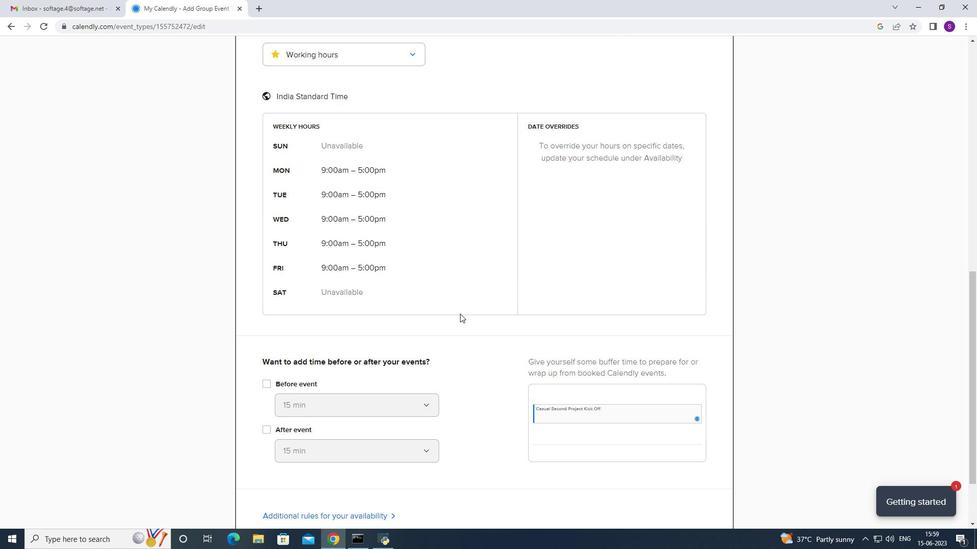 
Action: Mouse scrolled (460, 313) with delta (0, 0)
Screenshot: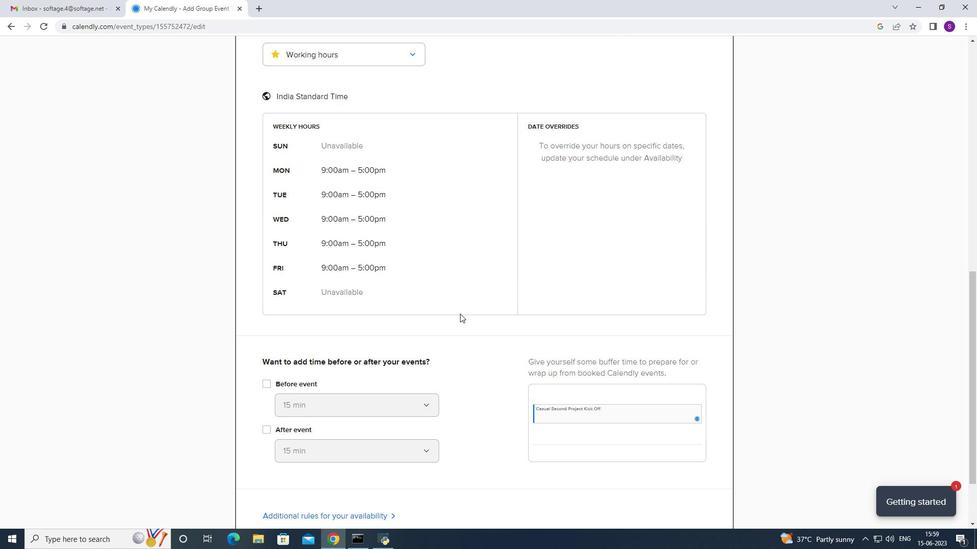 
Action: Mouse moved to (460, 314)
Screenshot: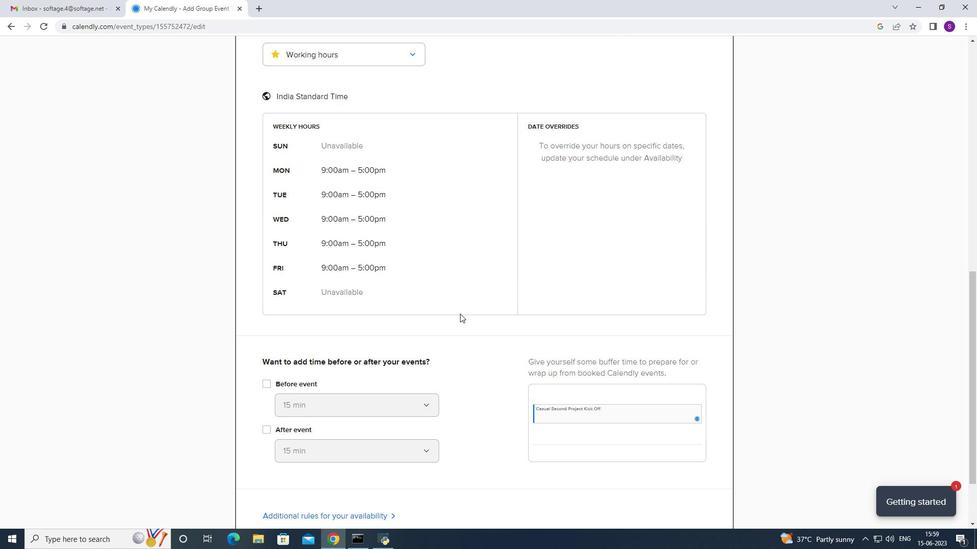 
Action: Mouse scrolled (460, 313) with delta (0, 0)
Screenshot: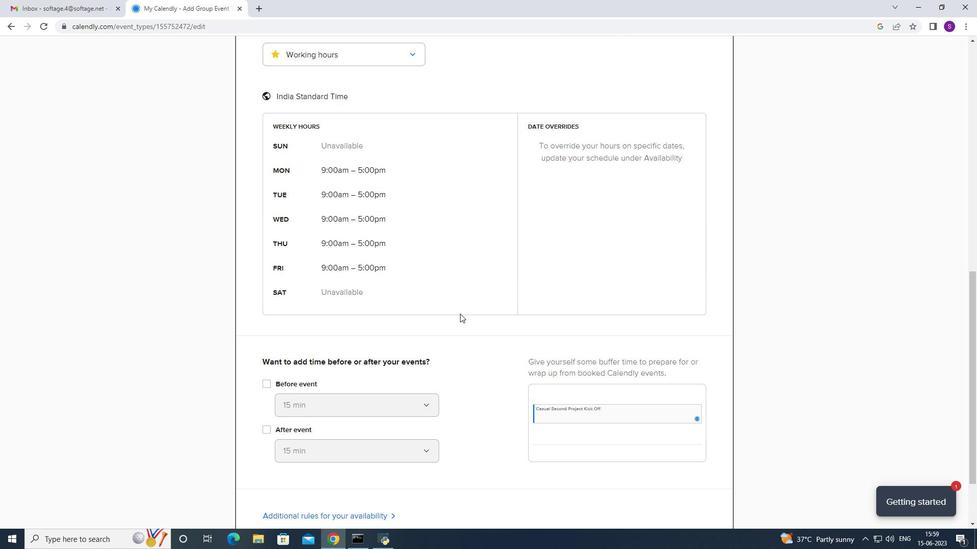 
Action: Mouse moved to (700, 470)
Screenshot: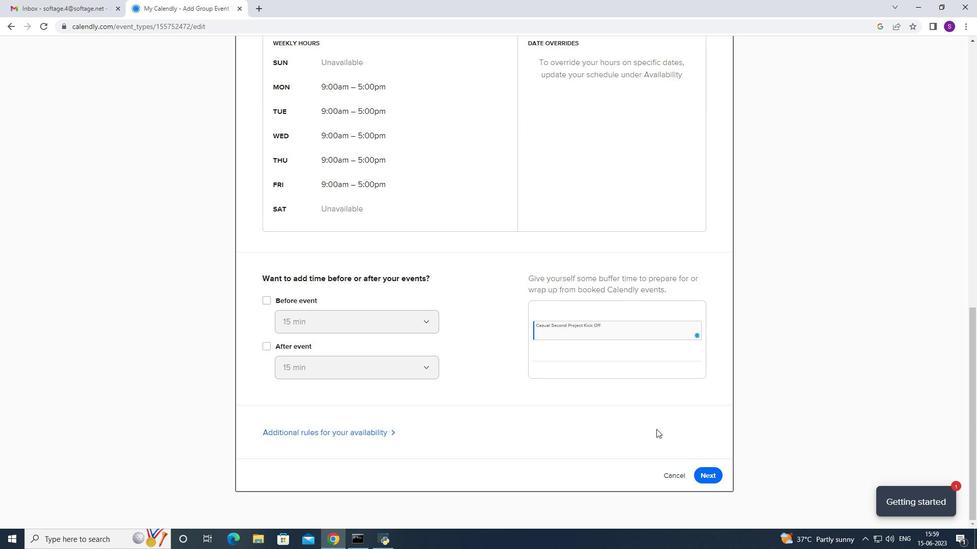 
Action: Mouse pressed left at (700, 470)
Screenshot: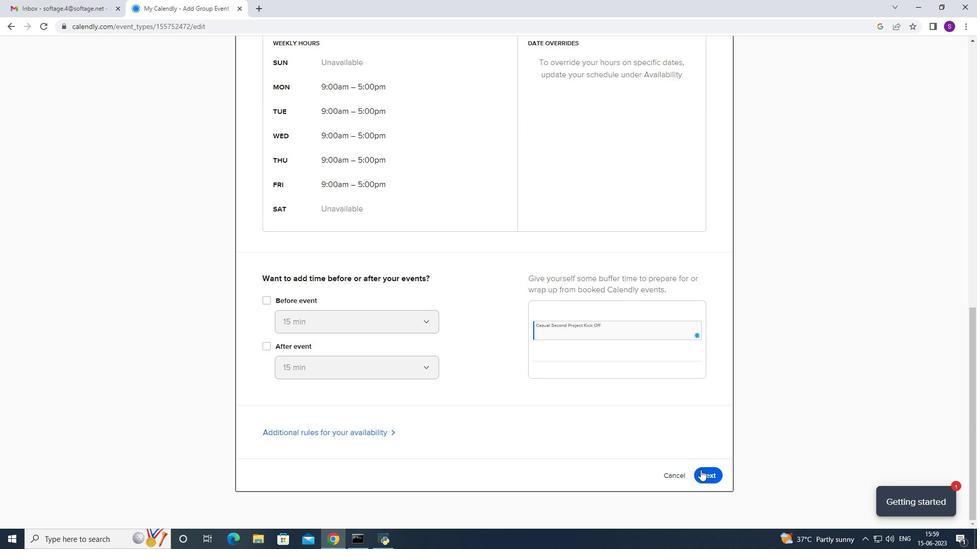 
Action: Mouse moved to (716, 84)
Screenshot: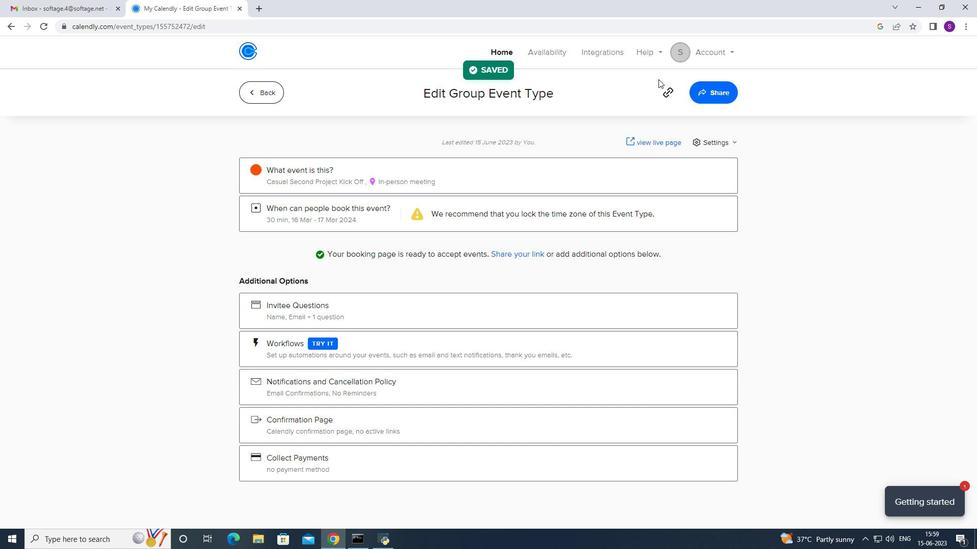 
Action: Mouse pressed left at (716, 84)
Screenshot: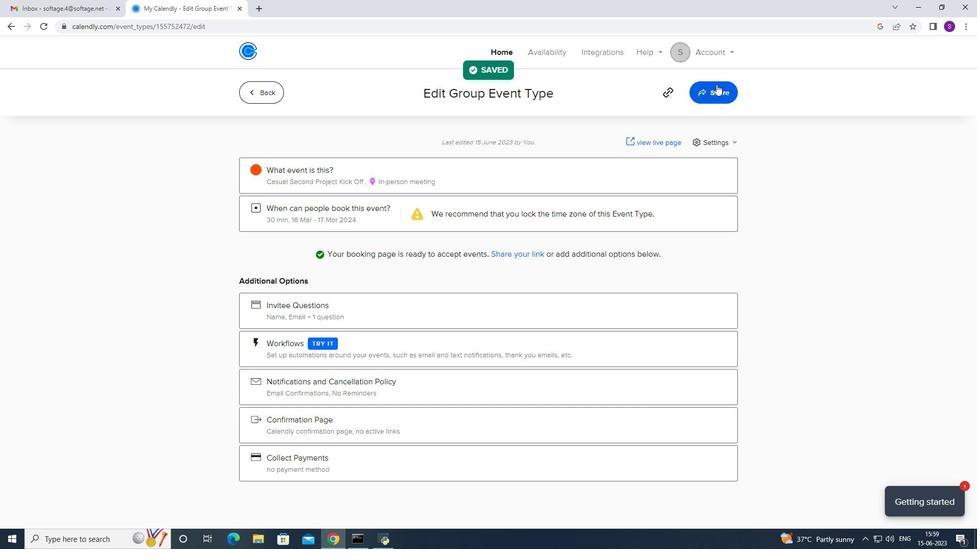 
Action: Mouse moved to (599, 186)
Screenshot: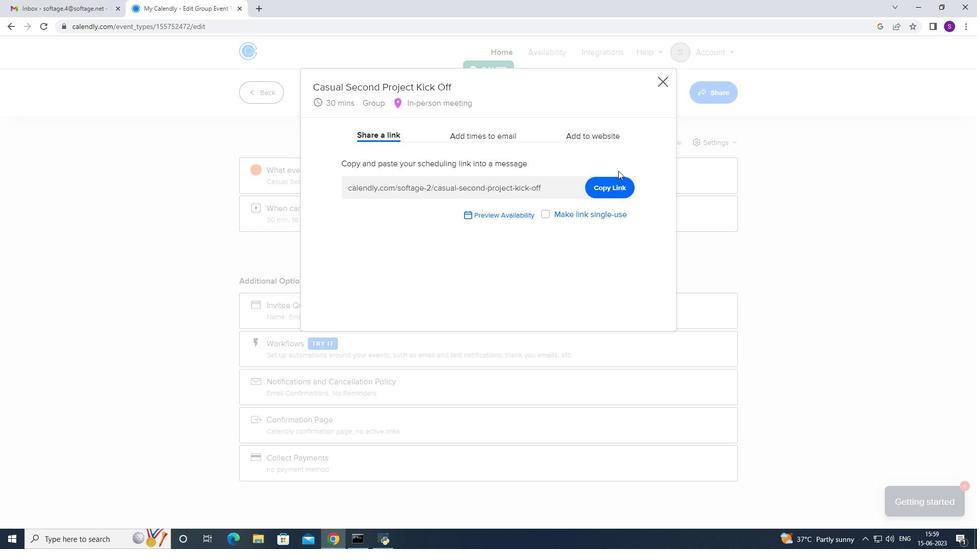 
Action: Mouse pressed left at (599, 186)
Screenshot: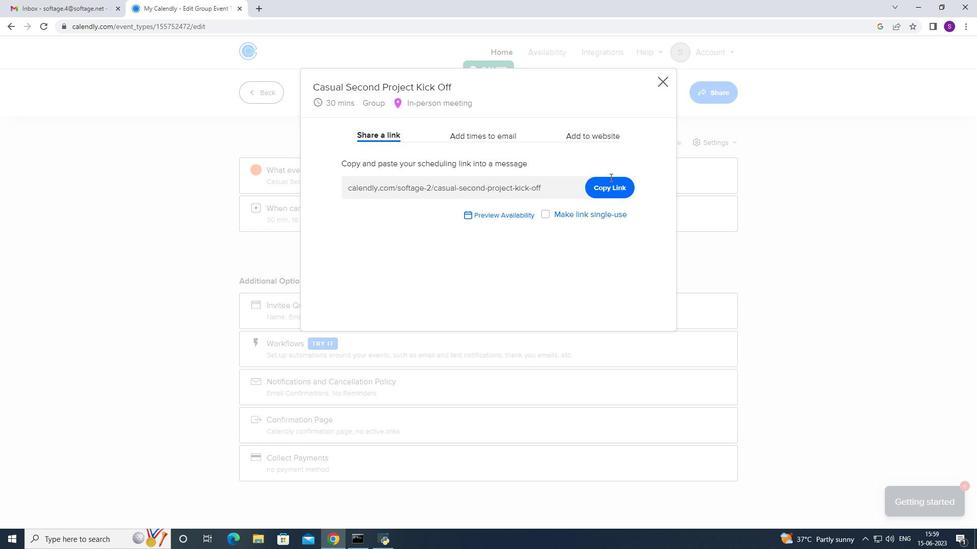 
Action: Mouse moved to (91, 12)
Screenshot: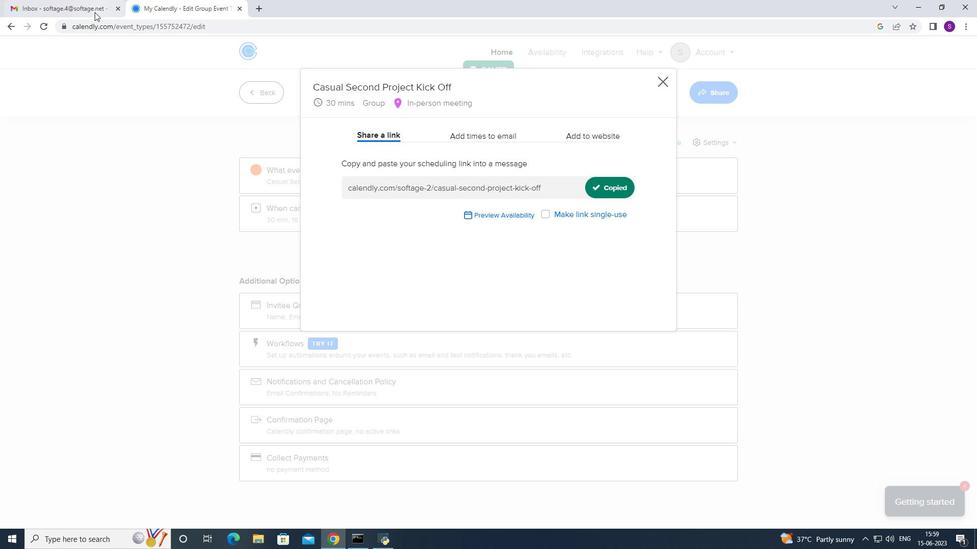 
Action: Mouse pressed left at (91, 12)
Screenshot: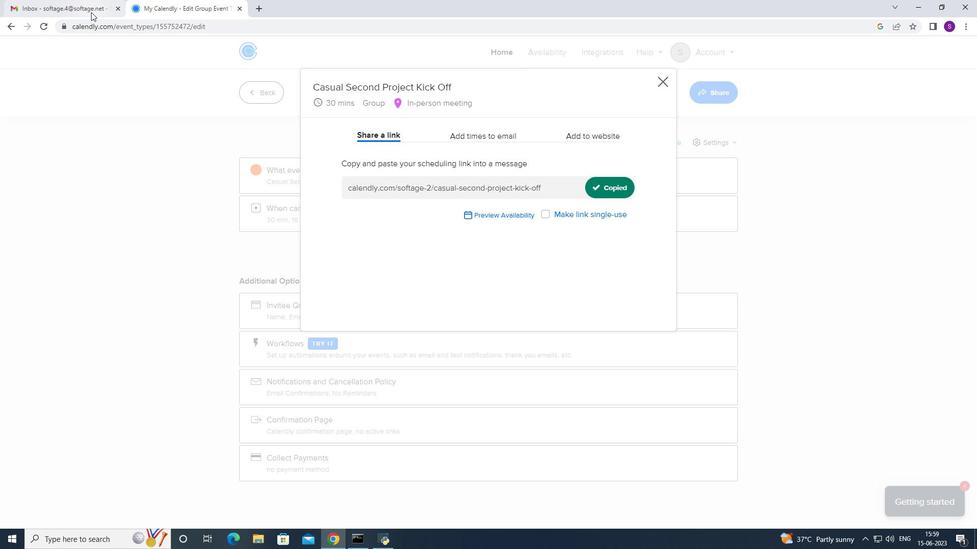 
Action: Mouse moved to (52, 77)
Screenshot: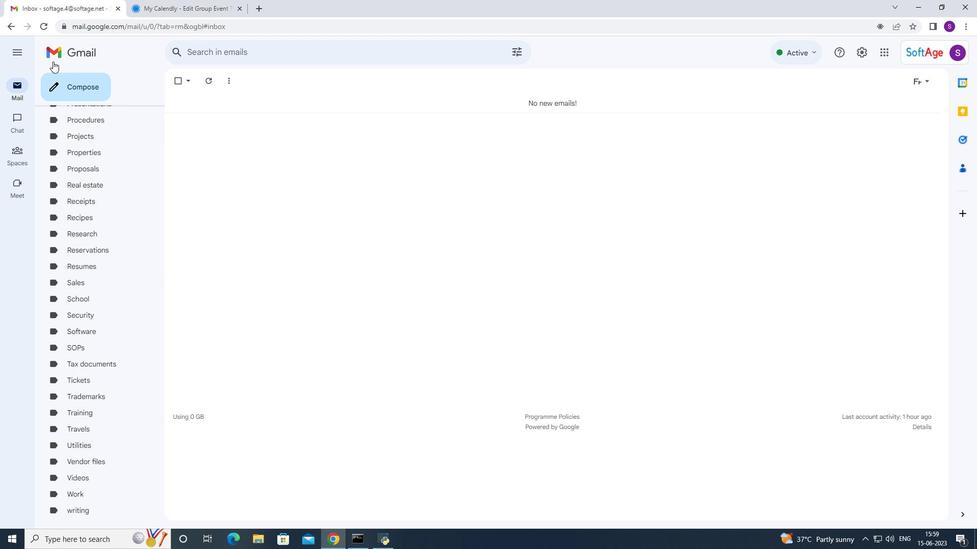 
Action: Mouse pressed left at (52, 77)
Screenshot: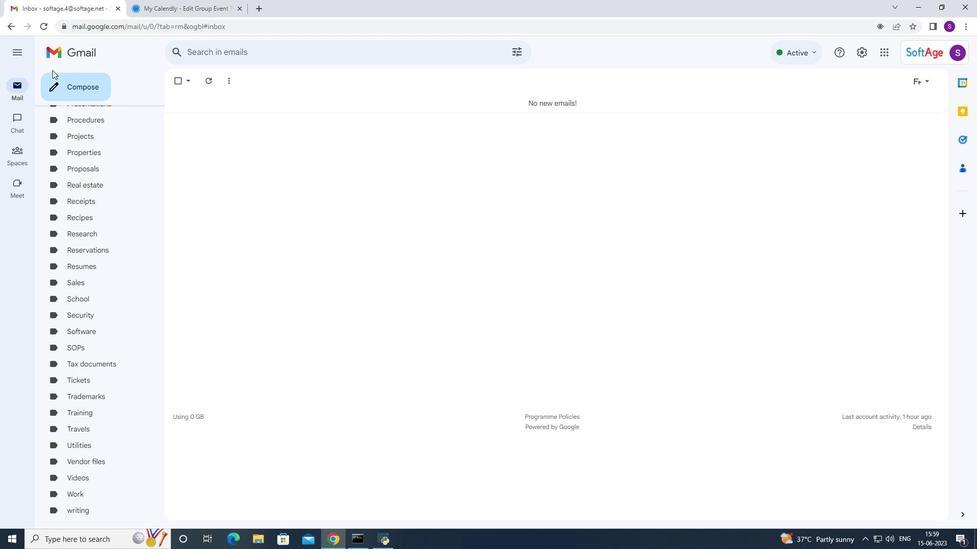 
Action: Mouse moved to (648, 310)
Screenshot: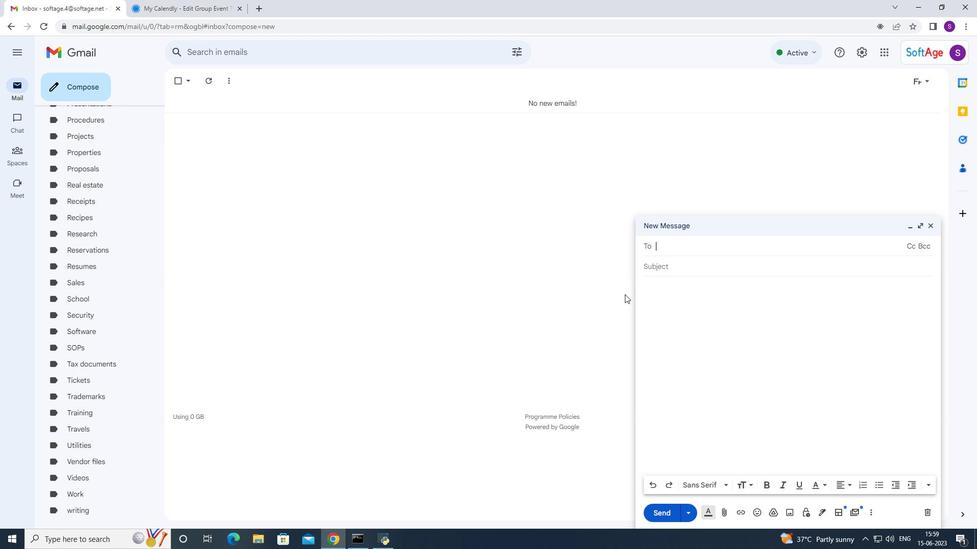 
Action: Mouse pressed right at (648, 310)
Screenshot: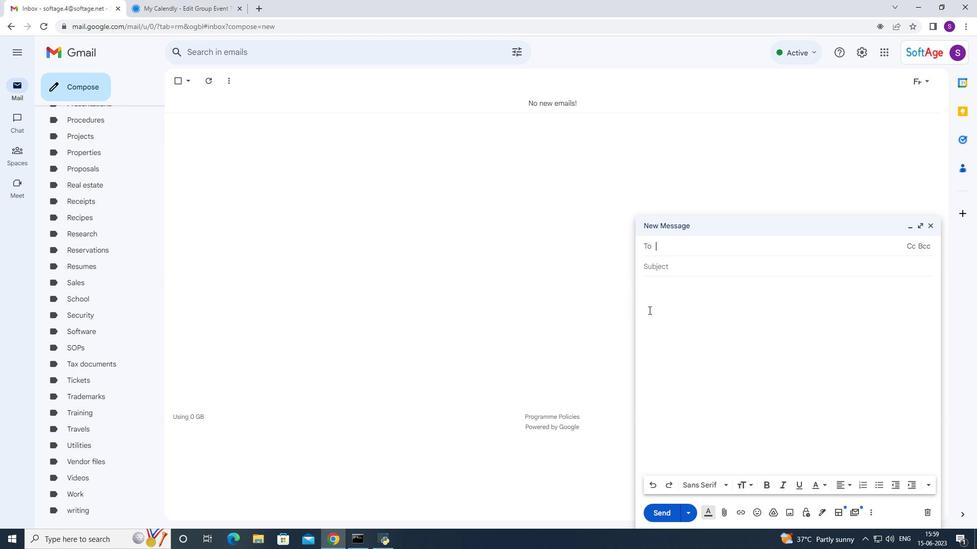 
Action: Mouse moved to (674, 394)
Screenshot: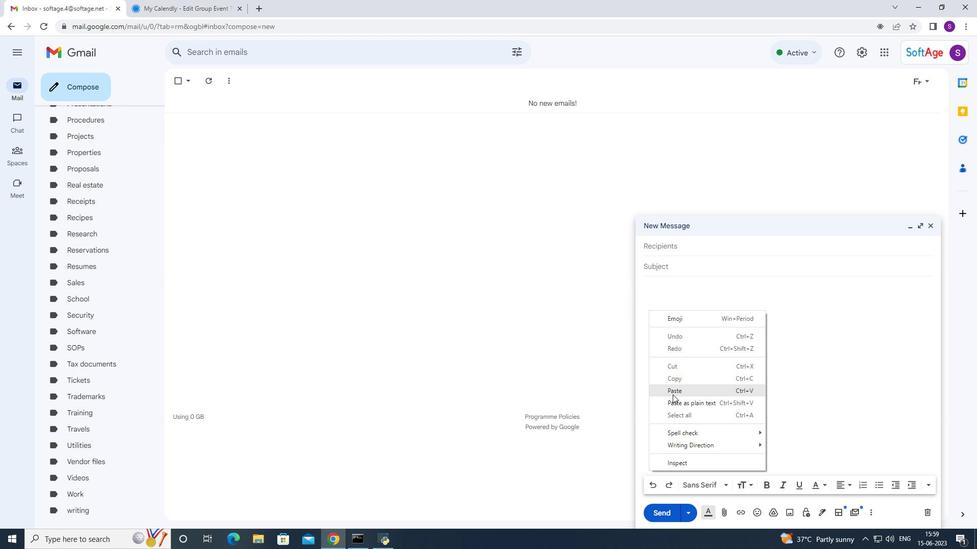 
Action: Mouse pressed left at (674, 394)
Screenshot: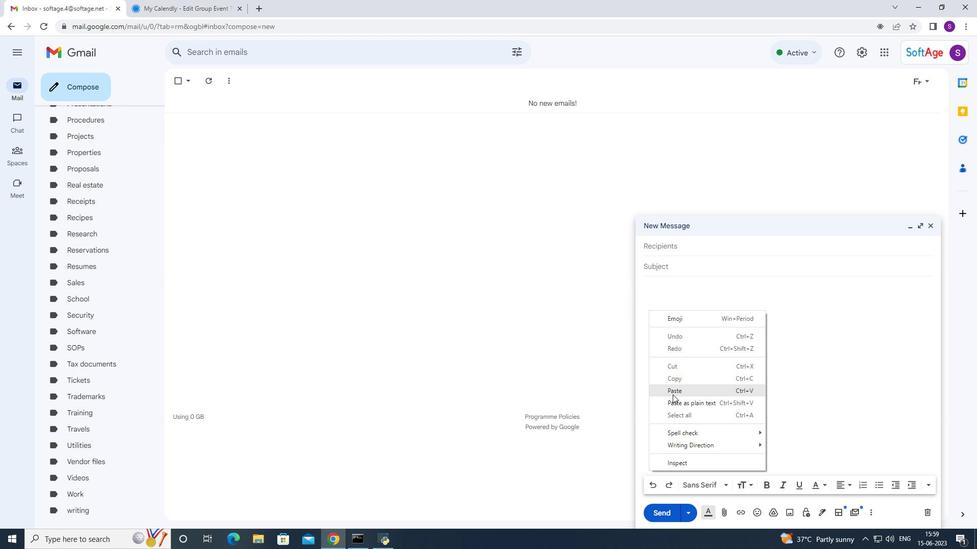 
Action: Mouse moved to (683, 244)
Screenshot: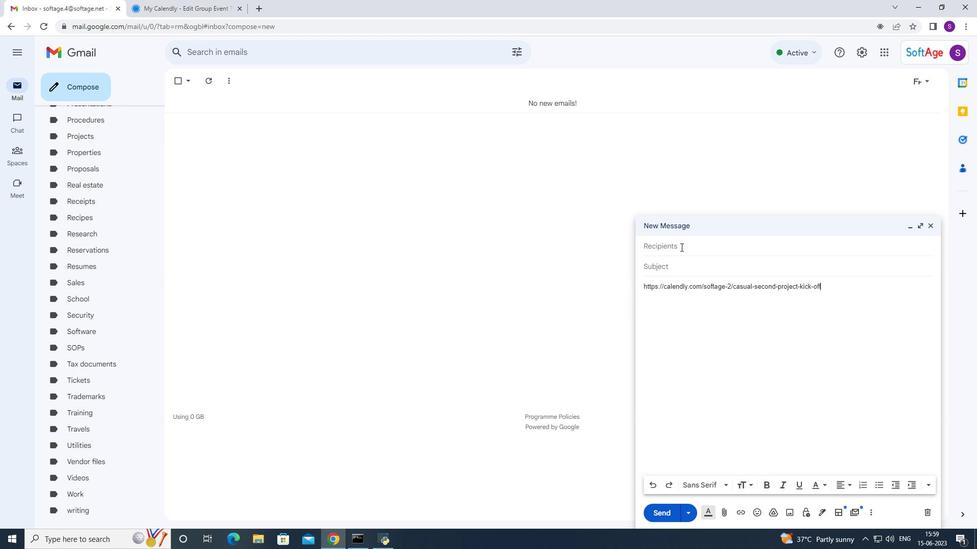 
Action: Mouse pressed left at (683, 244)
Screenshot: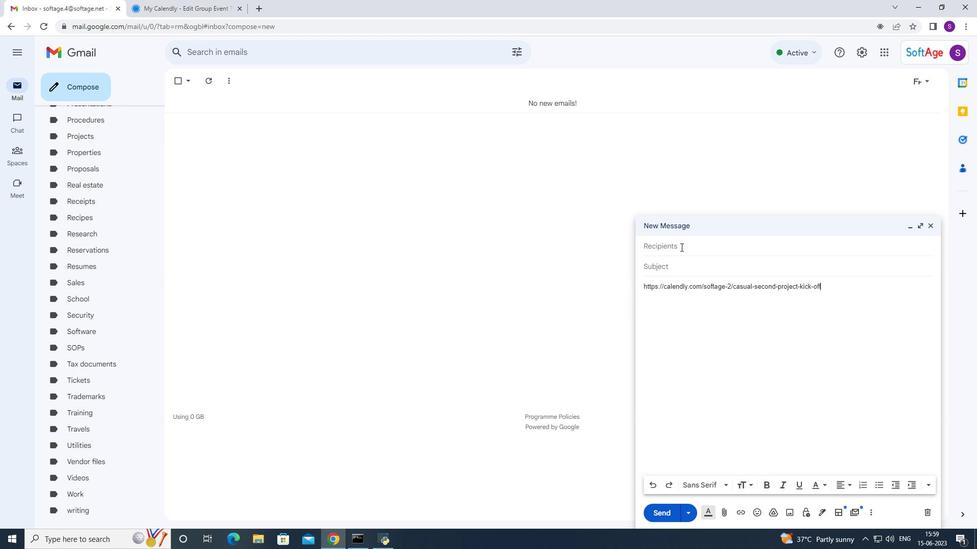 
Action: Key pressed s
Screenshot: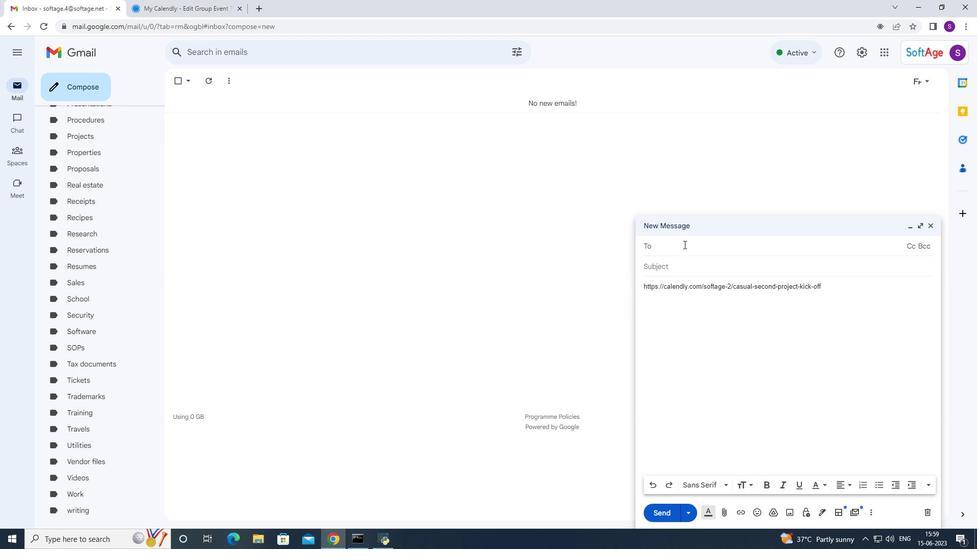
Action: Mouse moved to (683, 244)
Screenshot: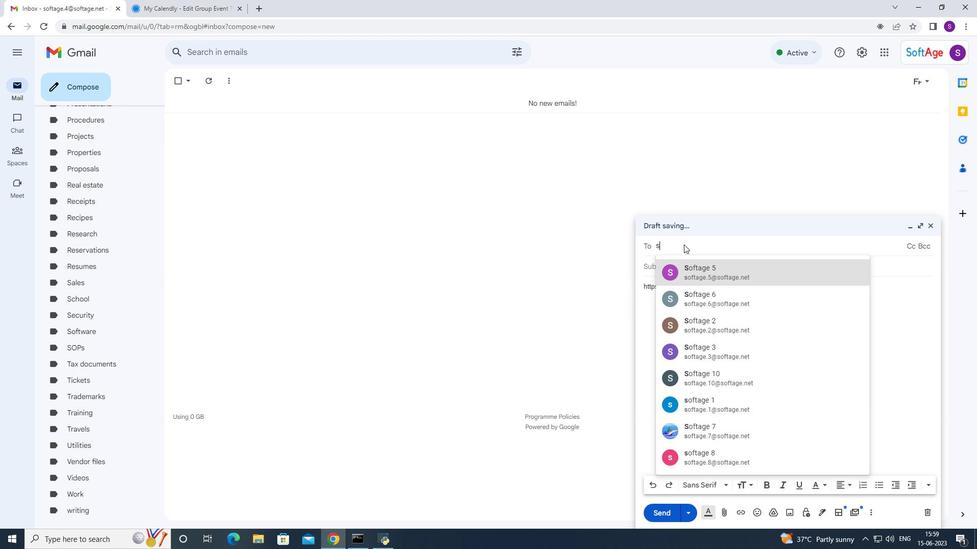 
Action: Key pressed of
Screenshot: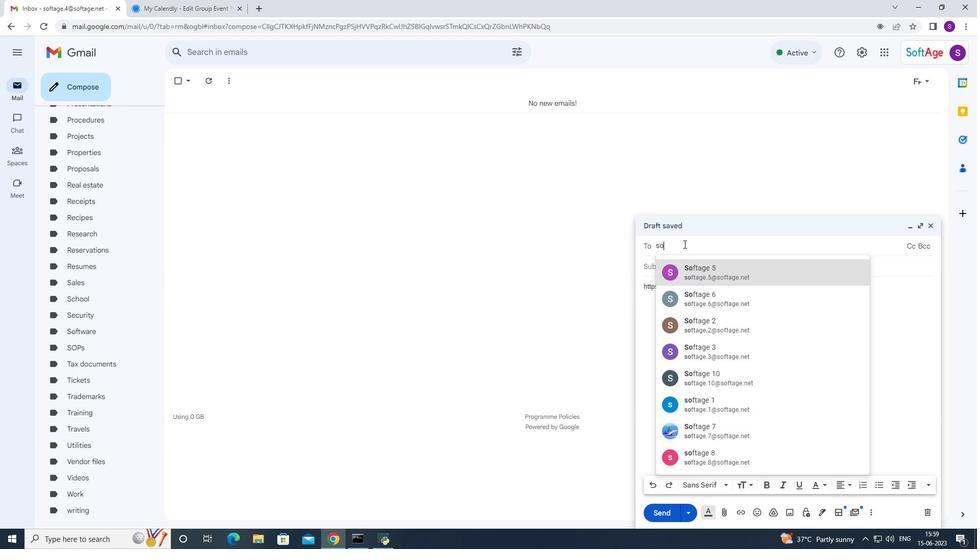 
Action: Mouse moved to (699, 301)
Screenshot: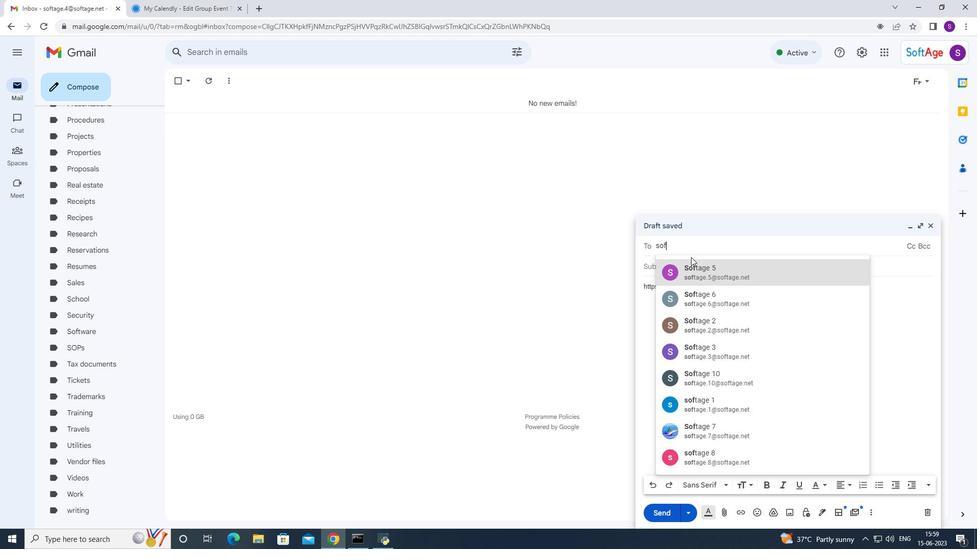 
Action: Mouse pressed left at (699, 301)
Screenshot: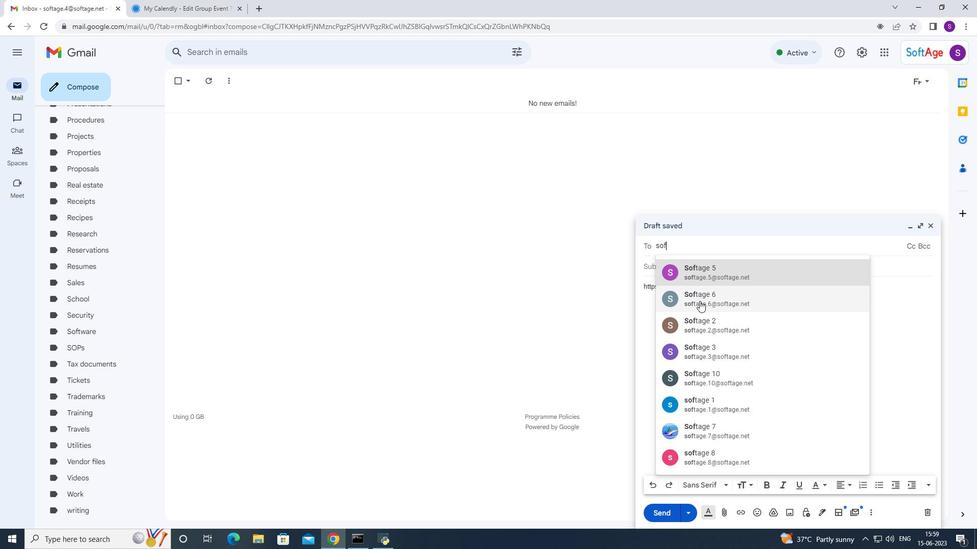 
Action: Mouse moved to (702, 297)
Screenshot: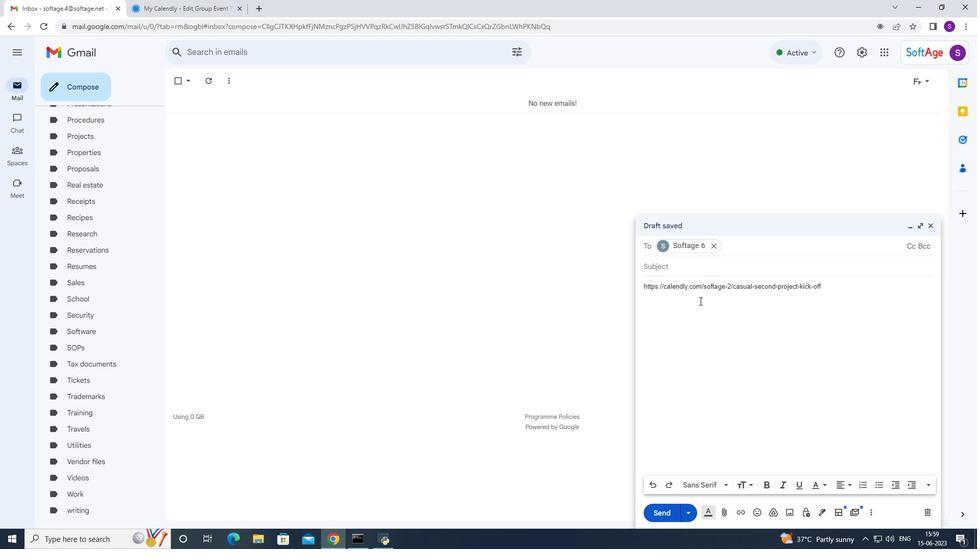 
Action: Key pressed so
Screenshot: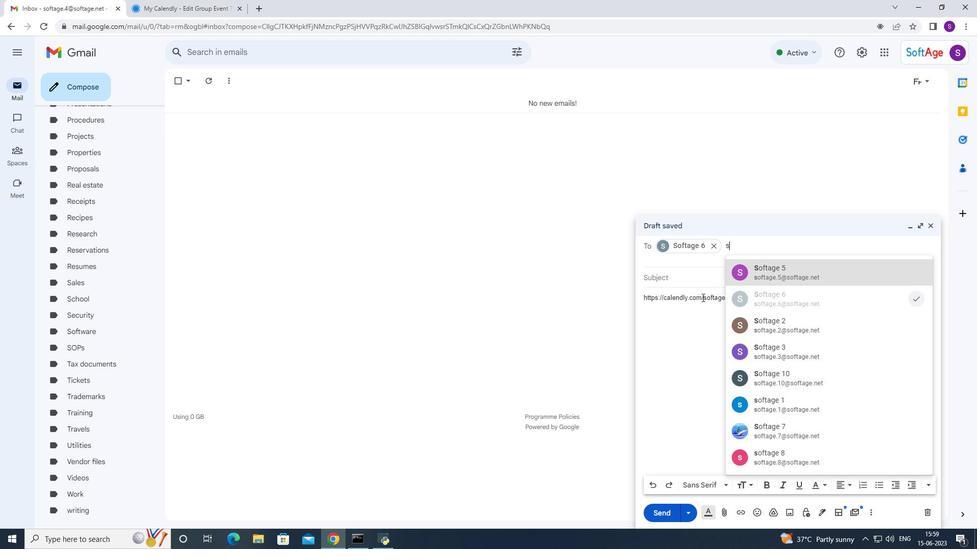 
Action: Mouse moved to (795, 271)
Screenshot: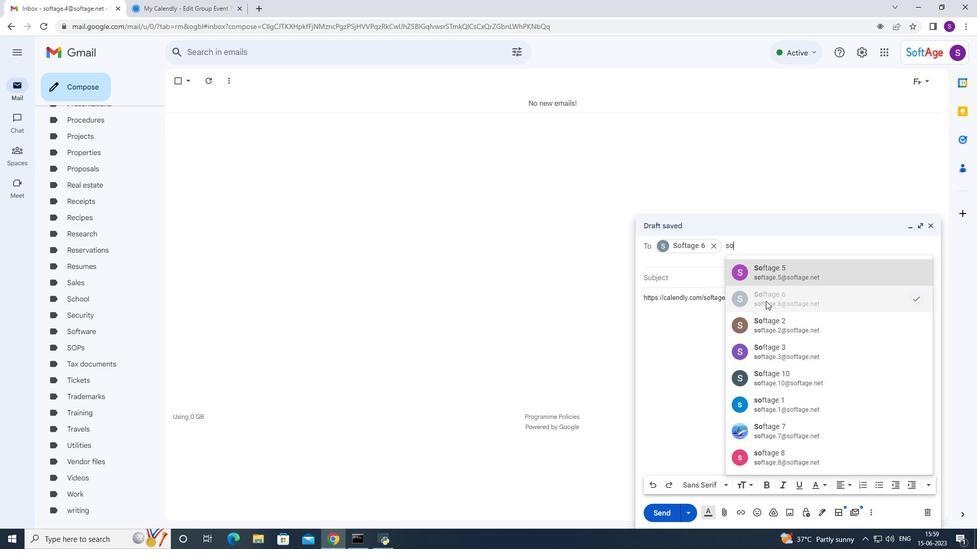 
Action: Mouse pressed left at (795, 271)
Screenshot: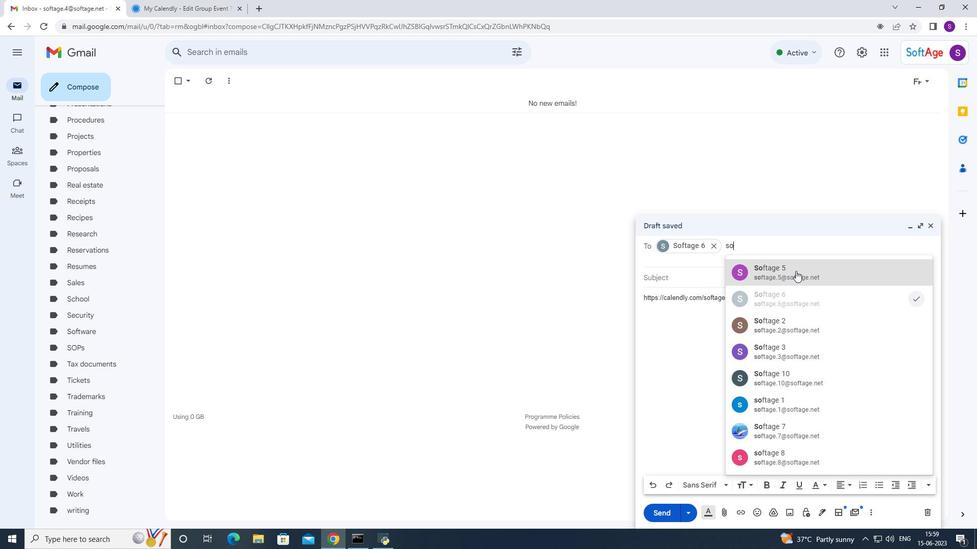 
Action: Mouse moved to (682, 406)
Screenshot: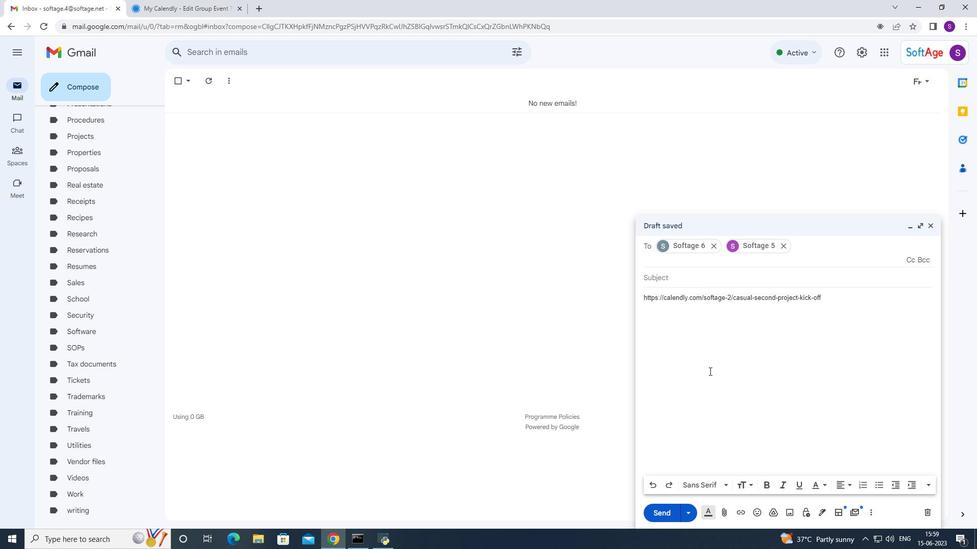 
Action: Mouse pressed left at (682, 406)
Screenshot: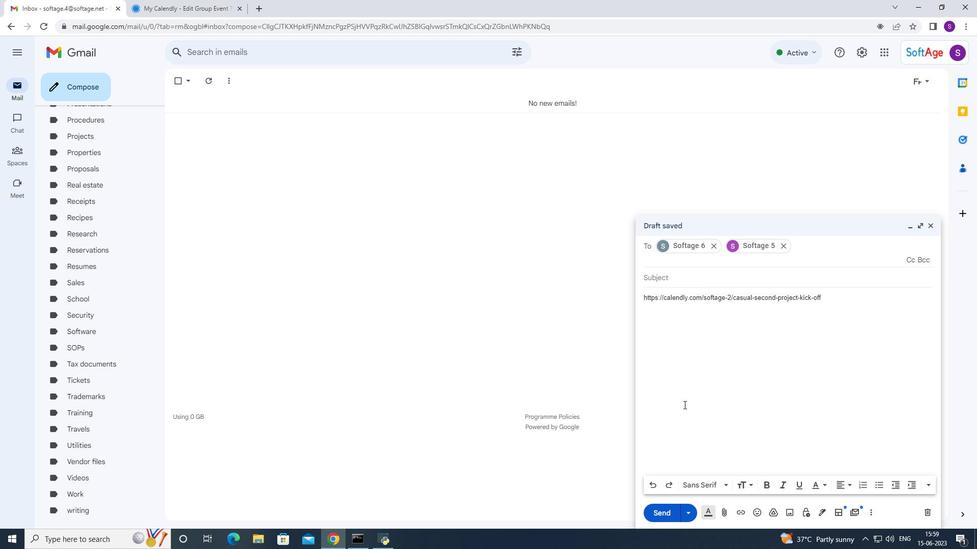 
Action: Mouse moved to (655, 503)
Screenshot: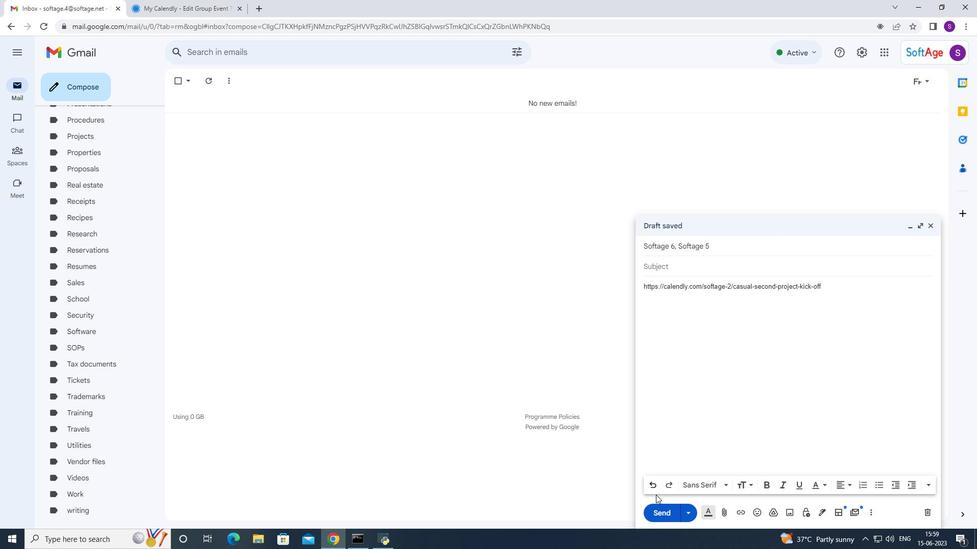 
Action: Mouse pressed left at (655, 503)
Screenshot: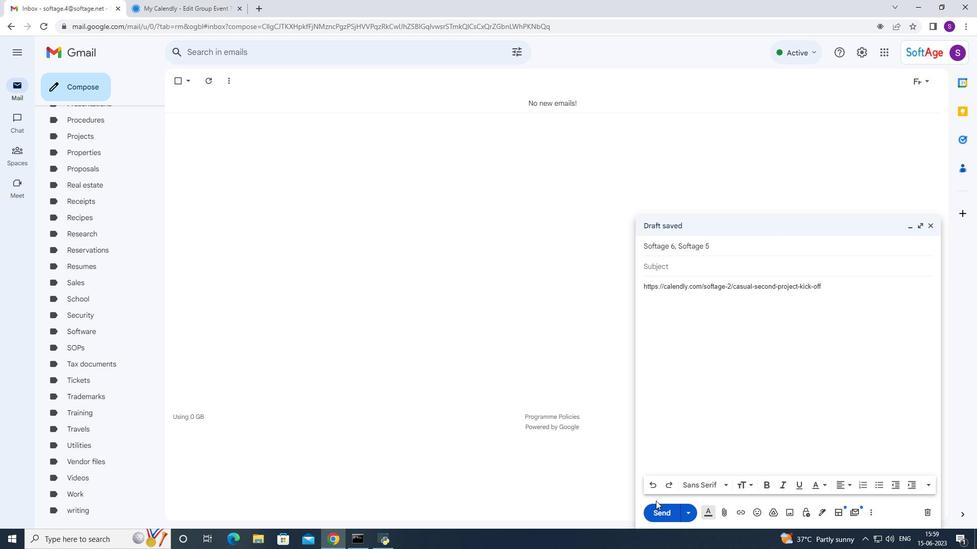 
Action: Mouse moved to (650, 511)
Screenshot: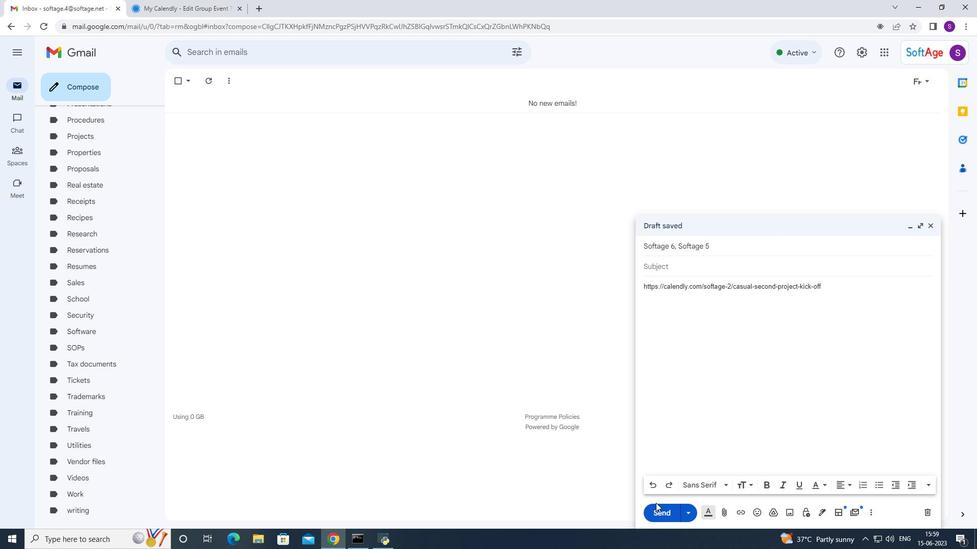
Action: Mouse pressed left at (650, 511)
Screenshot: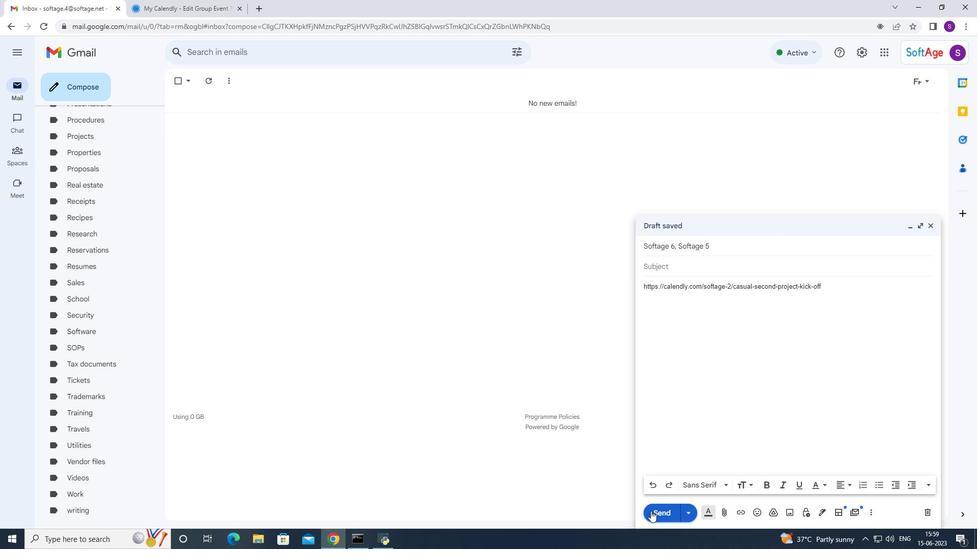 
Action: Mouse moved to (645, 508)
Screenshot: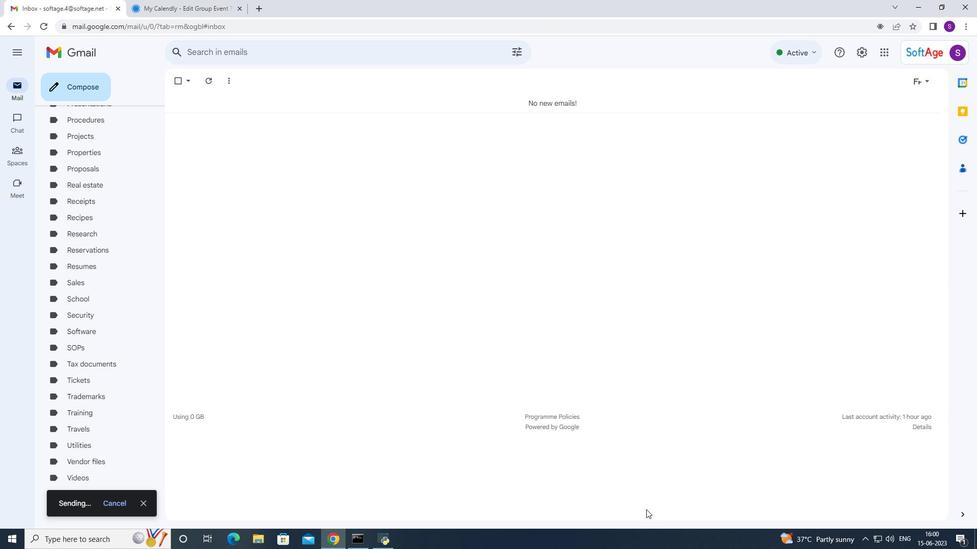 
